 Task: Find connections with filter location Pupri with filter topic #Humanresourcewith filter profile language Potuguese with filter current company Firstsource with filter school Thakur College of Science & Commerce with filter industry Sheet Music Publishing with filter service category Leadership Development with filter keywords title Content Creator
Action: Mouse moved to (701, 78)
Screenshot: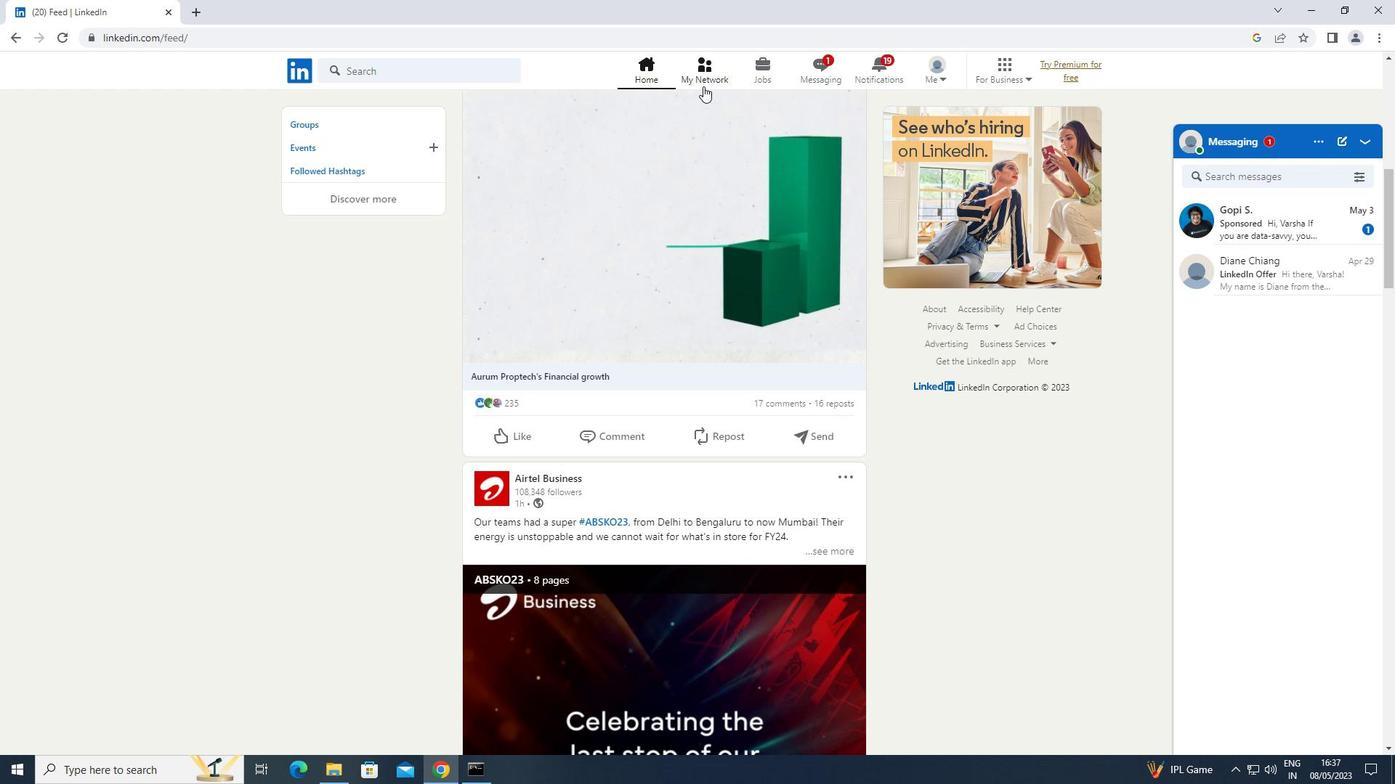 
Action: Mouse pressed left at (701, 78)
Screenshot: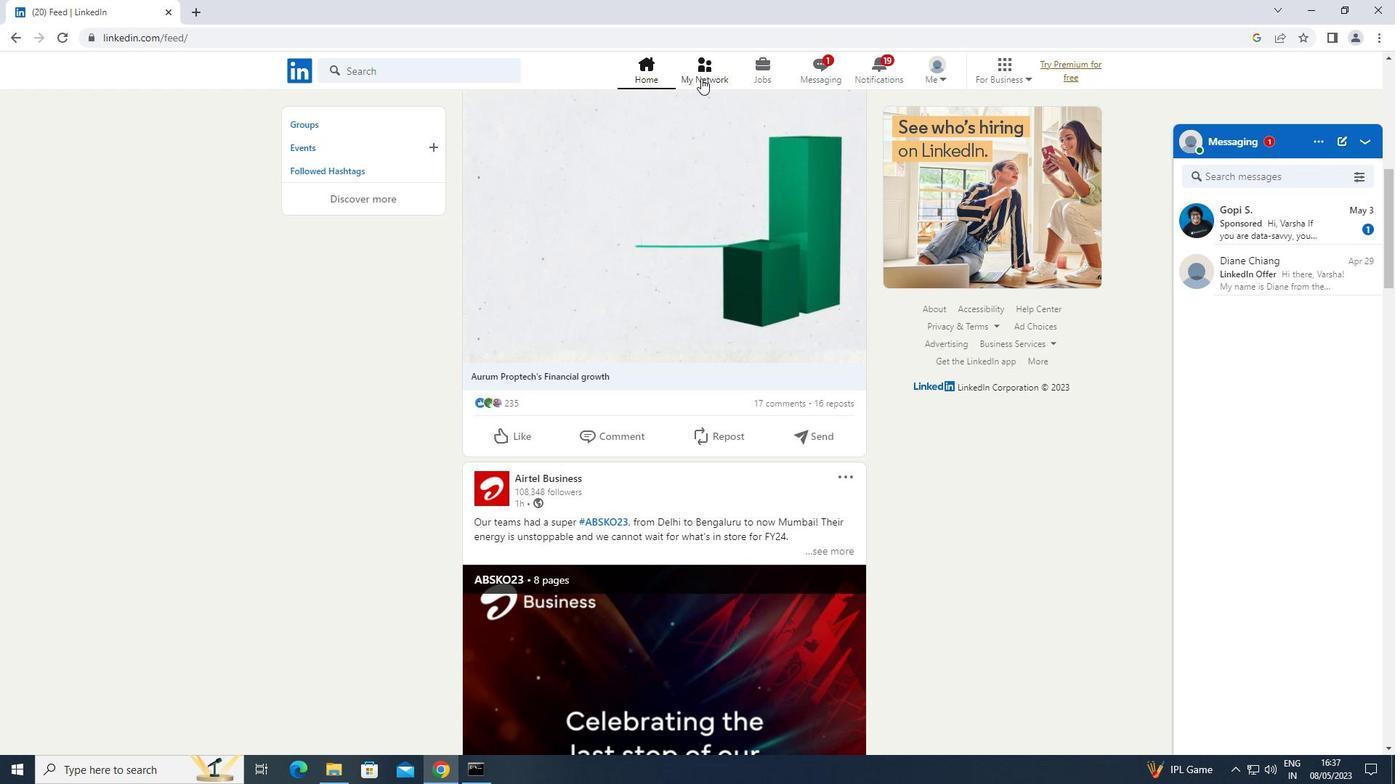 
Action: Mouse moved to (416, 153)
Screenshot: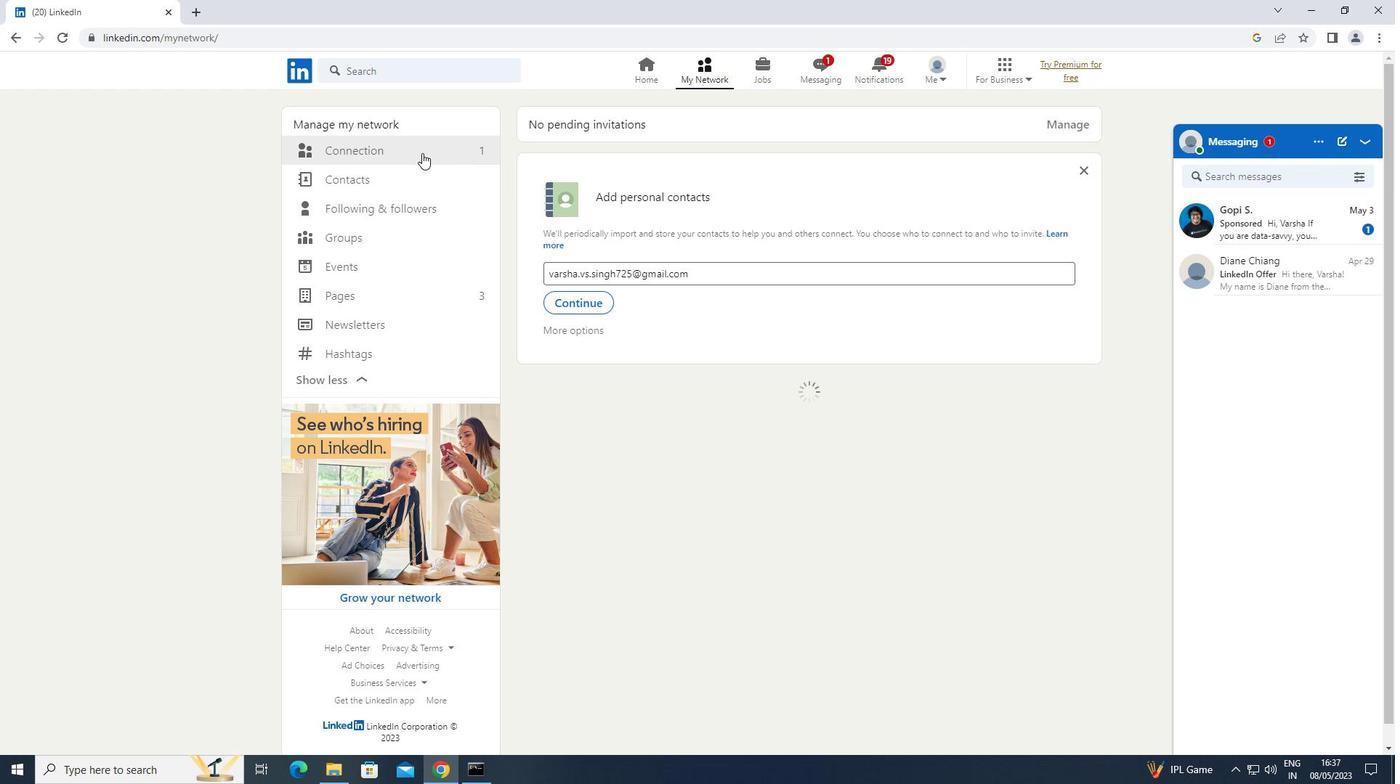 
Action: Mouse pressed left at (416, 153)
Screenshot: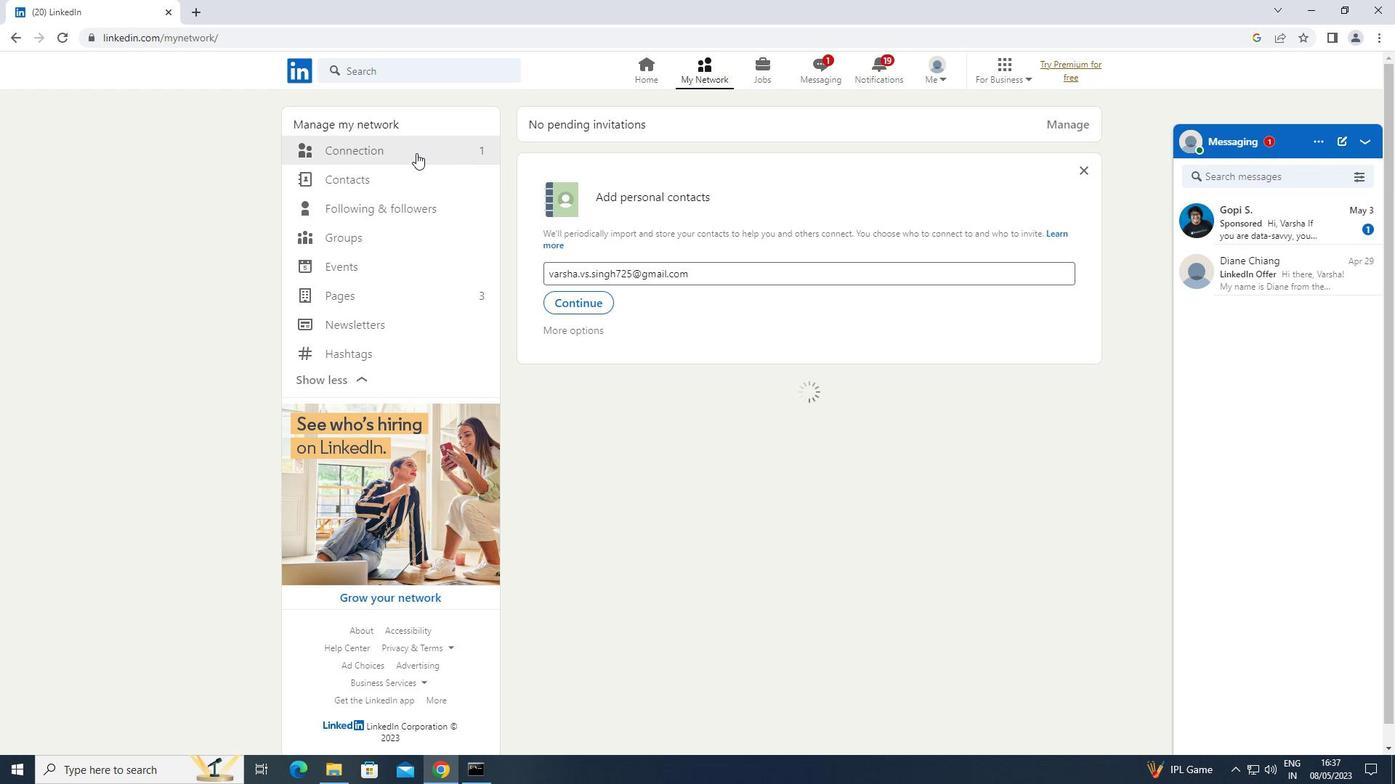 
Action: Mouse moved to (838, 145)
Screenshot: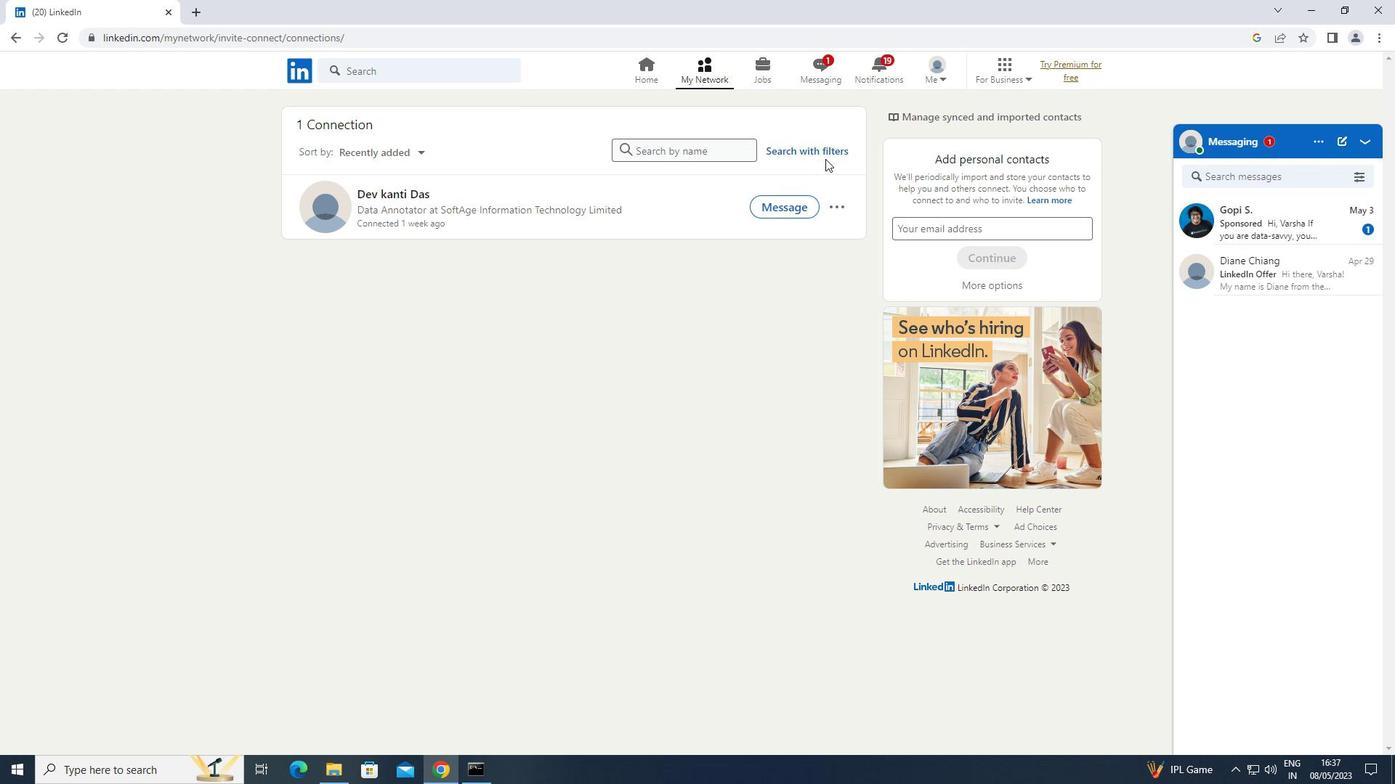 
Action: Mouse pressed left at (838, 145)
Screenshot: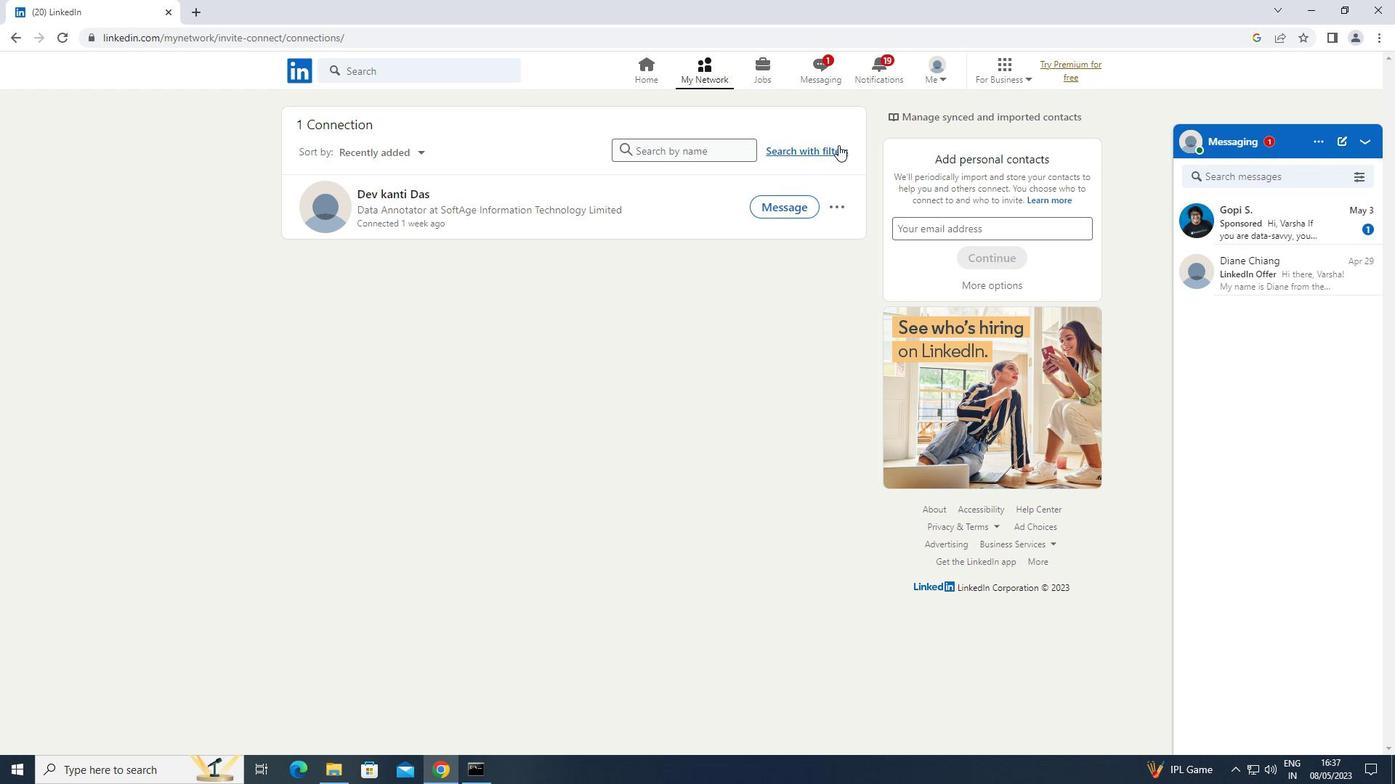 
Action: Mouse moved to (753, 104)
Screenshot: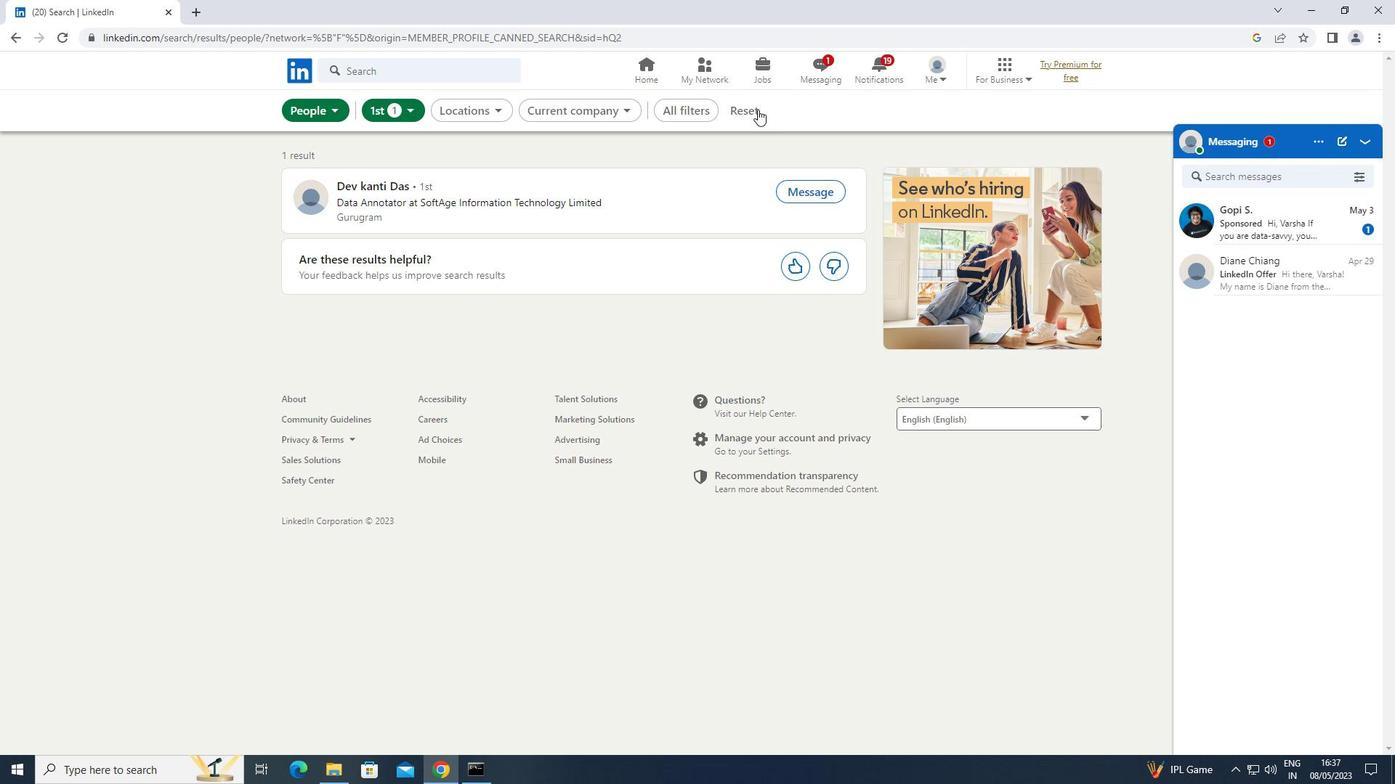 
Action: Mouse pressed left at (753, 104)
Screenshot: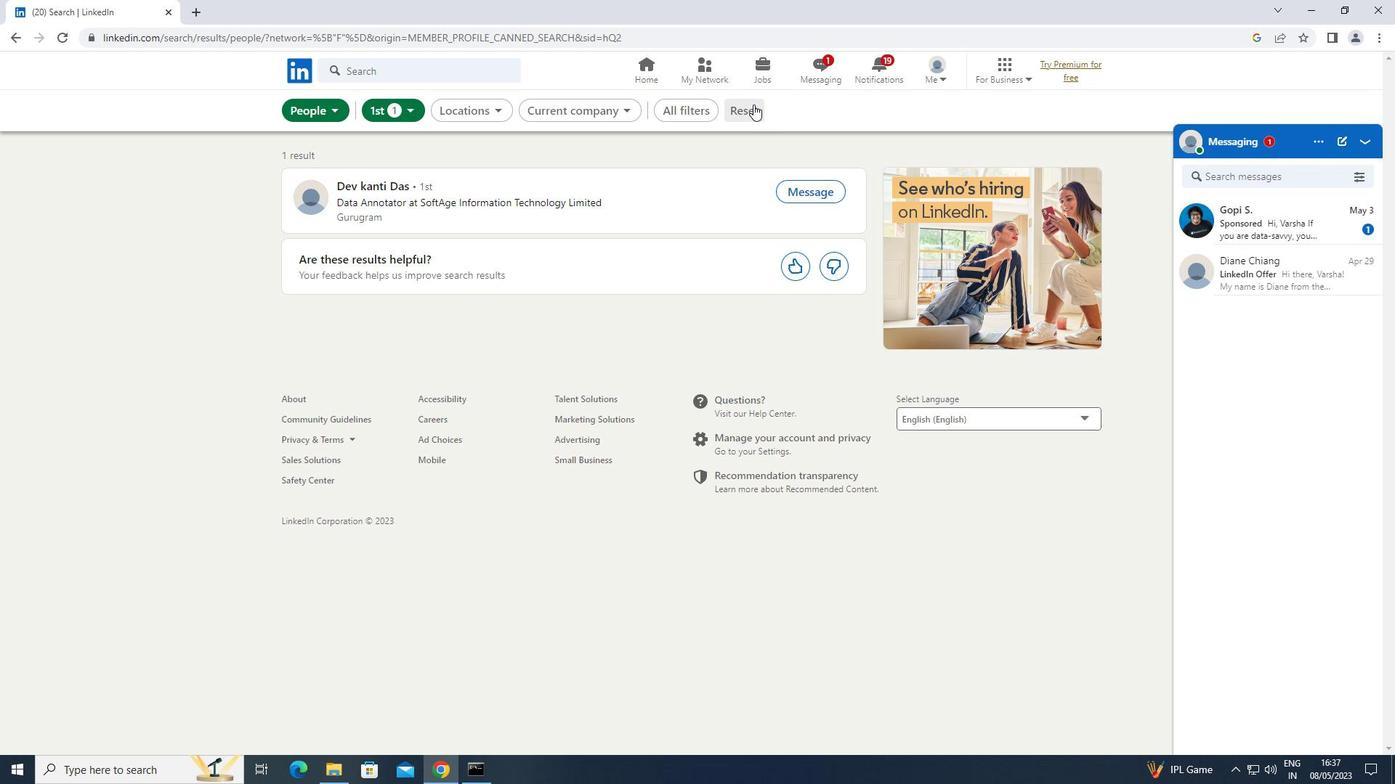 
Action: Mouse moved to (731, 116)
Screenshot: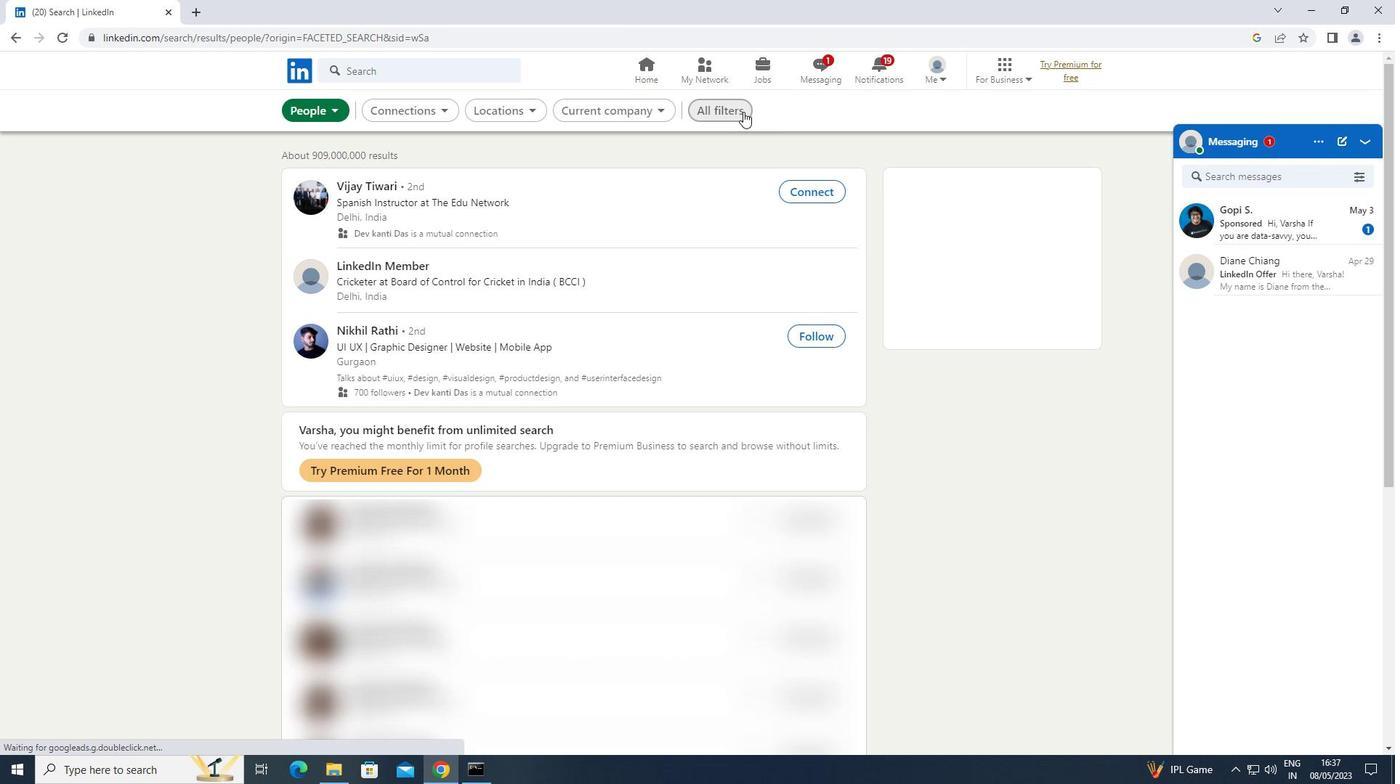 
Action: Mouse pressed left at (731, 116)
Screenshot: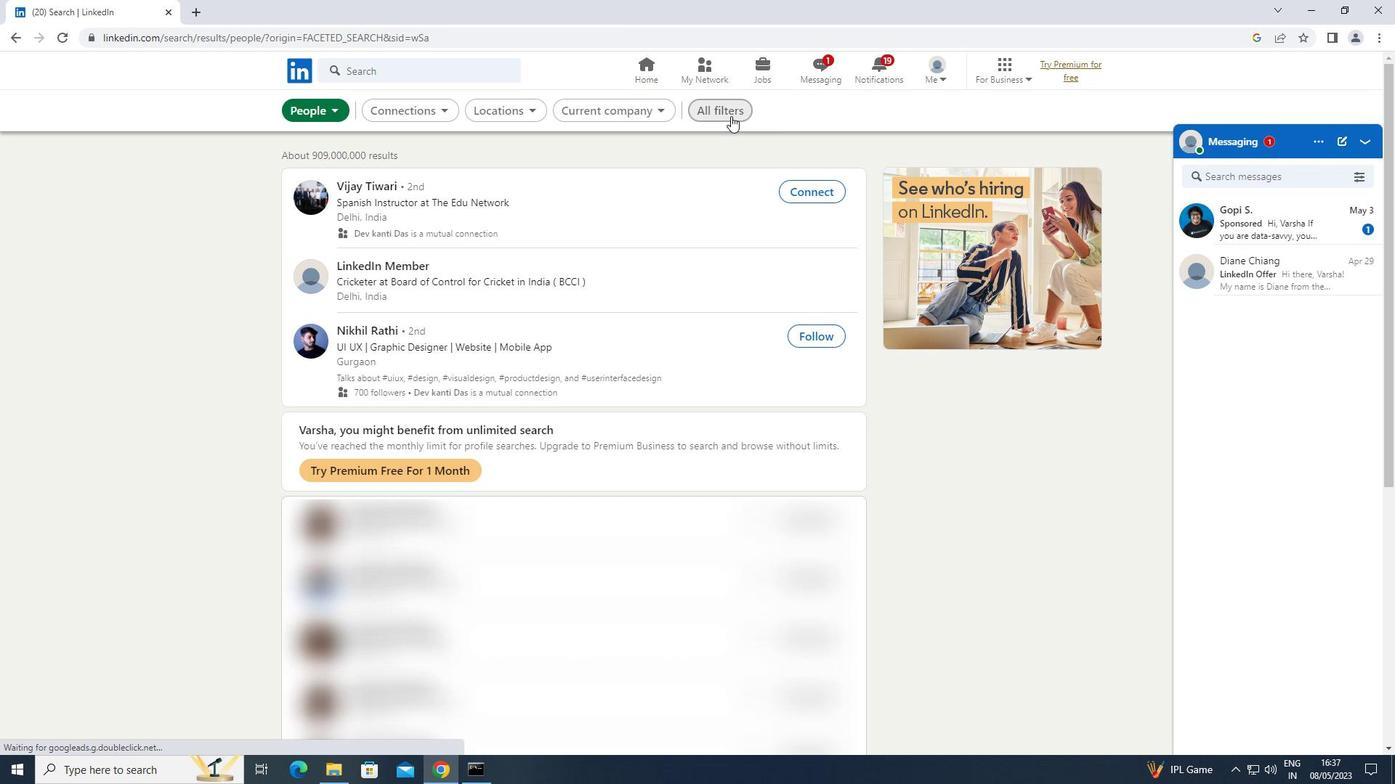 
Action: Mouse moved to (1050, 313)
Screenshot: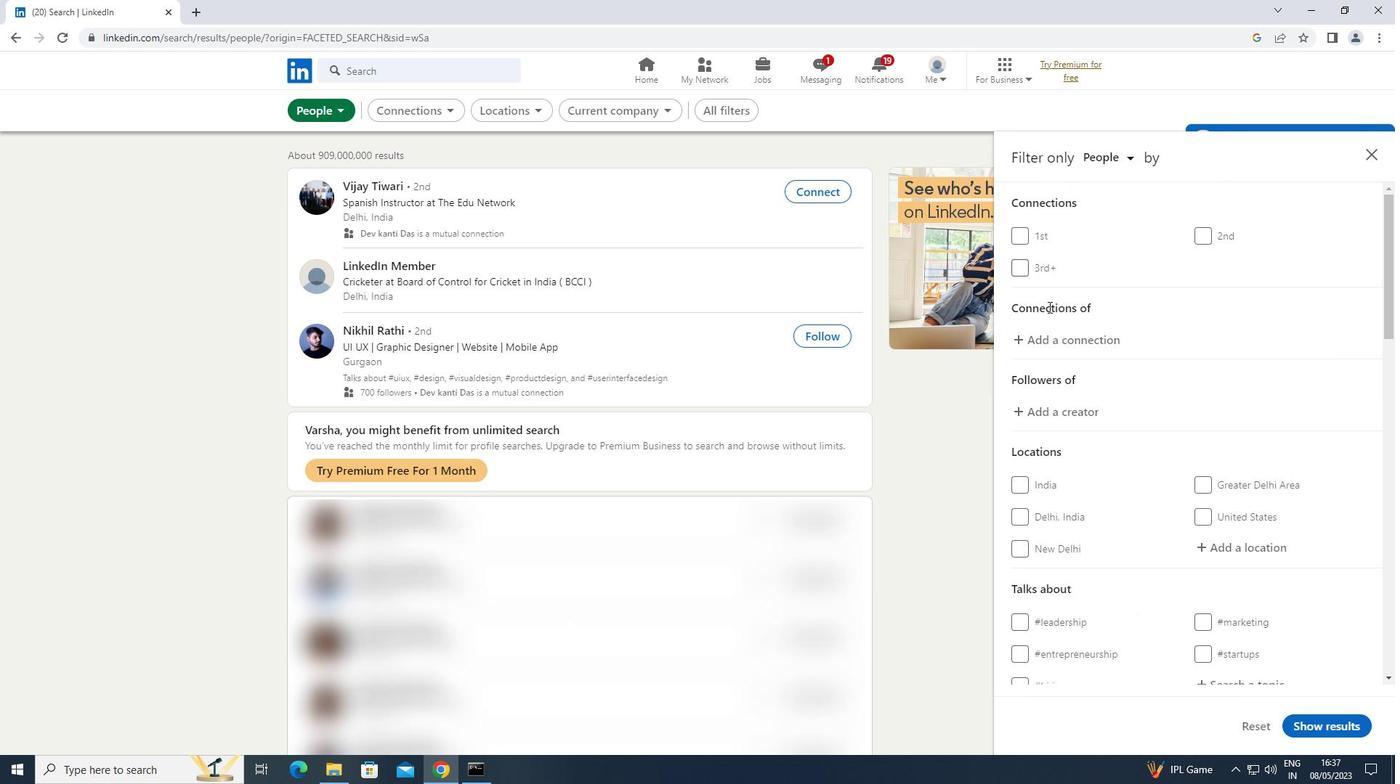 
Action: Mouse scrolled (1050, 312) with delta (0, 0)
Screenshot: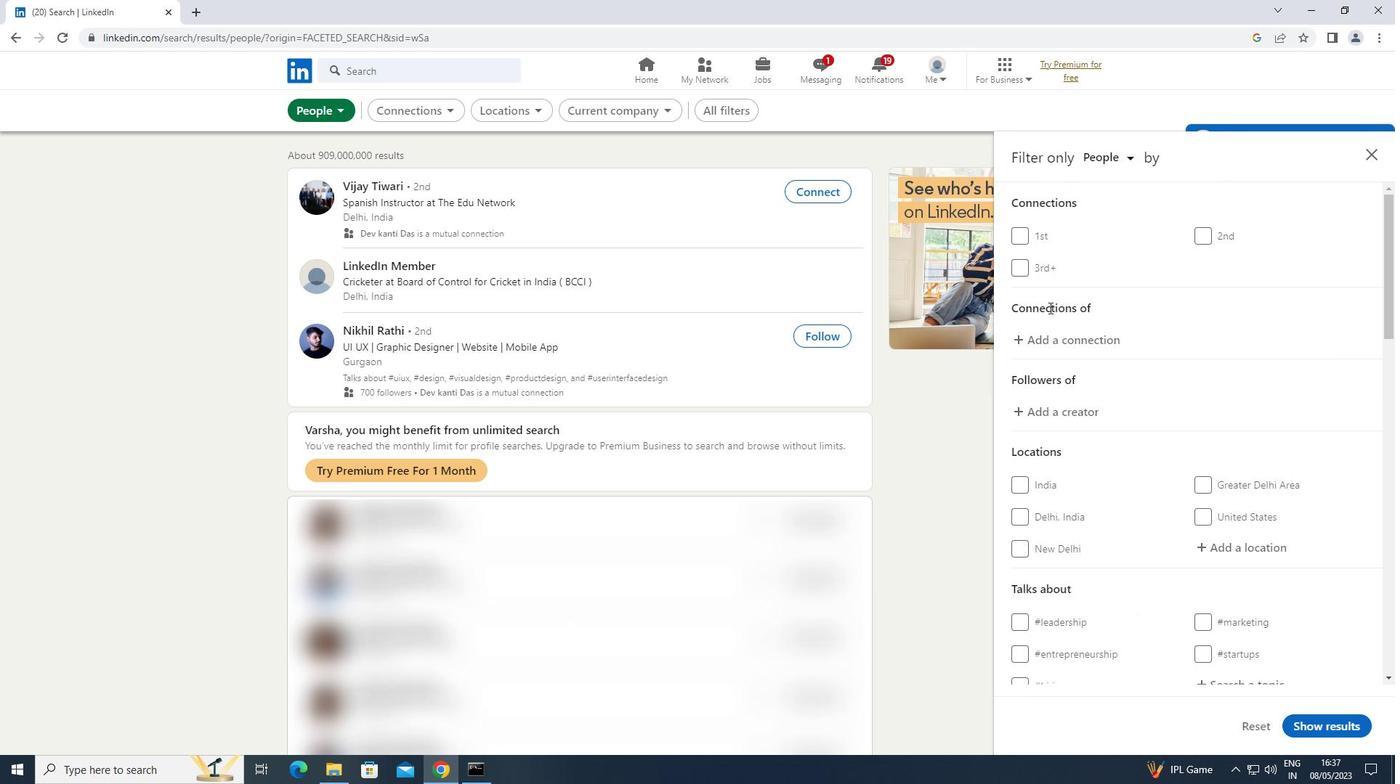 
Action: Mouse moved to (1050, 315)
Screenshot: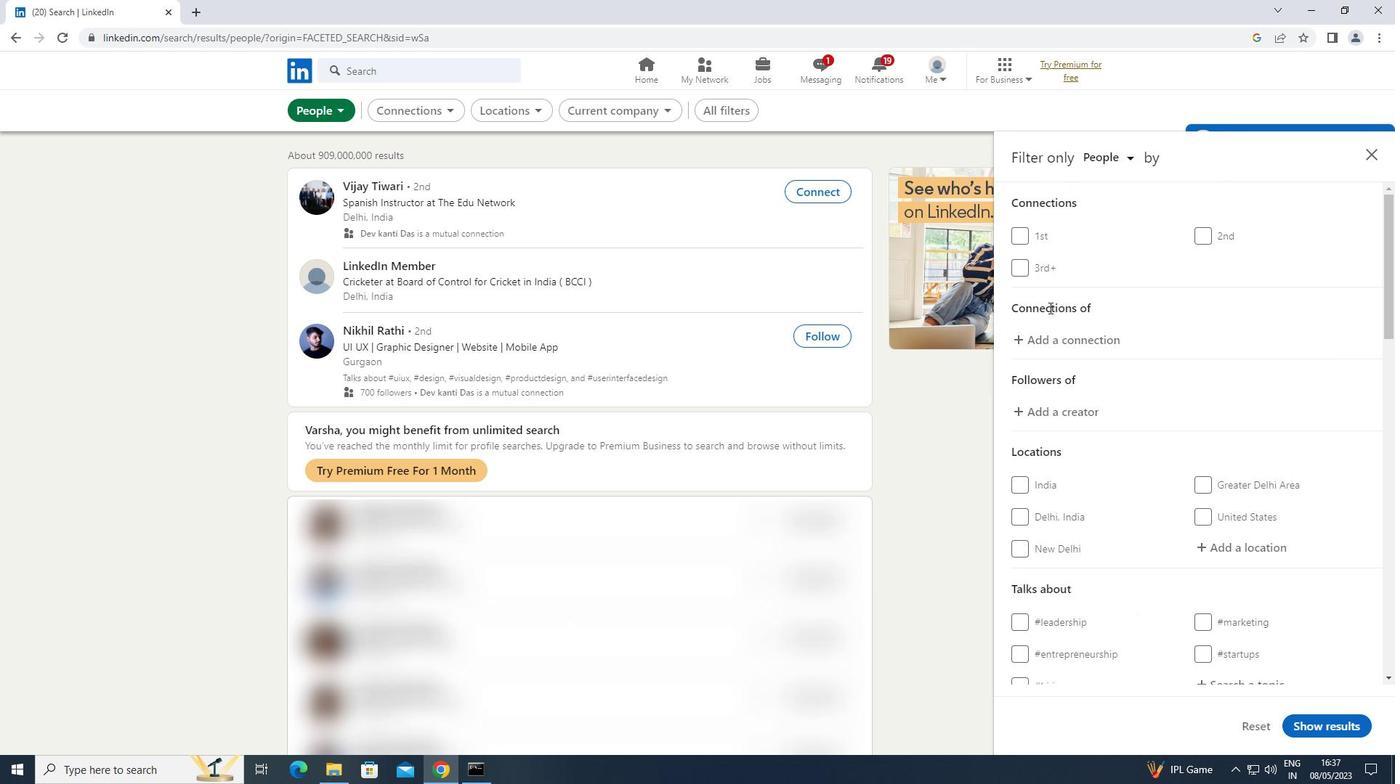 
Action: Mouse scrolled (1050, 314) with delta (0, 0)
Screenshot: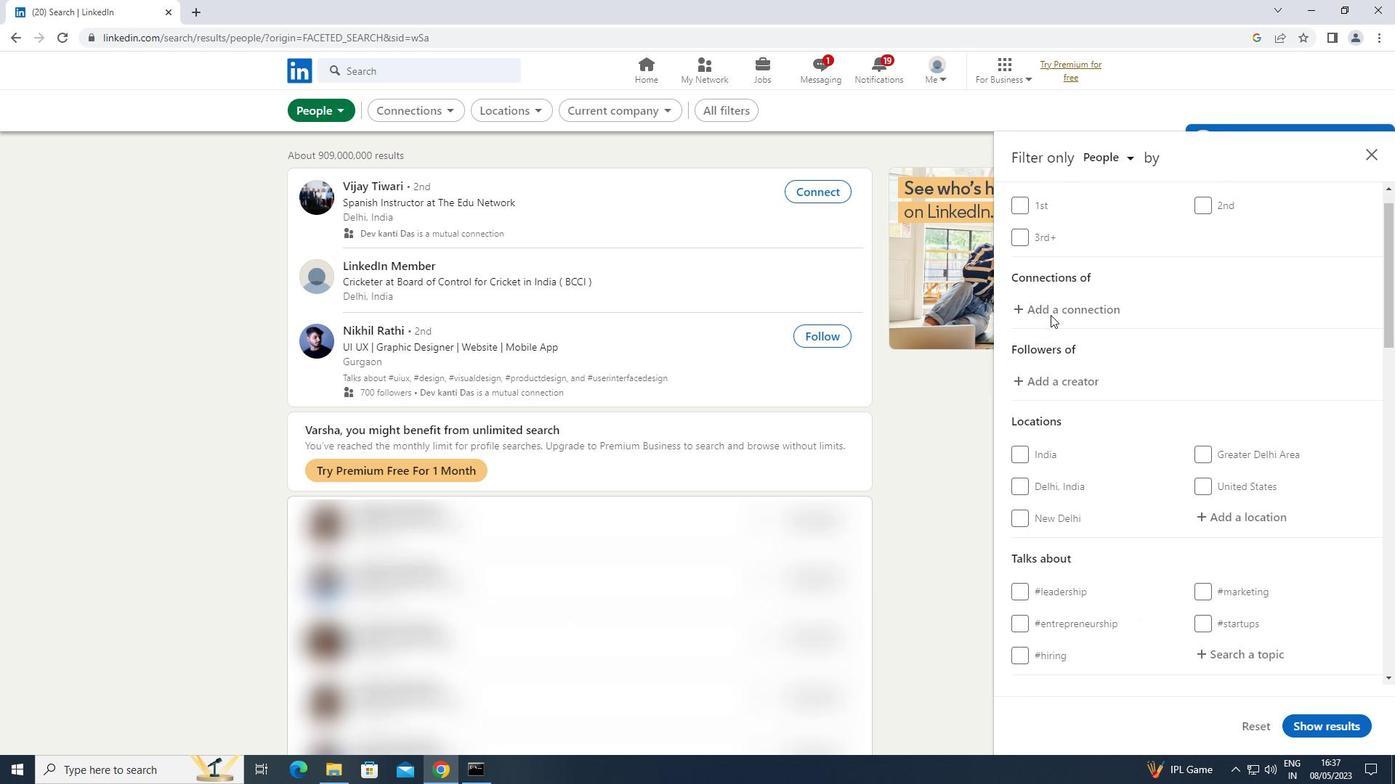 
Action: Mouse moved to (1208, 401)
Screenshot: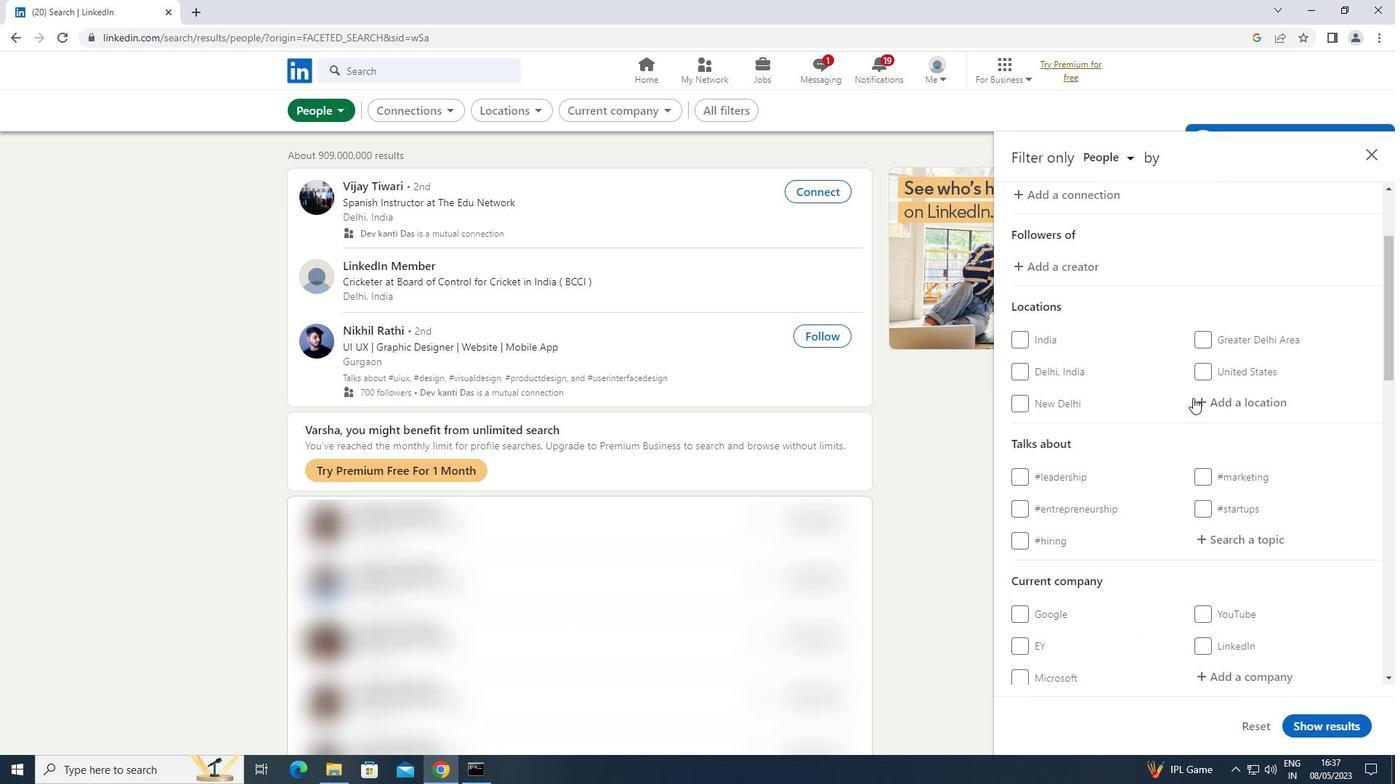 
Action: Mouse pressed left at (1208, 401)
Screenshot: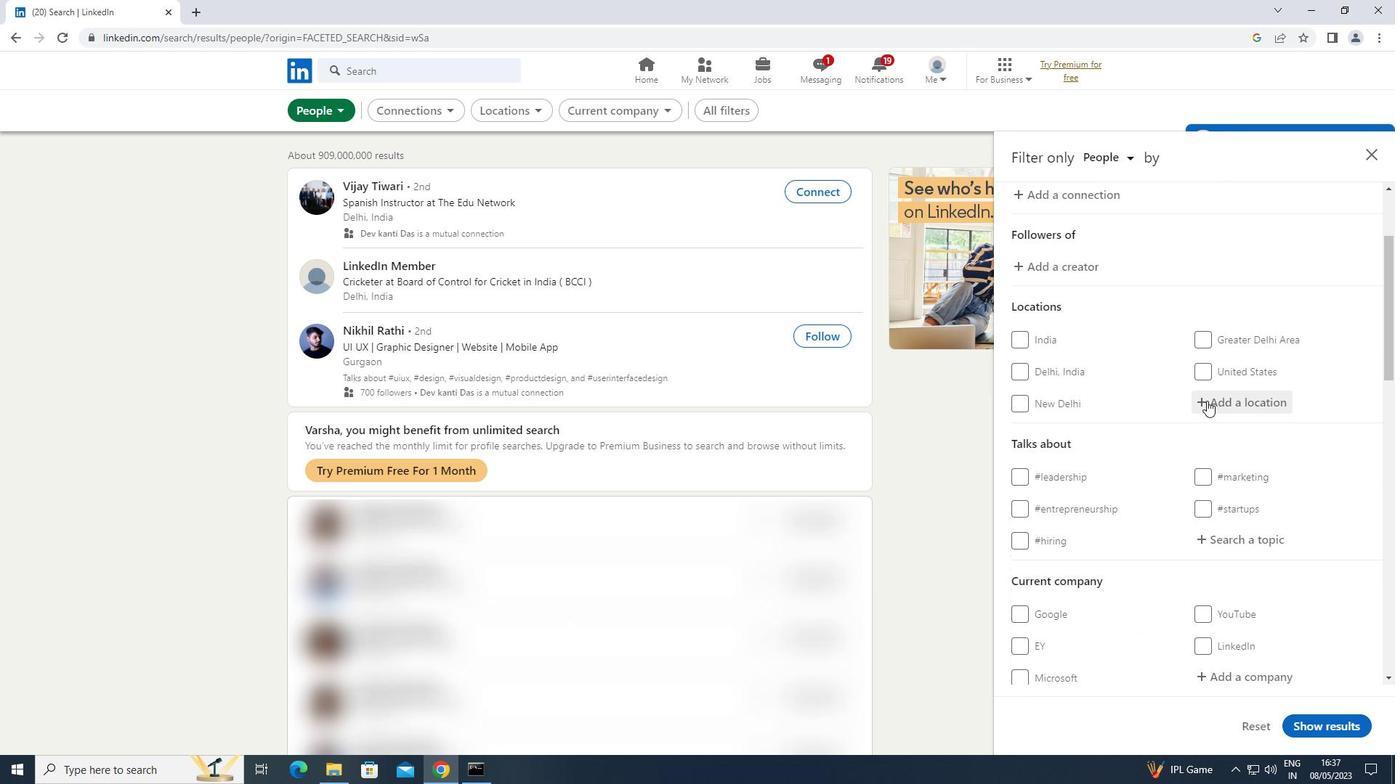 
Action: Key pressed <Key.shift>PUPRI
Screenshot: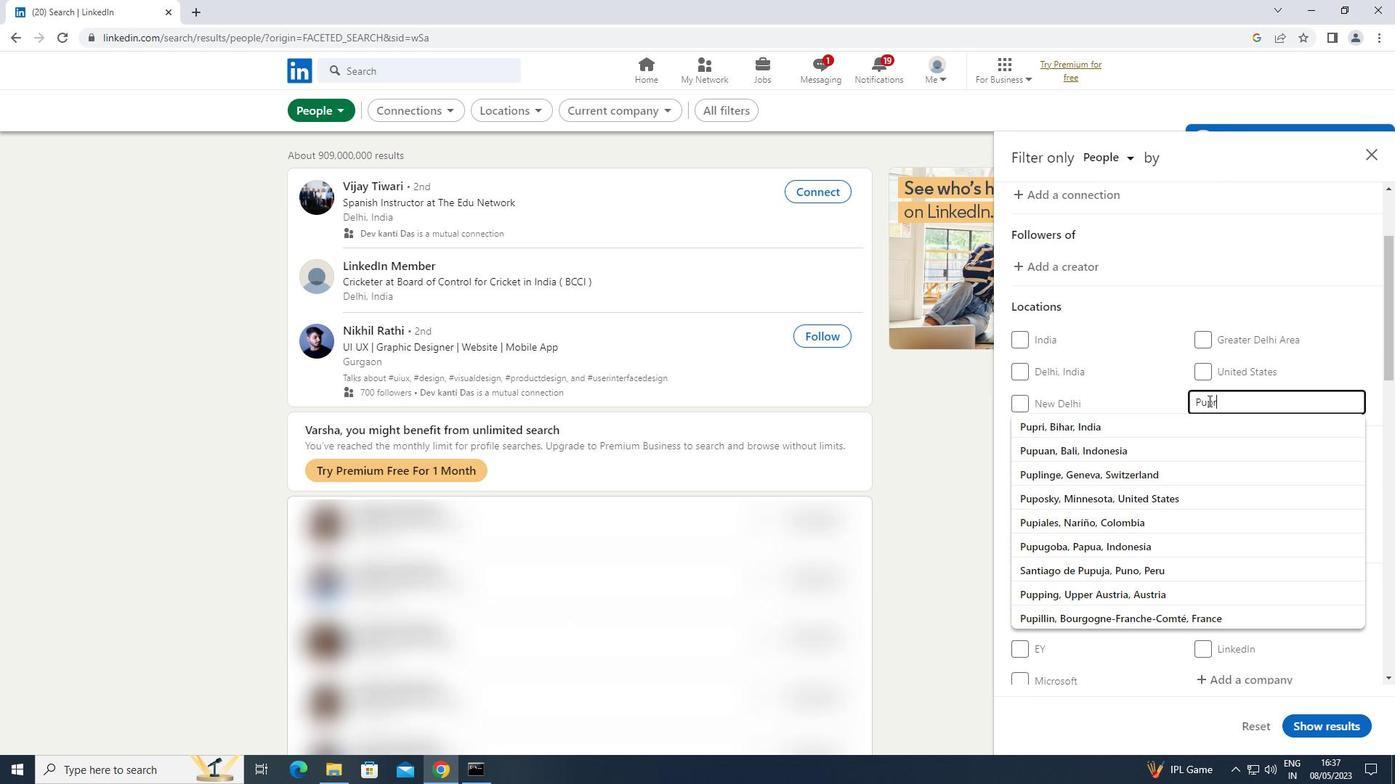 
Action: Mouse moved to (1208, 401)
Screenshot: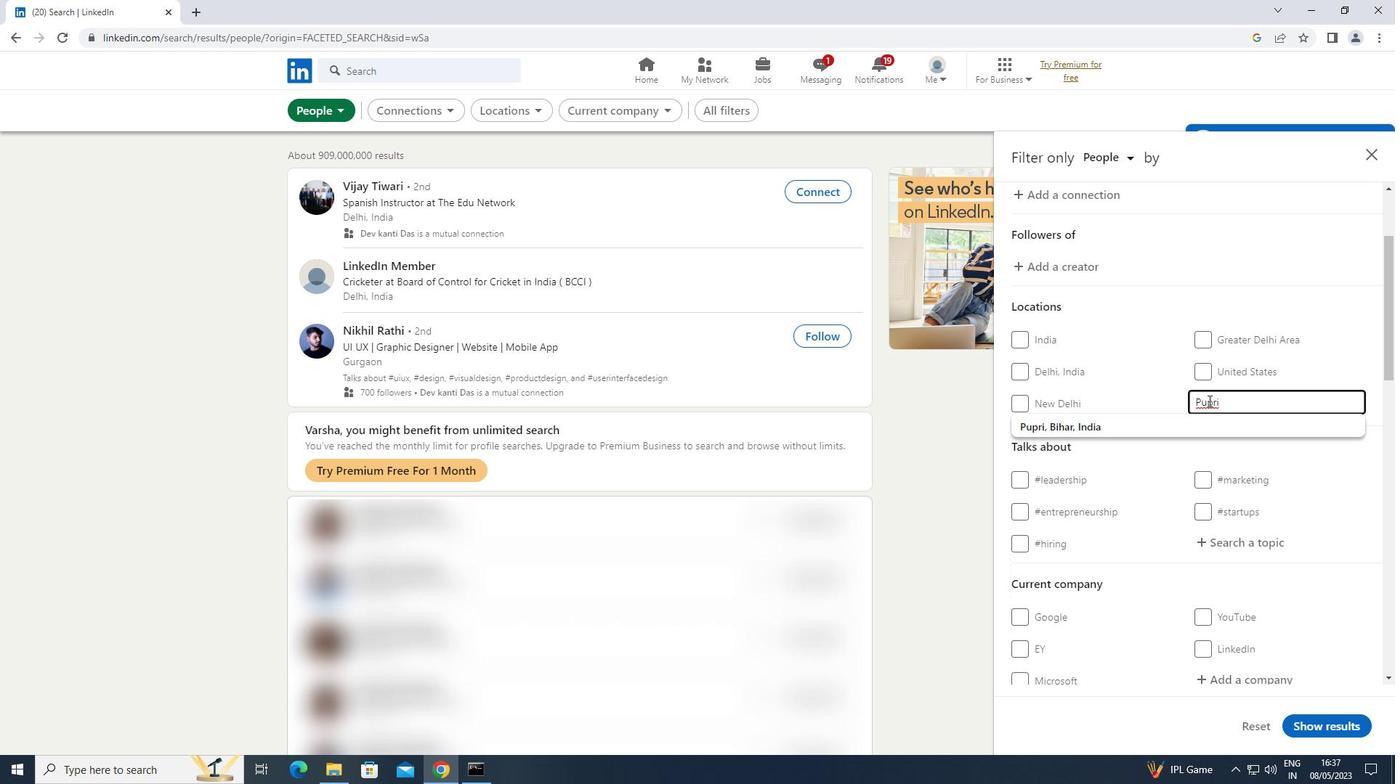 
Action: Mouse scrolled (1208, 400) with delta (0, 0)
Screenshot: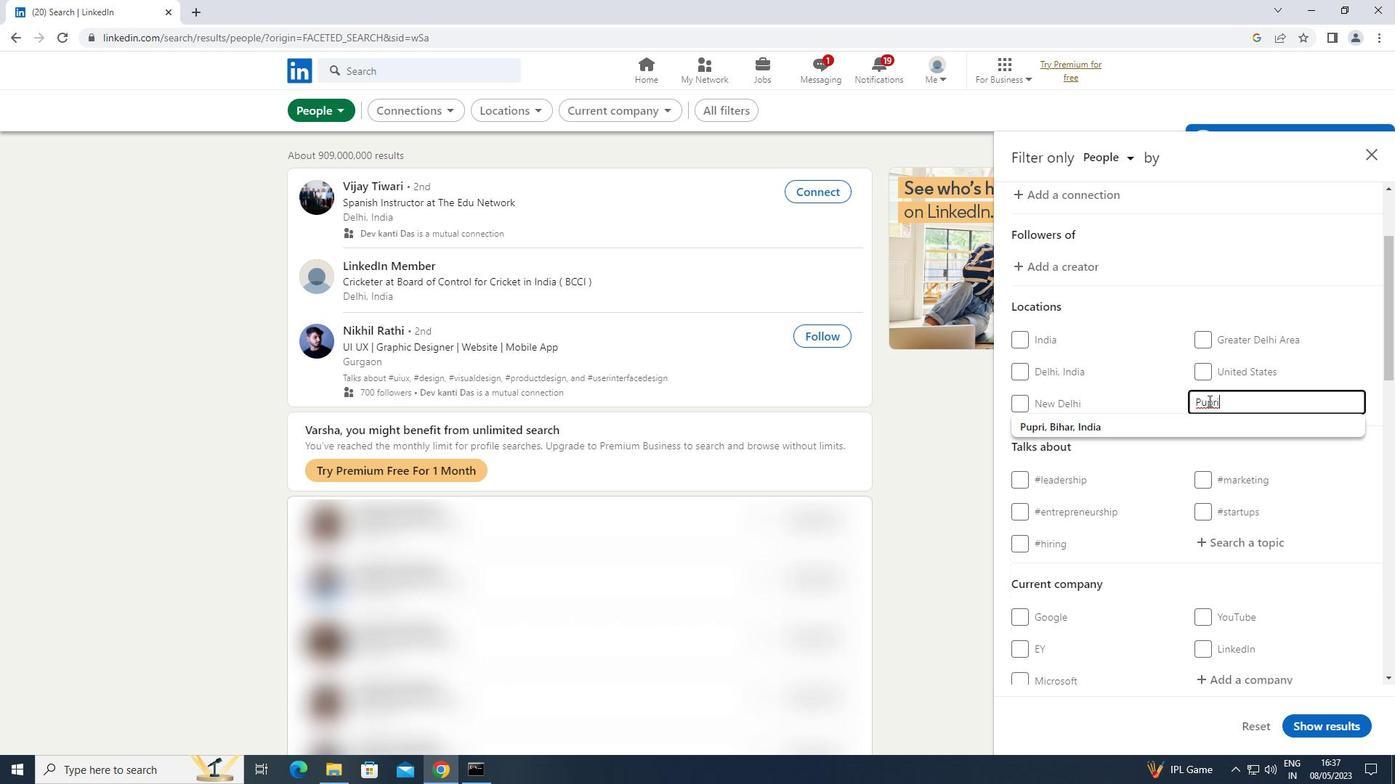 
Action: Mouse moved to (1236, 468)
Screenshot: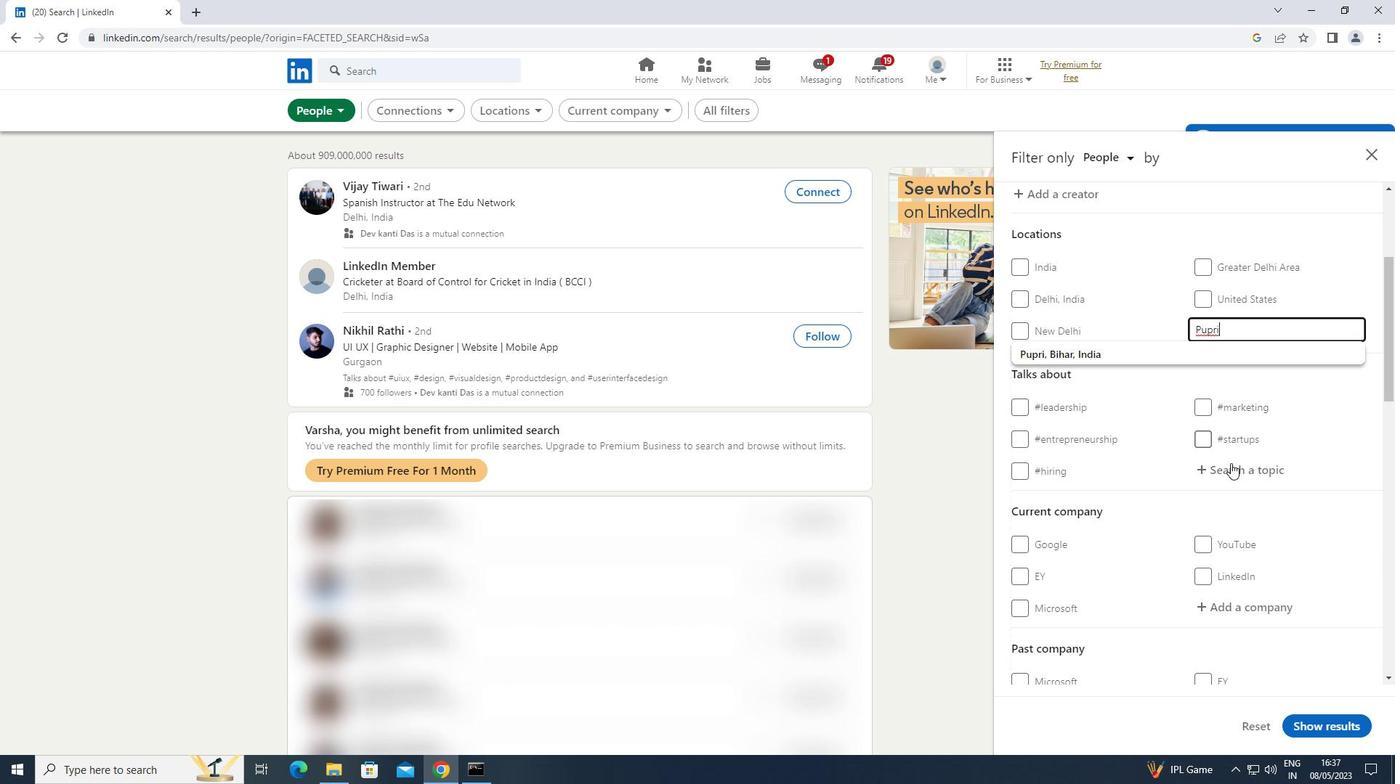 
Action: Mouse pressed left at (1236, 468)
Screenshot: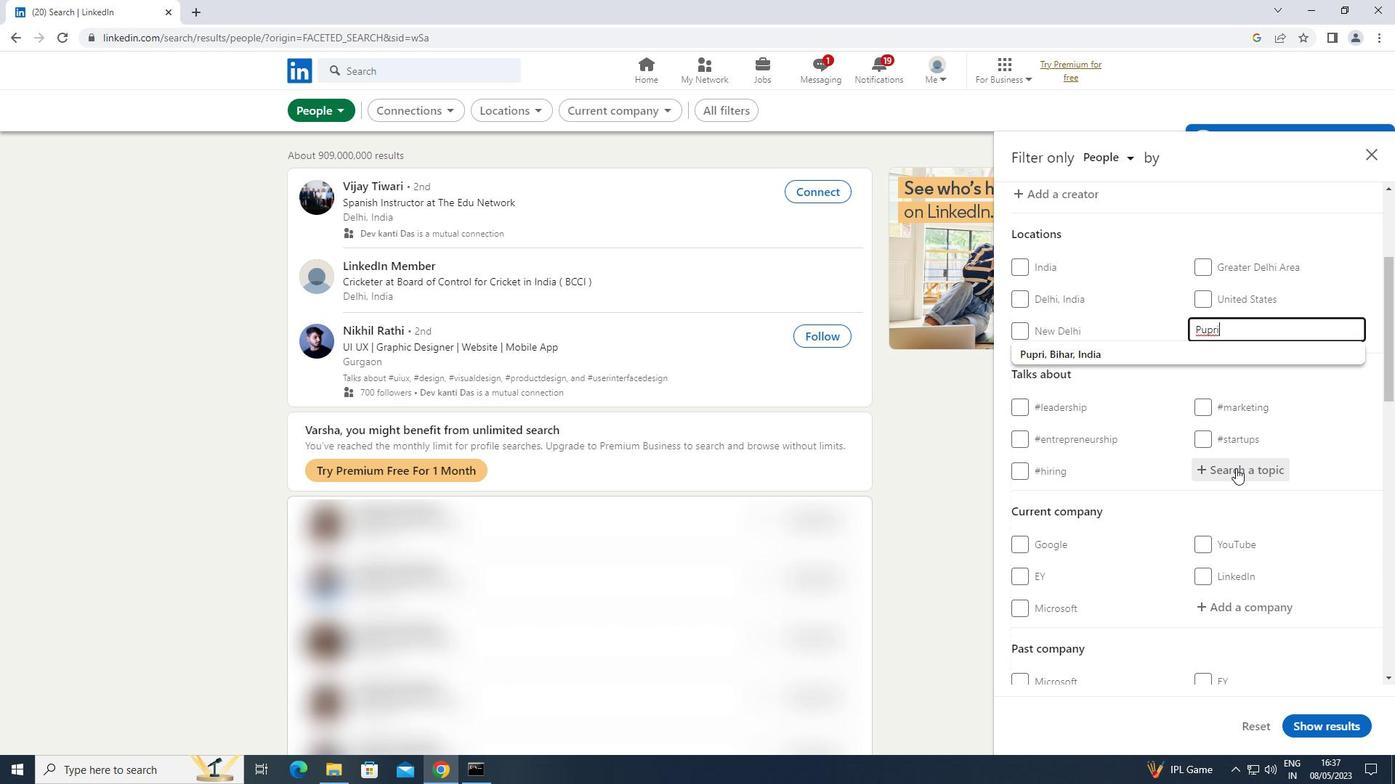 
Action: Key pressed <Key.shift>#<Key.shift>HUMANRESOURCE
Screenshot: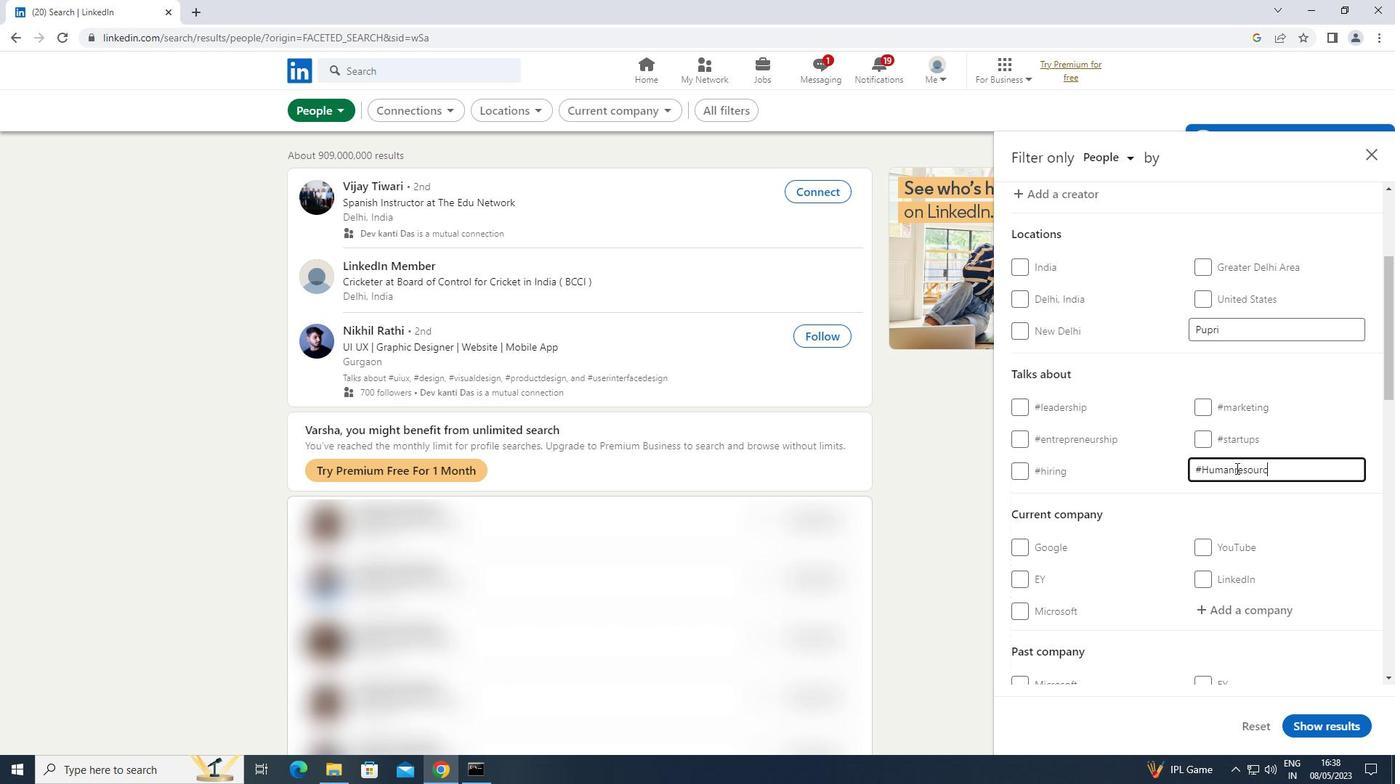 
Action: Mouse moved to (1236, 454)
Screenshot: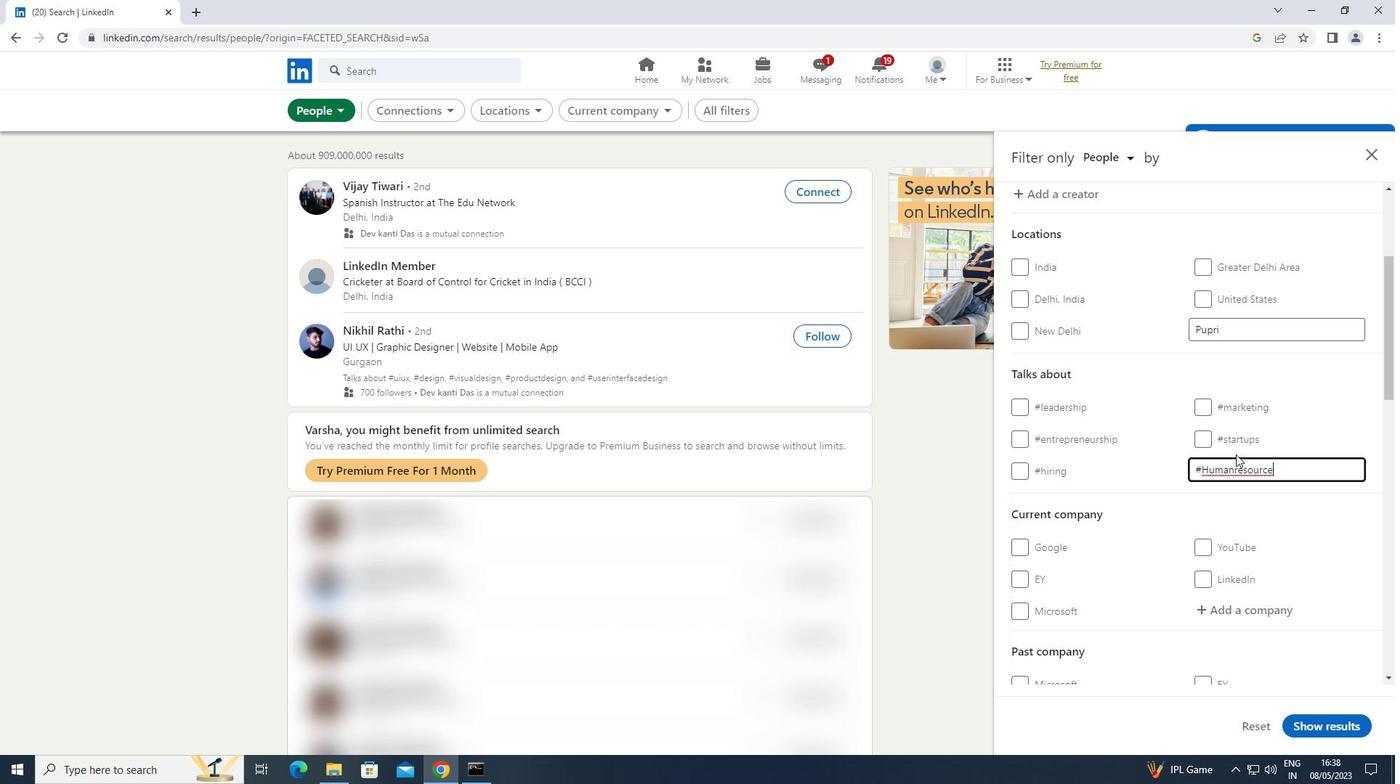 
Action: Mouse scrolled (1236, 453) with delta (0, 0)
Screenshot: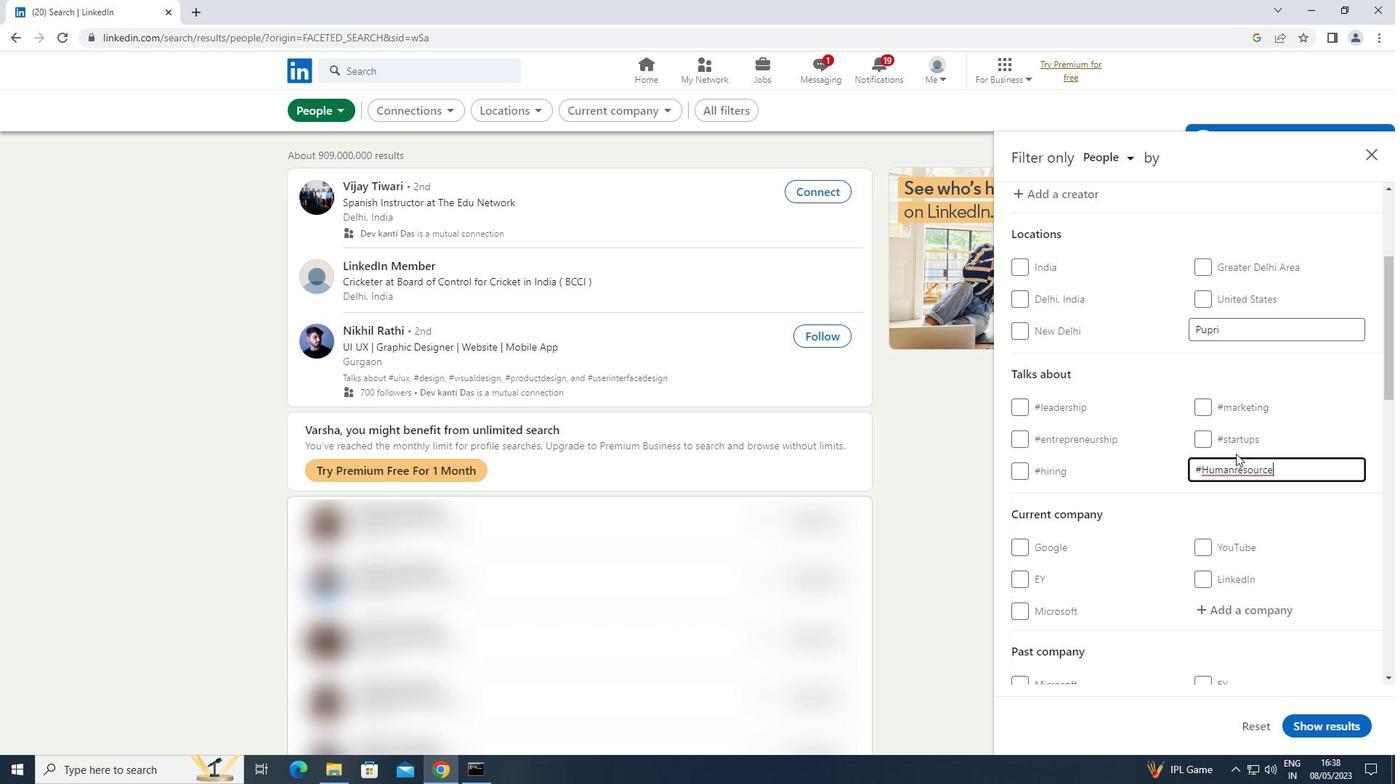
Action: Mouse scrolled (1236, 453) with delta (0, 0)
Screenshot: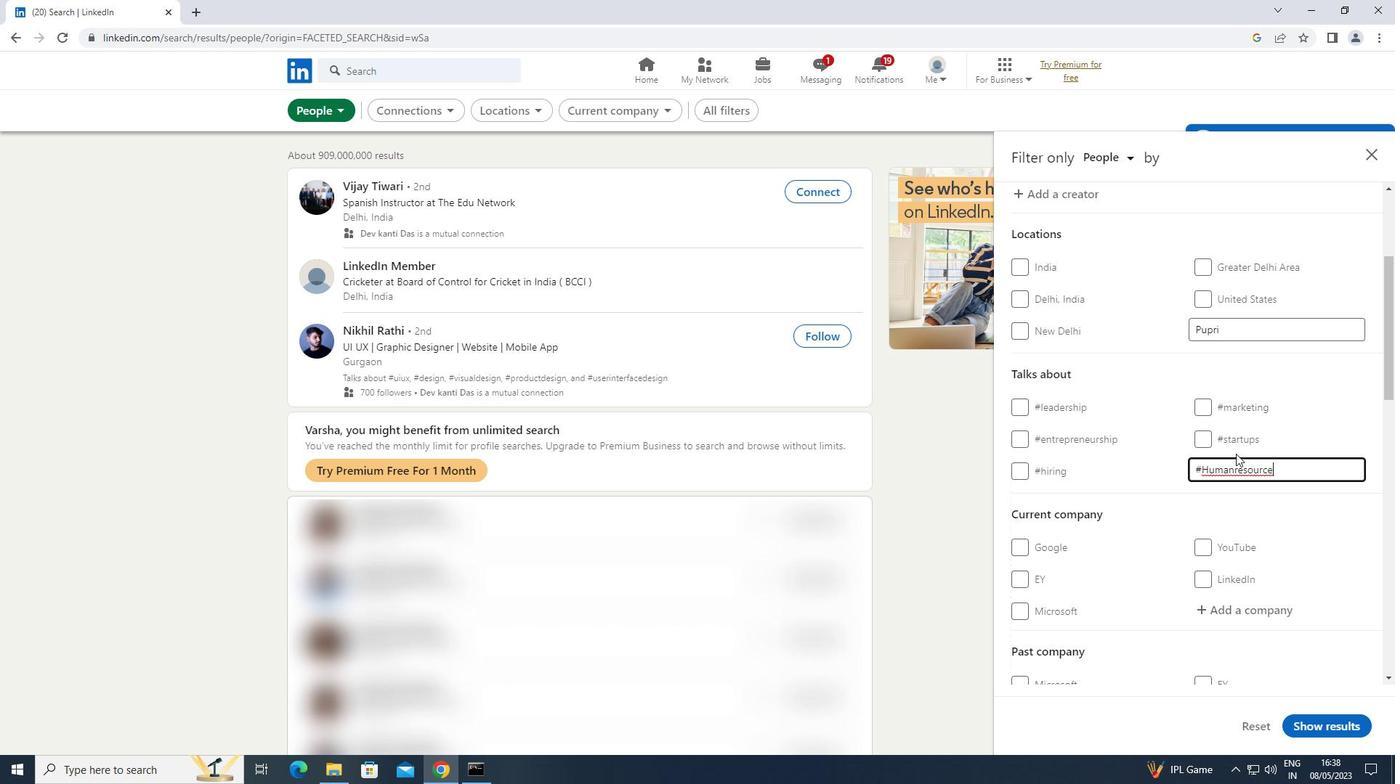 
Action: Mouse scrolled (1236, 453) with delta (0, 0)
Screenshot: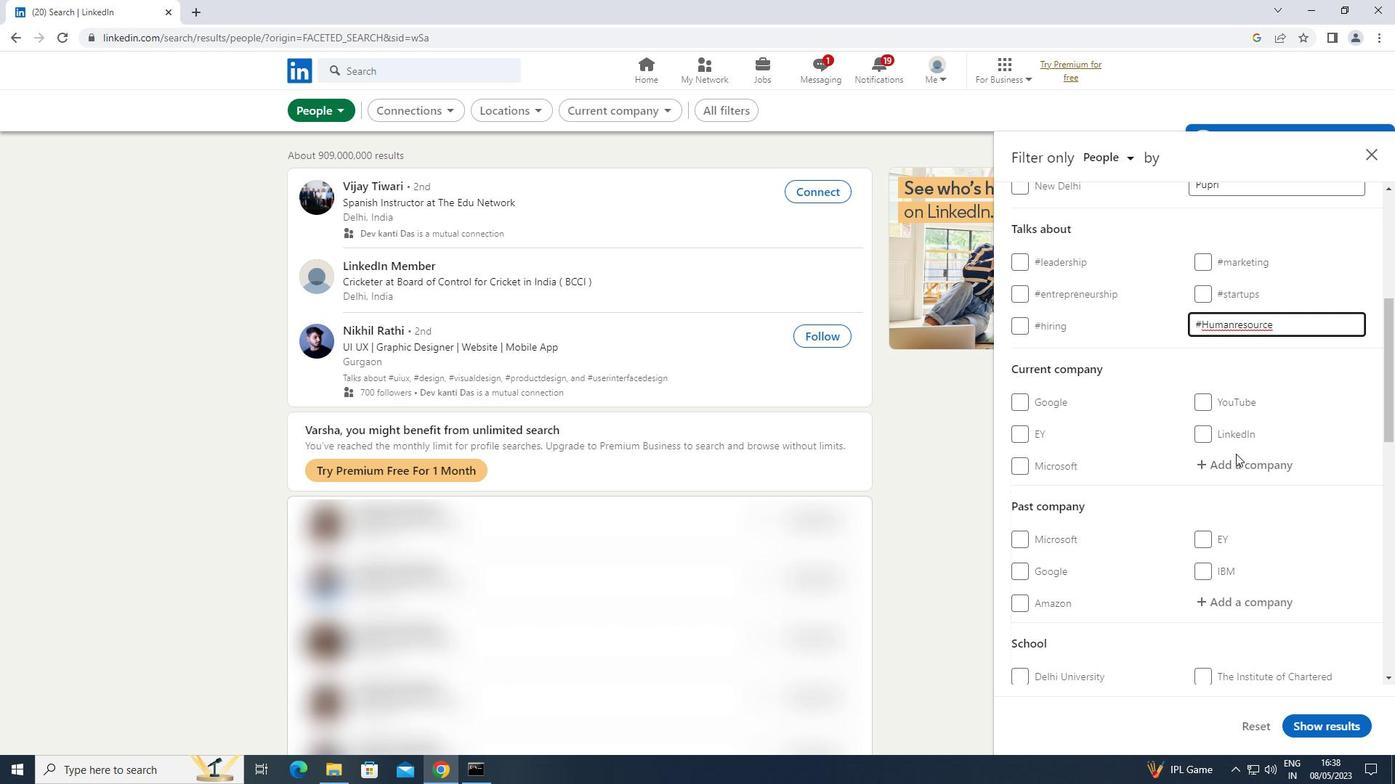 
Action: Mouse scrolled (1236, 453) with delta (0, 0)
Screenshot: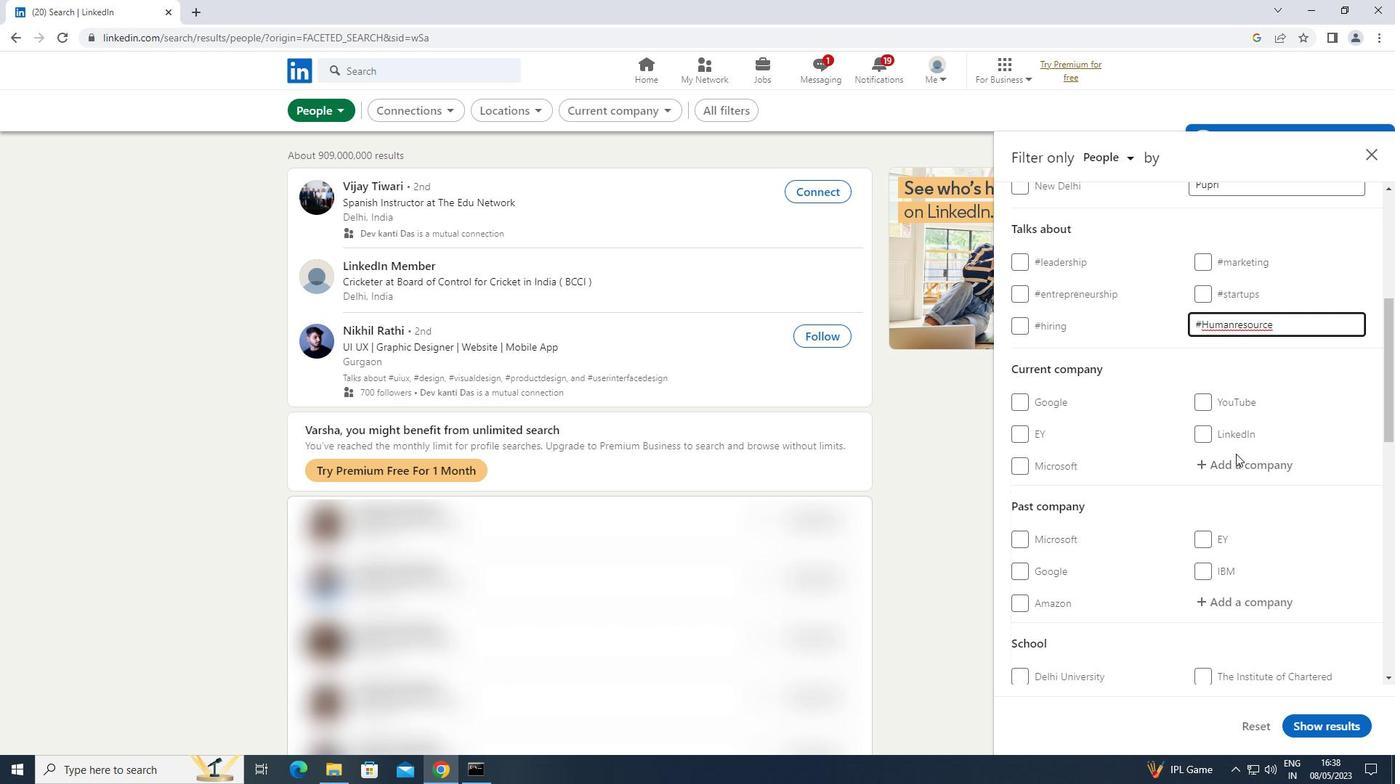 
Action: Mouse scrolled (1236, 453) with delta (0, 0)
Screenshot: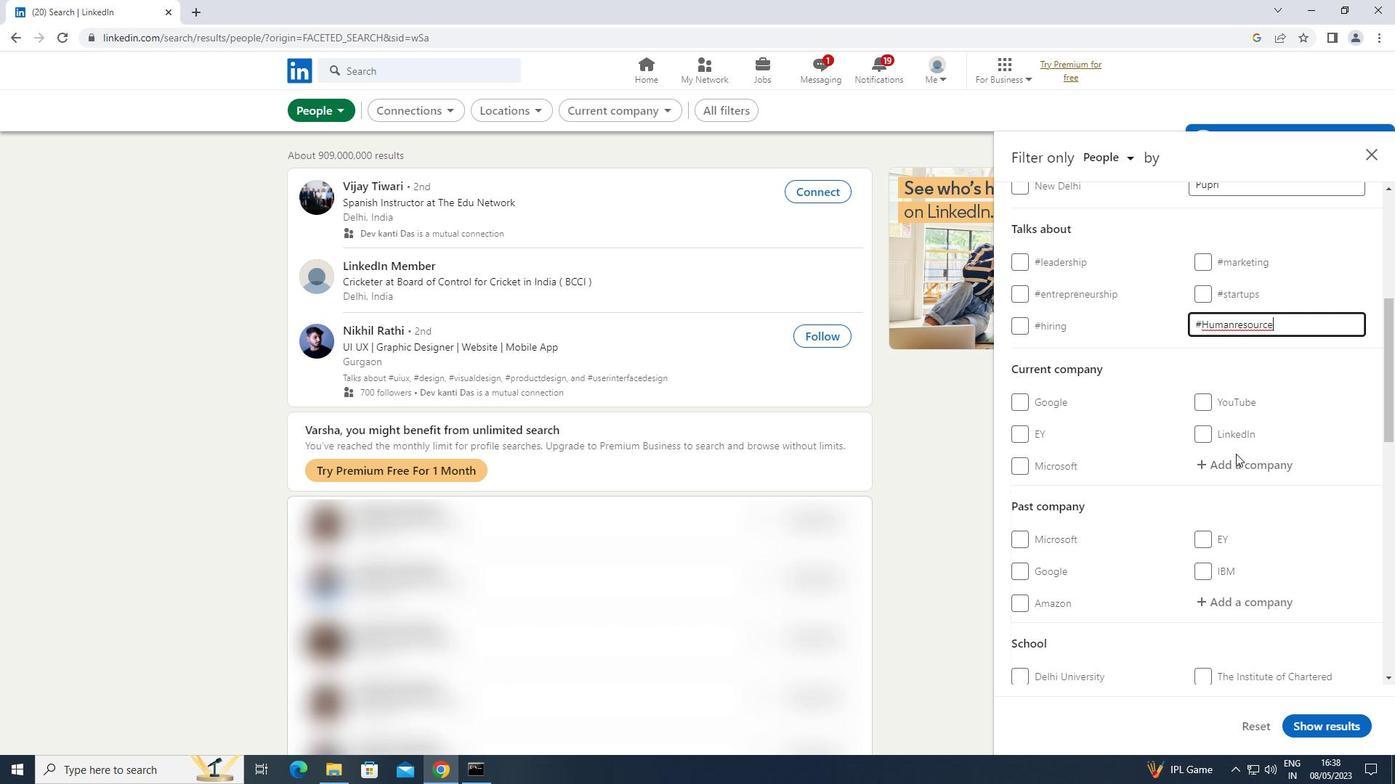 
Action: Mouse scrolled (1236, 453) with delta (0, 0)
Screenshot: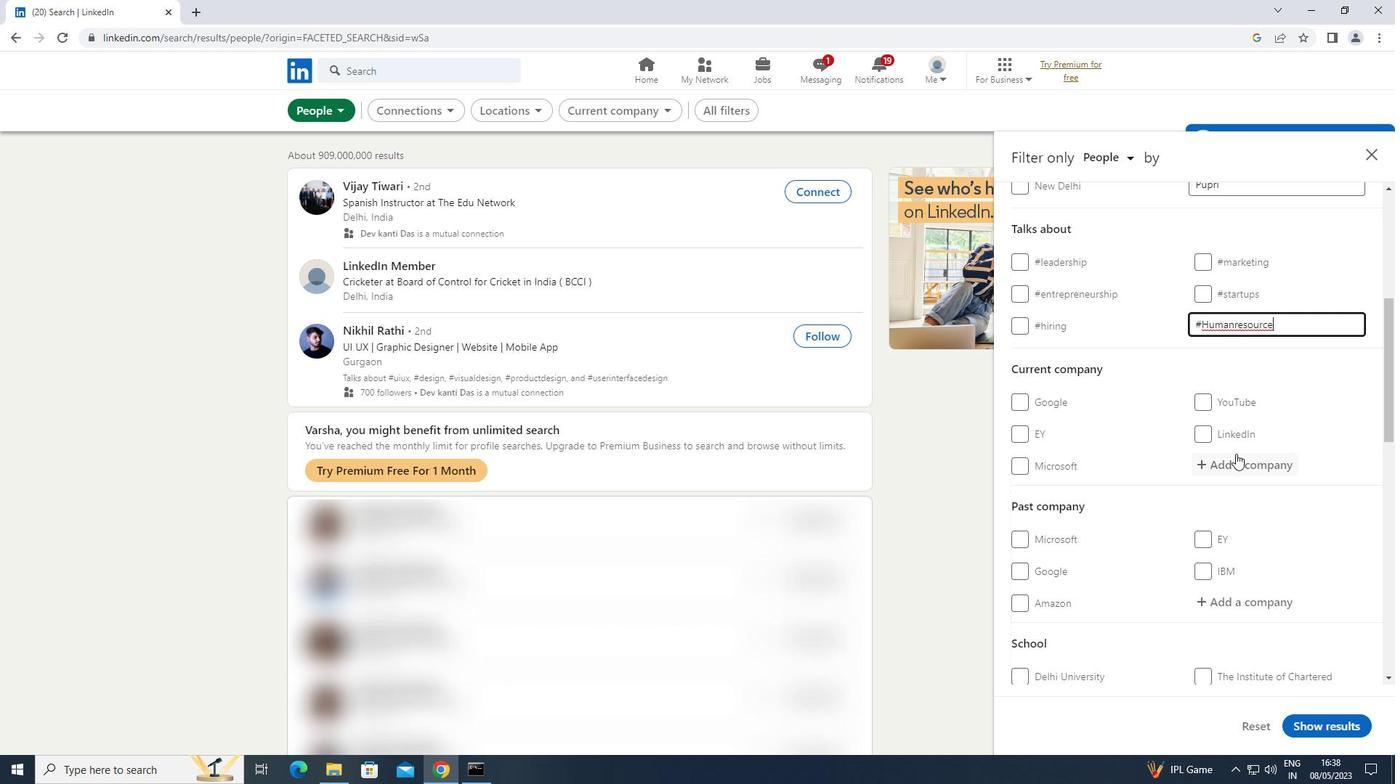 
Action: Mouse scrolled (1236, 453) with delta (0, 0)
Screenshot: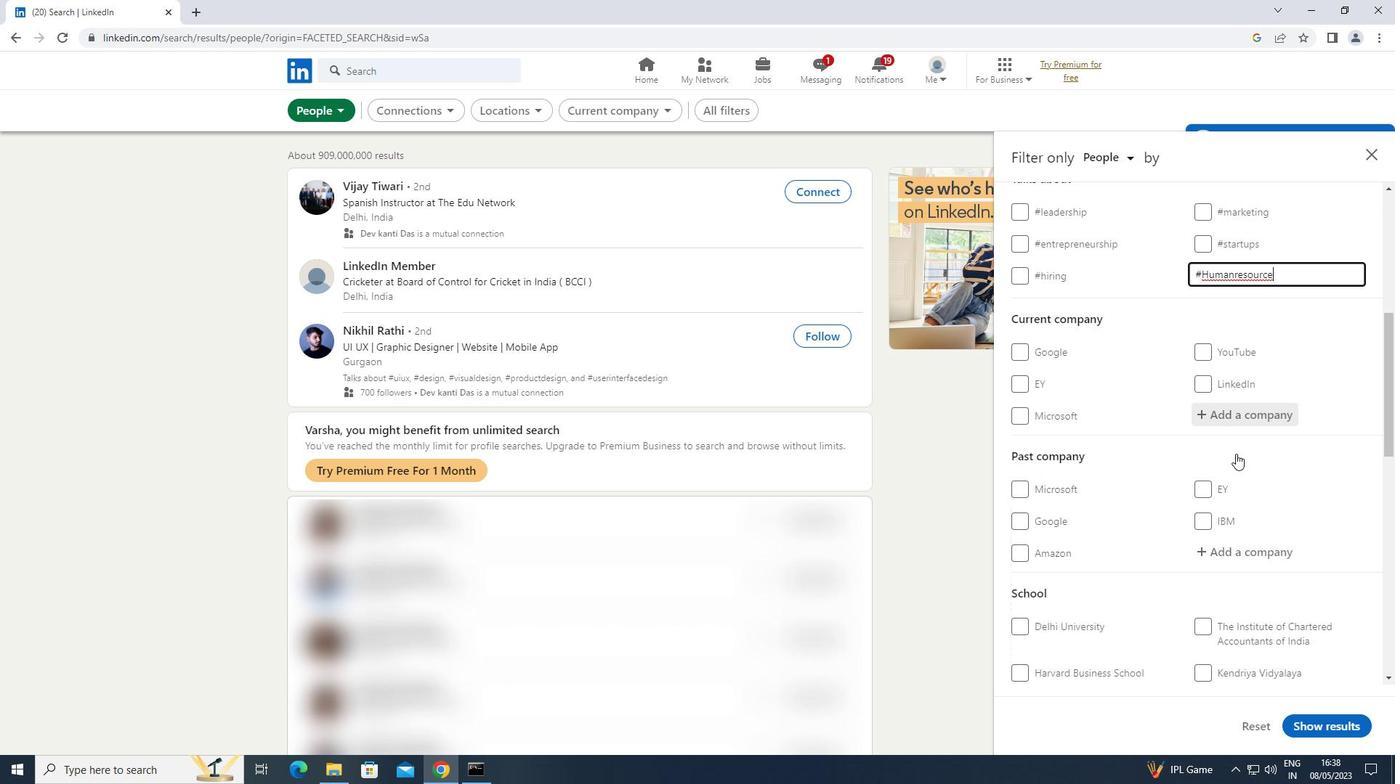 
Action: Mouse moved to (1204, 662)
Screenshot: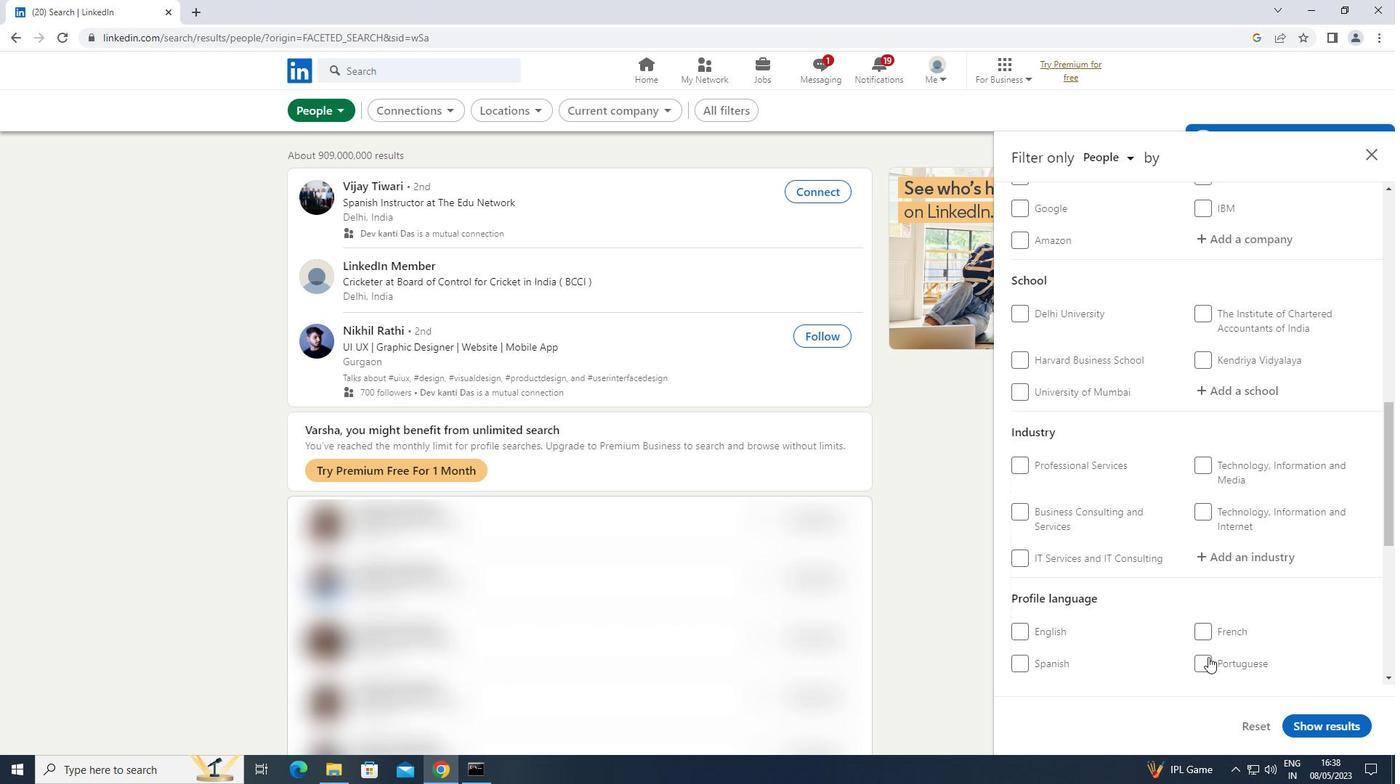 
Action: Mouse pressed left at (1204, 662)
Screenshot: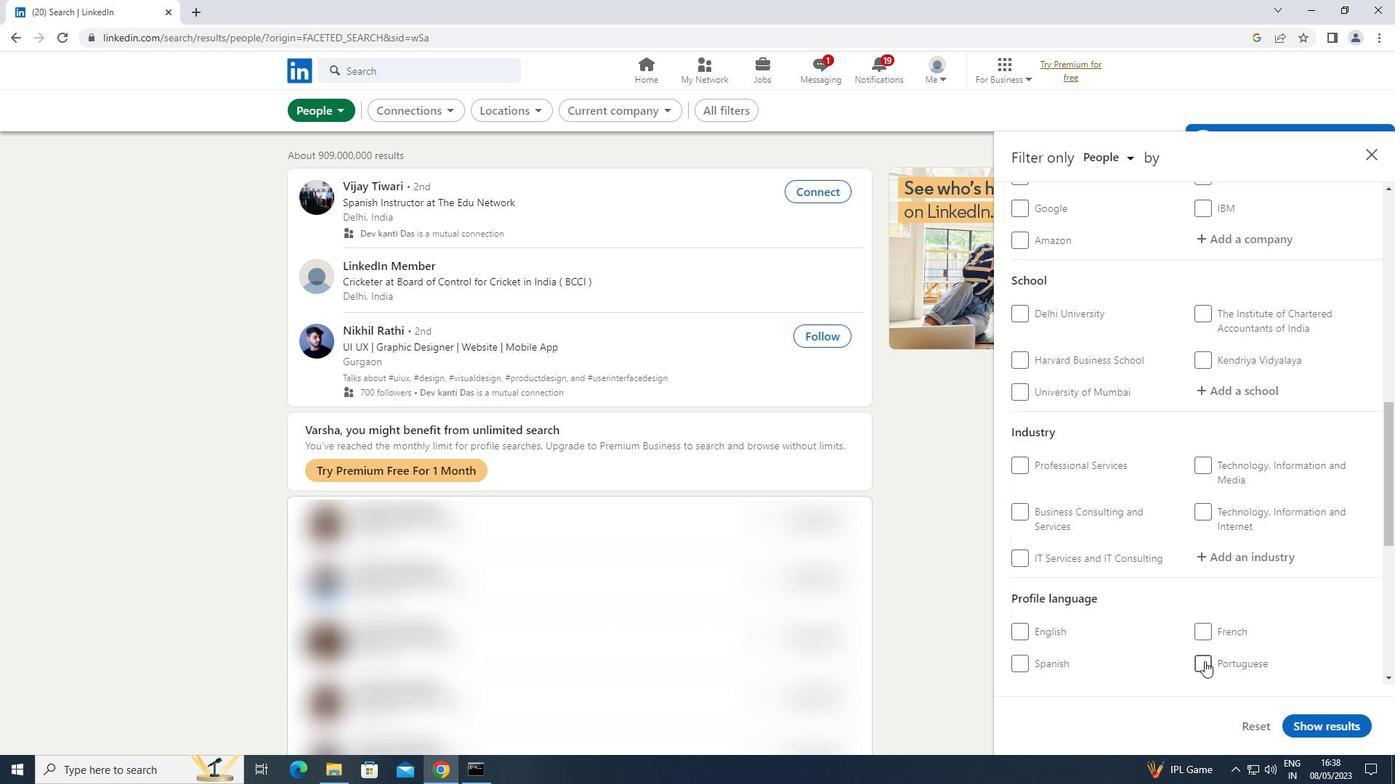 
Action: Mouse moved to (1208, 643)
Screenshot: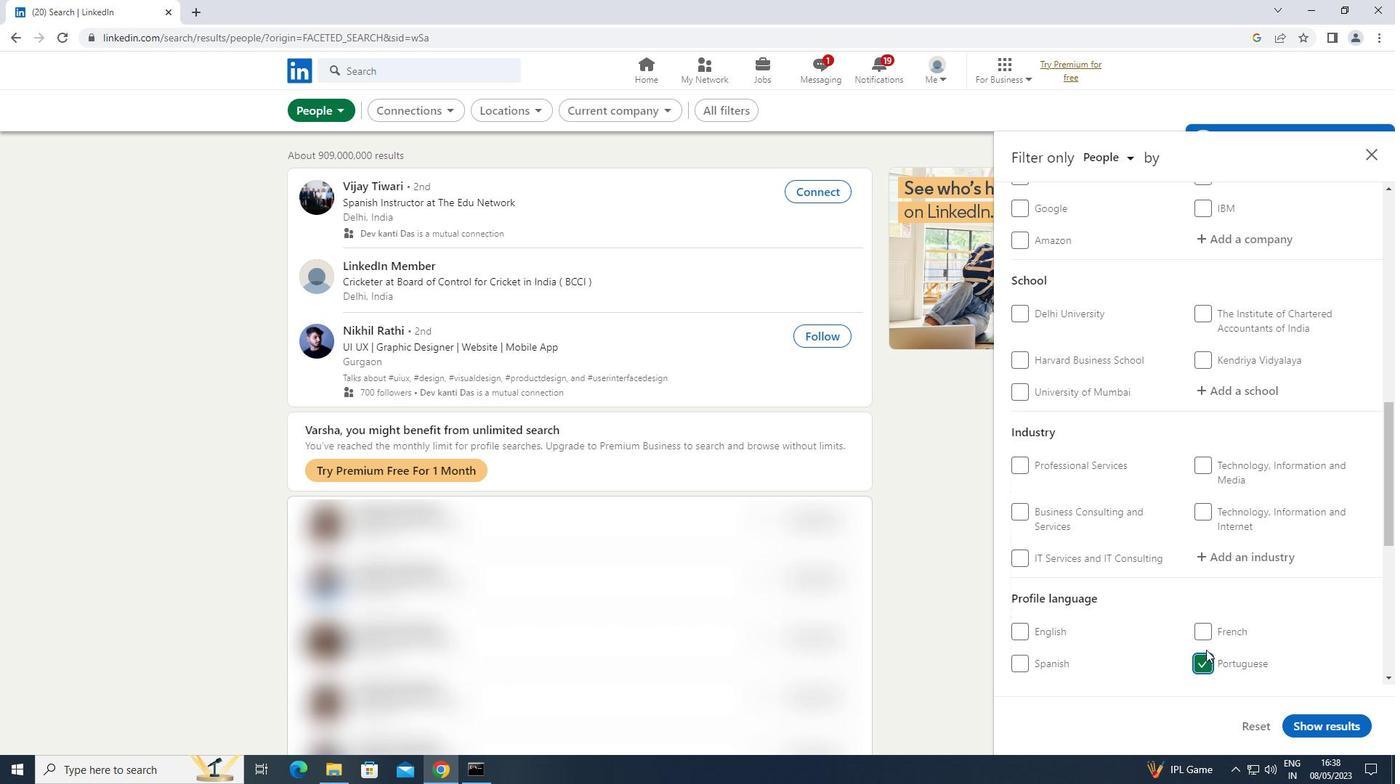 
Action: Mouse scrolled (1208, 644) with delta (0, 0)
Screenshot: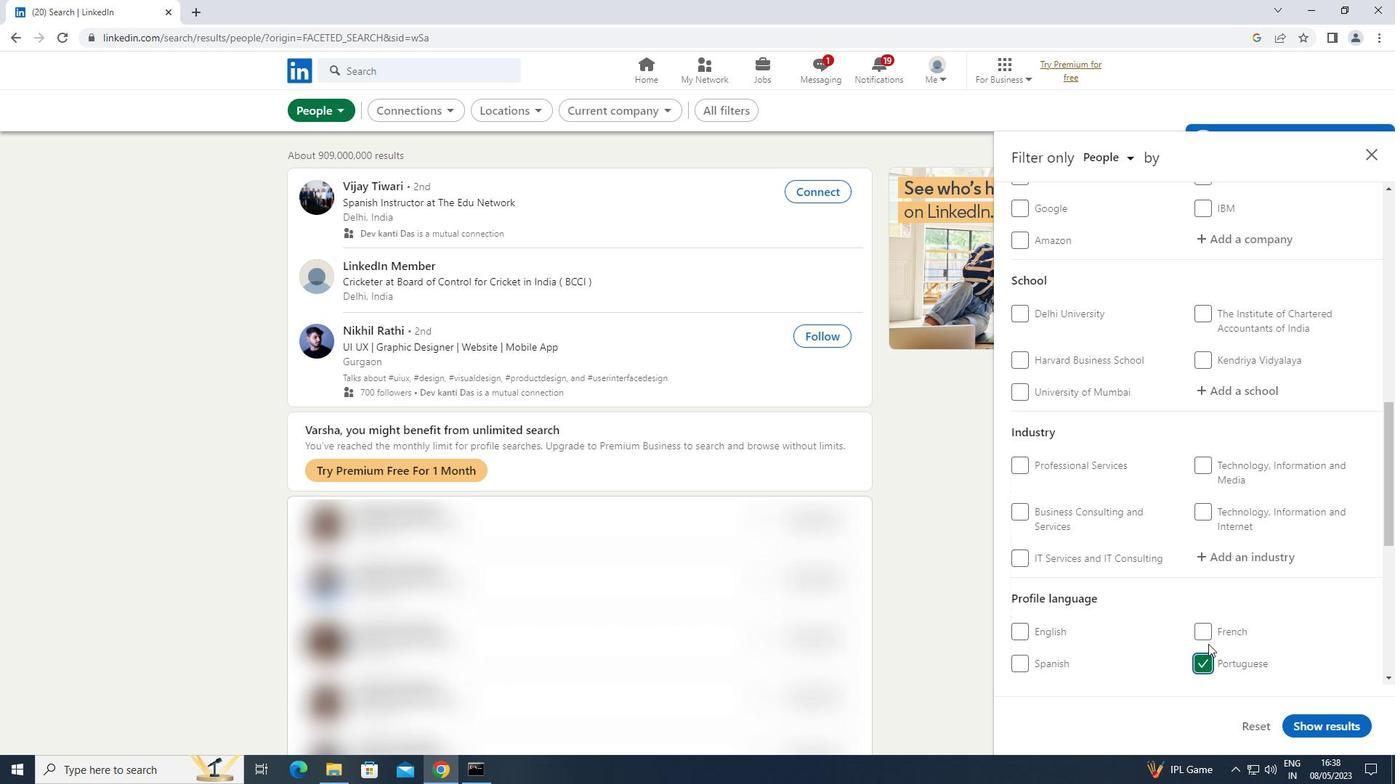 
Action: Mouse scrolled (1208, 644) with delta (0, 0)
Screenshot: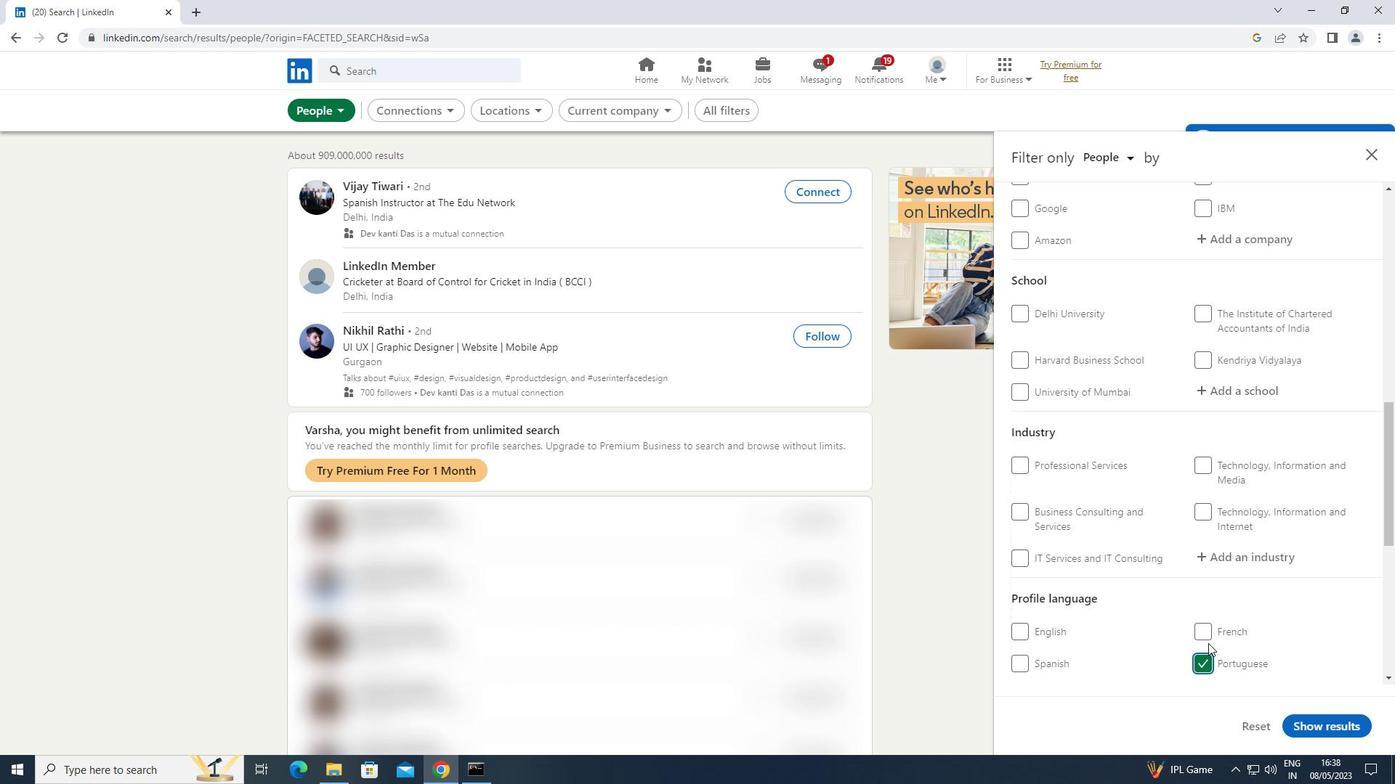 
Action: Mouse scrolled (1208, 644) with delta (0, 0)
Screenshot: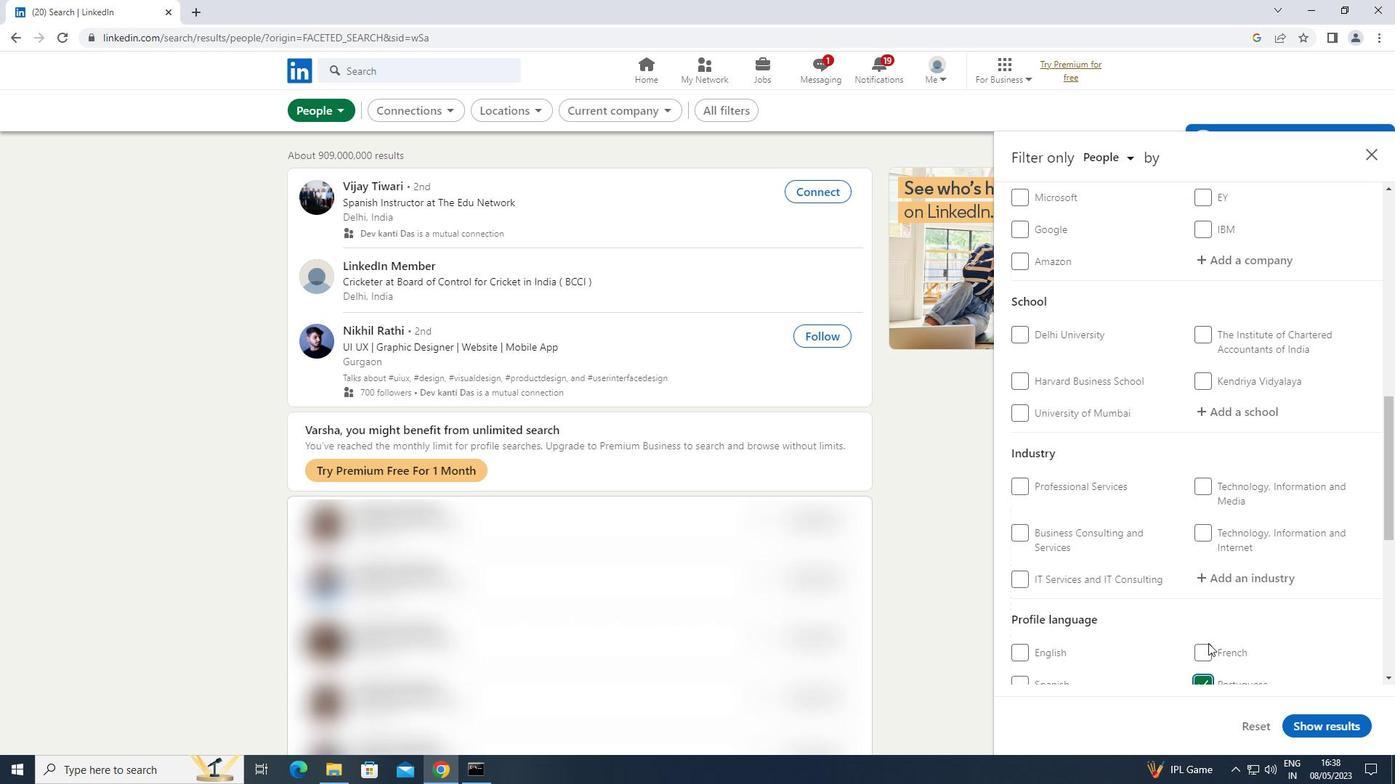 
Action: Mouse moved to (1209, 642)
Screenshot: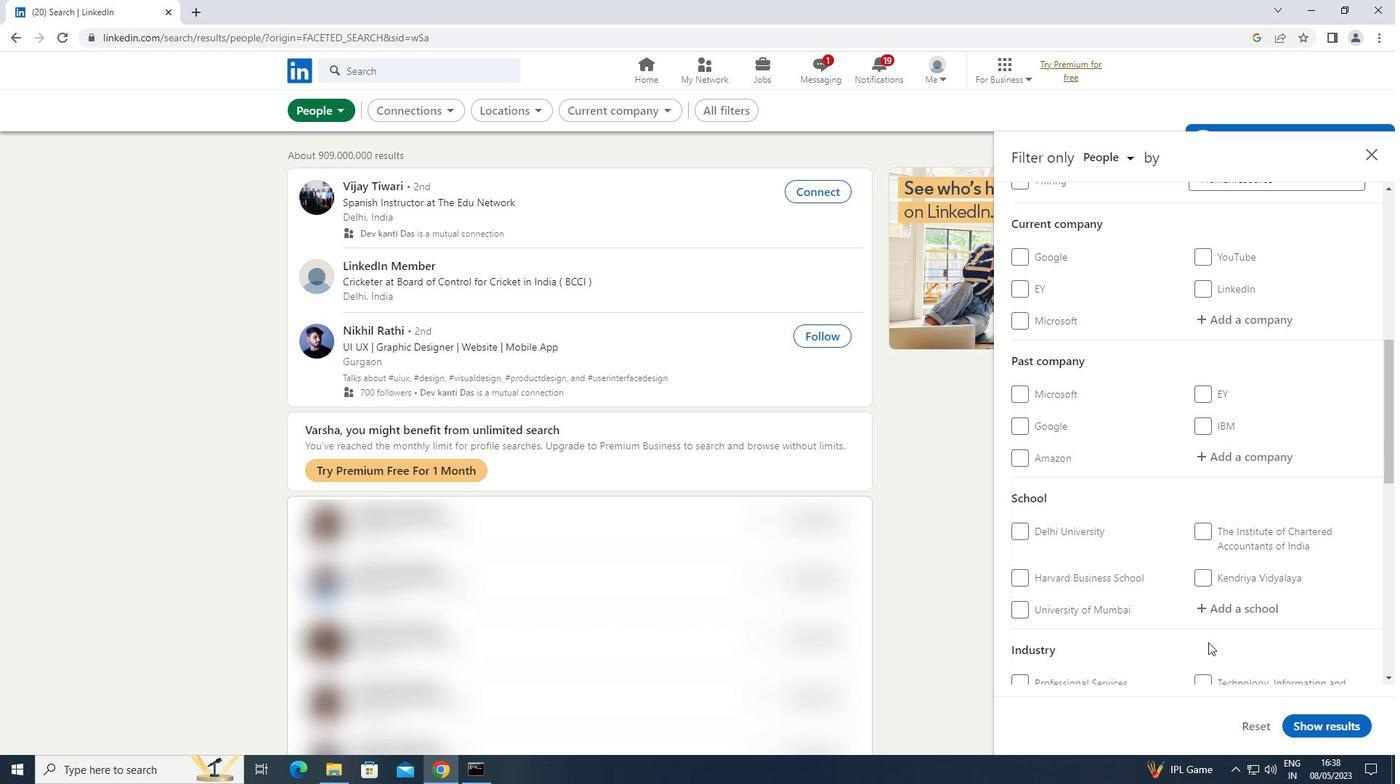 
Action: Mouse scrolled (1209, 643) with delta (0, 0)
Screenshot: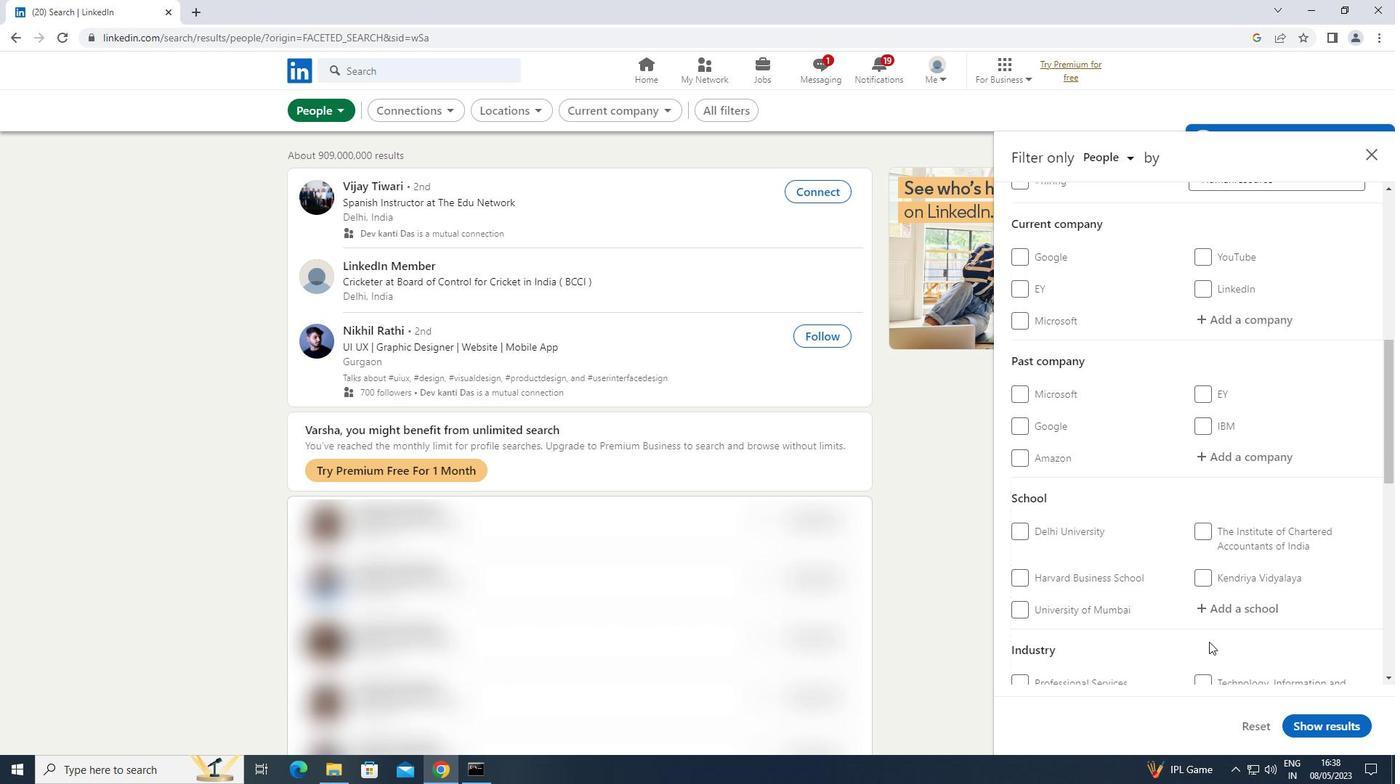 
Action: Mouse moved to (1209, 641)
Screenshot: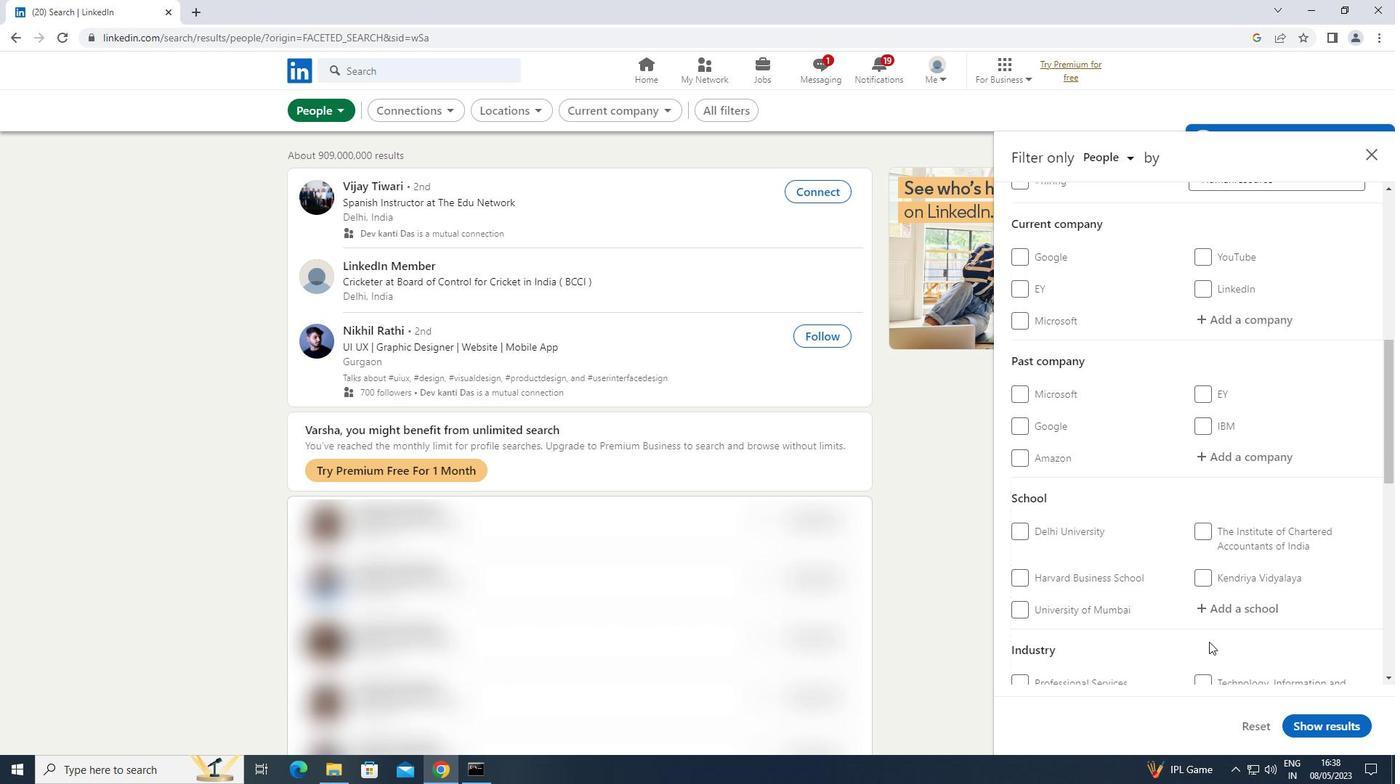 
Action: Mouse scrolled (1209, 642) with delta (0, 0)
Screenshot: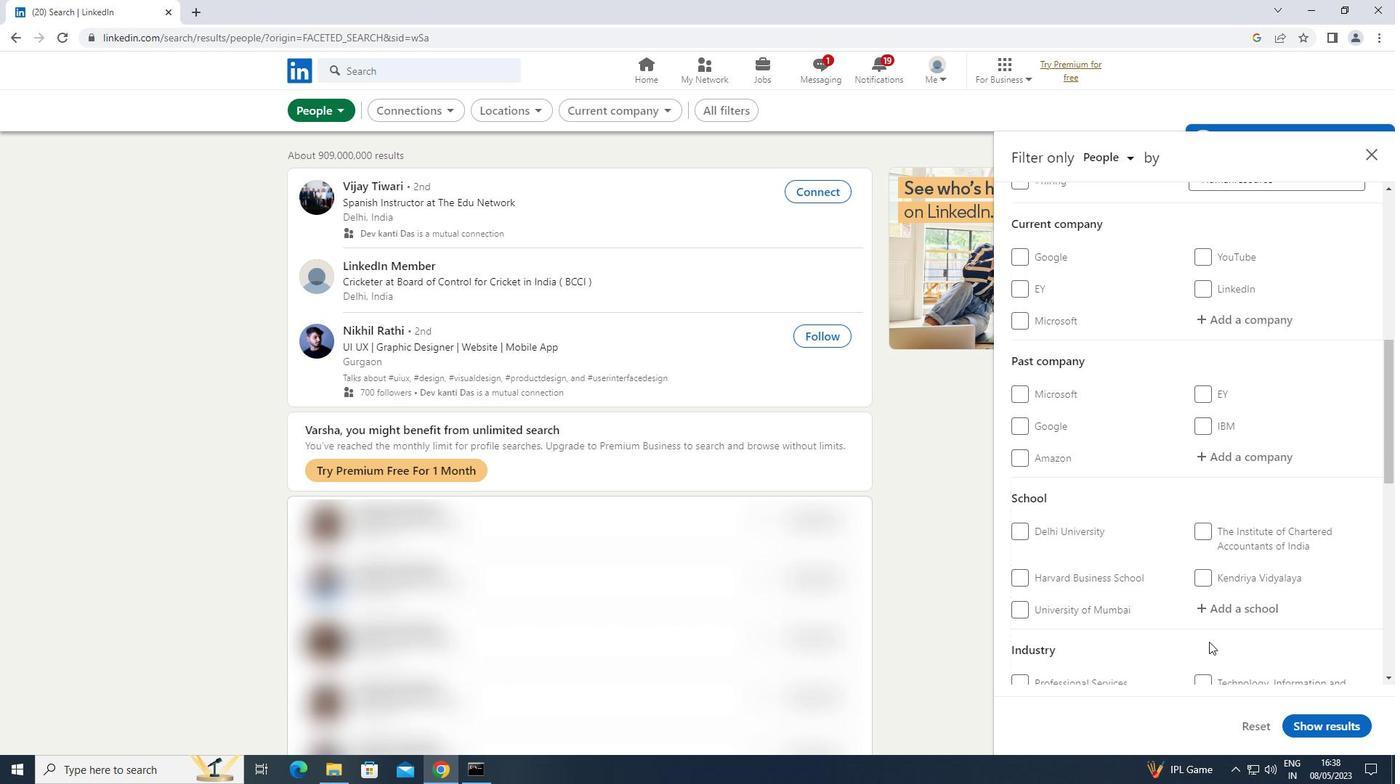 
Action: Mouse moved to (1256, 468)
Screenshot: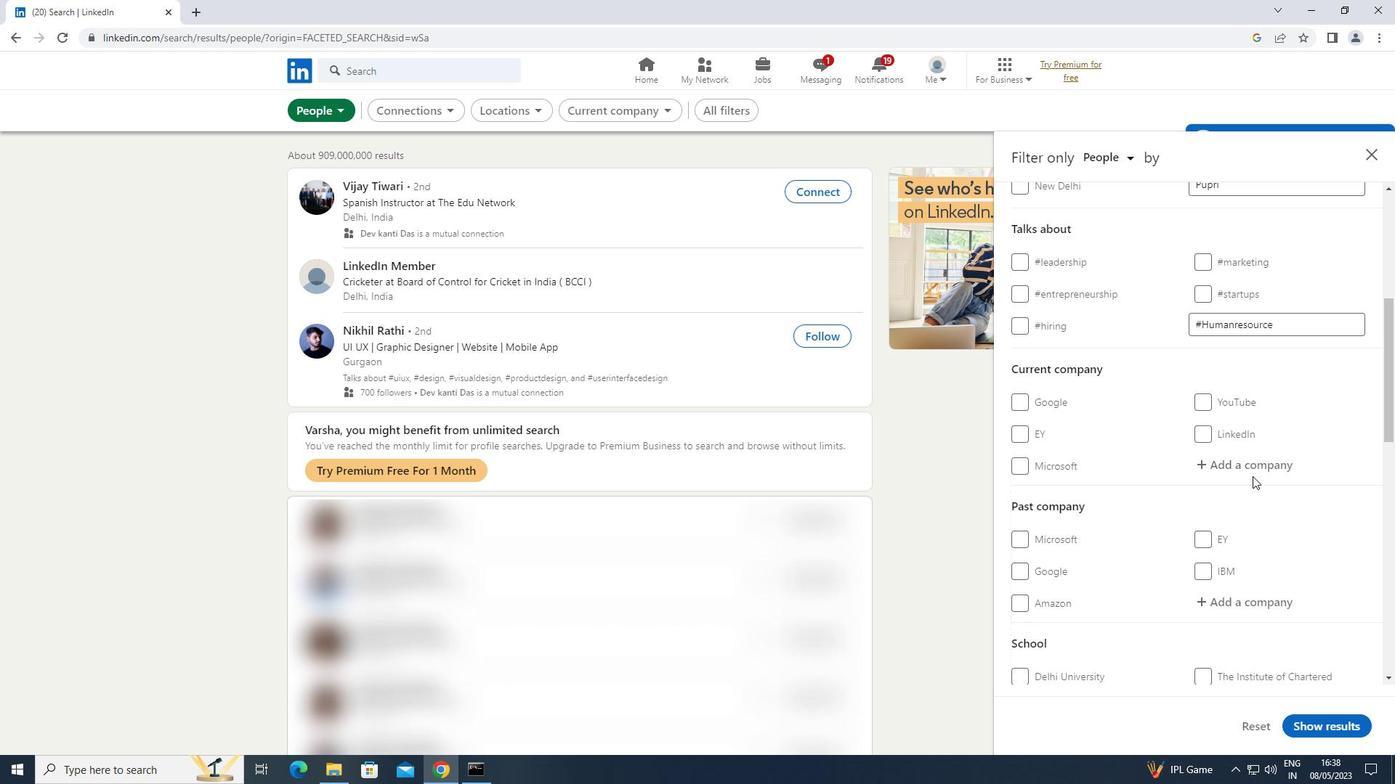 
Action: Mouse pressed left at (1256, 468)
Screenshot: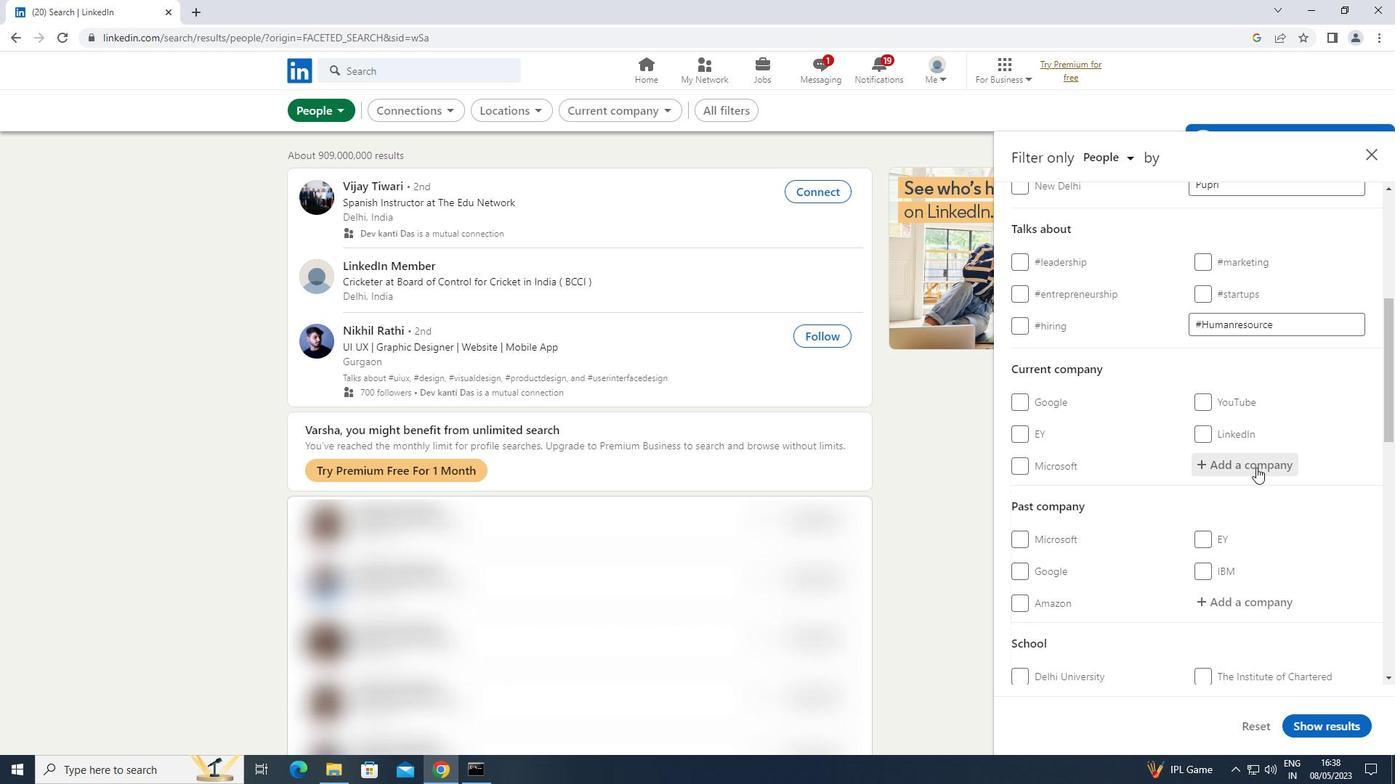 
Action: Mouse moved to (1256, 468)
Screenshot: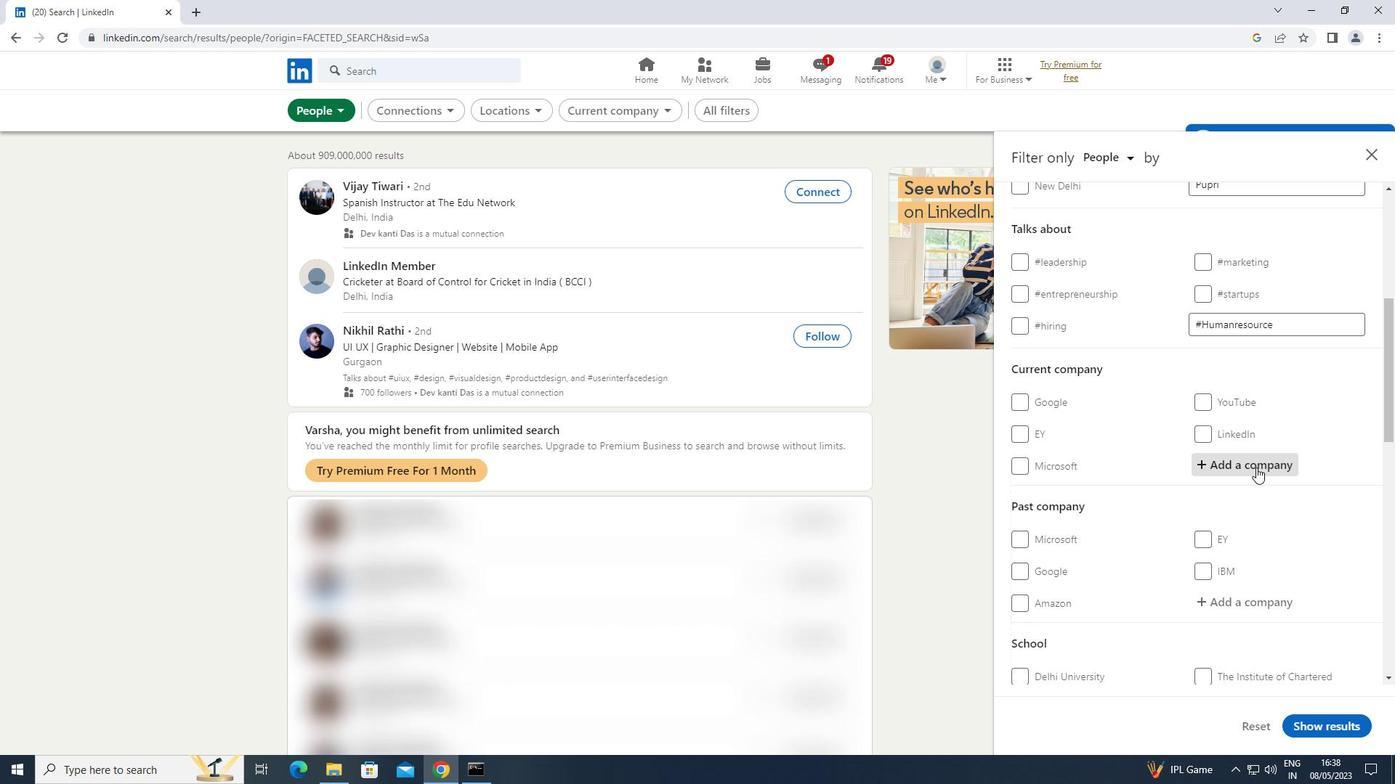 
Action: Key pressed <Key.shift>FIRSTSOURCE
Screenshot: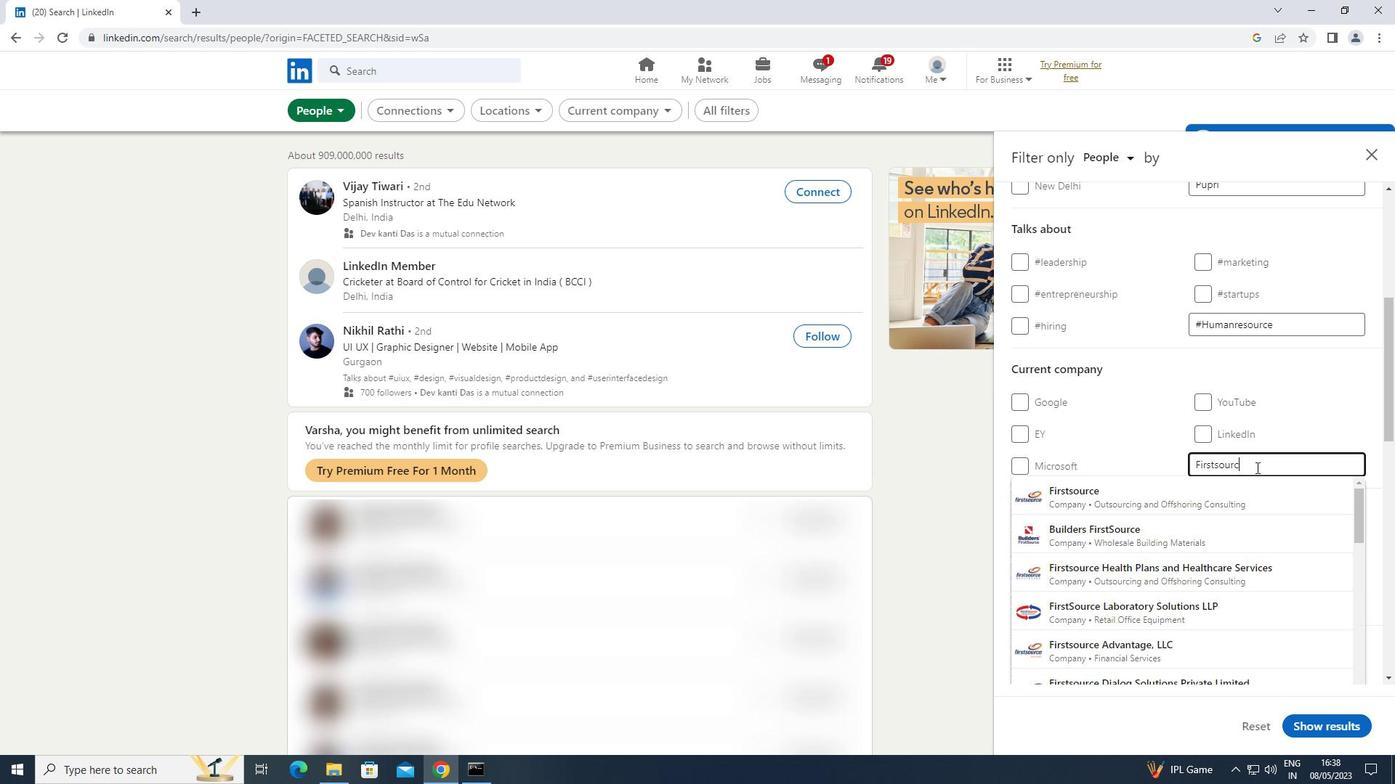 
Action: Mouse moved to (1157, 497)
Screenshot: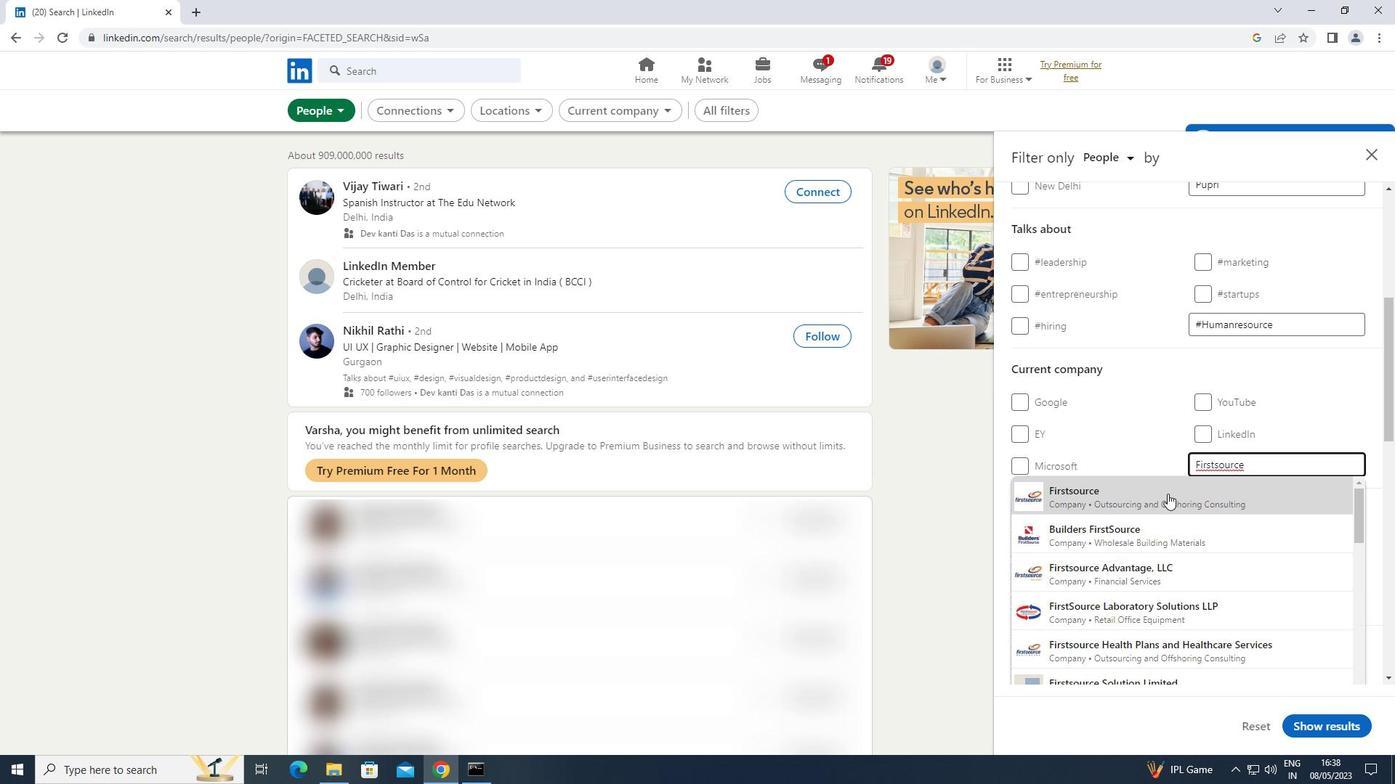 
Action: Mouse pressed left at (1157, 497)
Screenshot: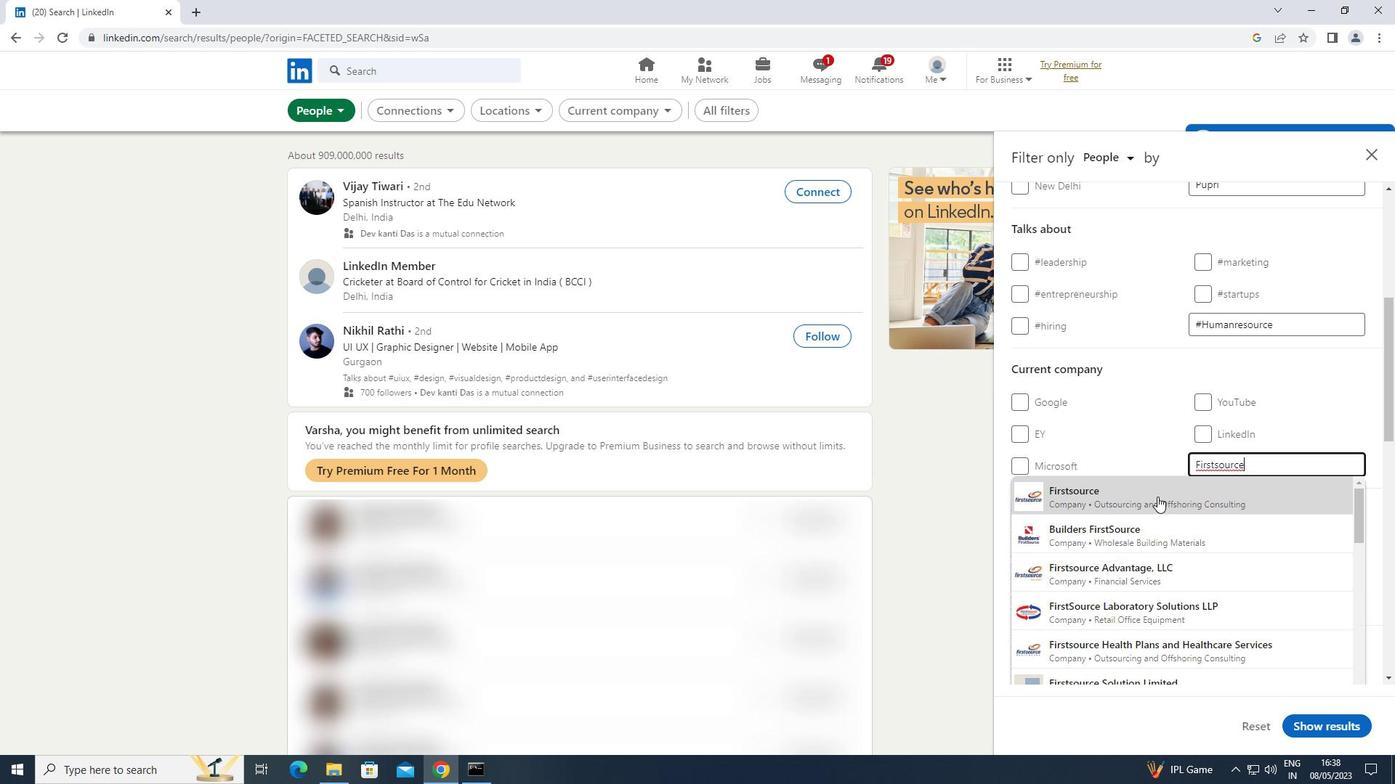
Action: Mouse scrolled (1157, 496) with delta (0, 0)
Screenshot: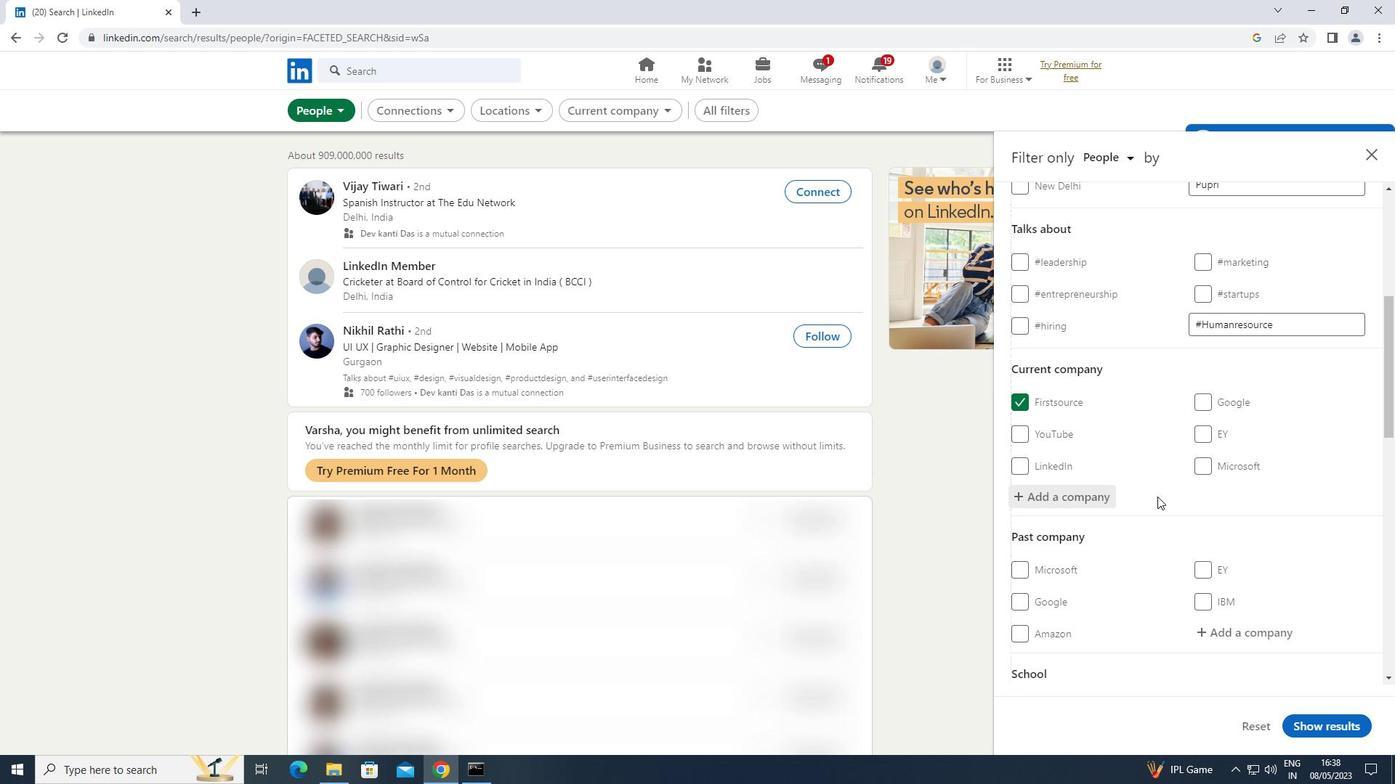 
Action: Mouse scrolled (1157, 496) with delta (0, 0)
Screenshot: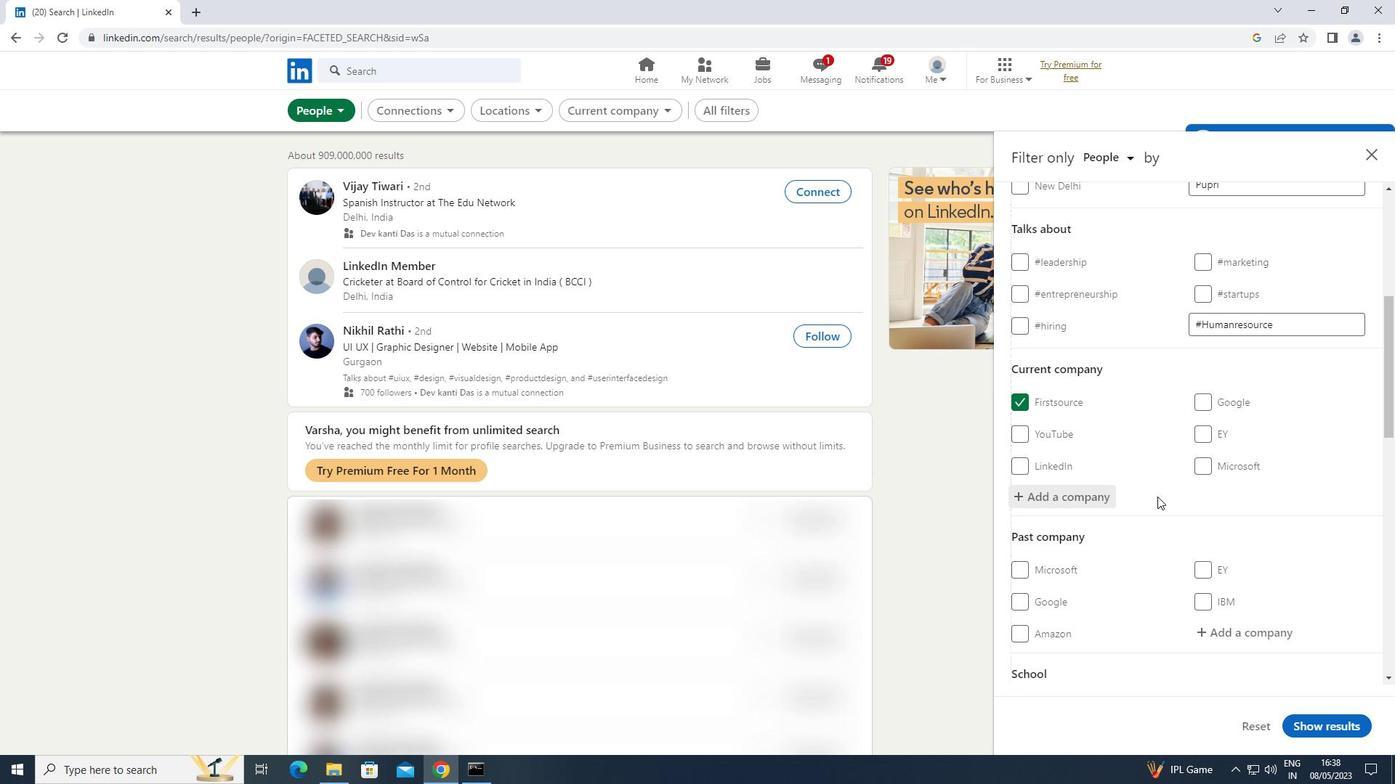 
Action: Mouse scrolled (1157, 496) with delta (0, 0)
Screenshot: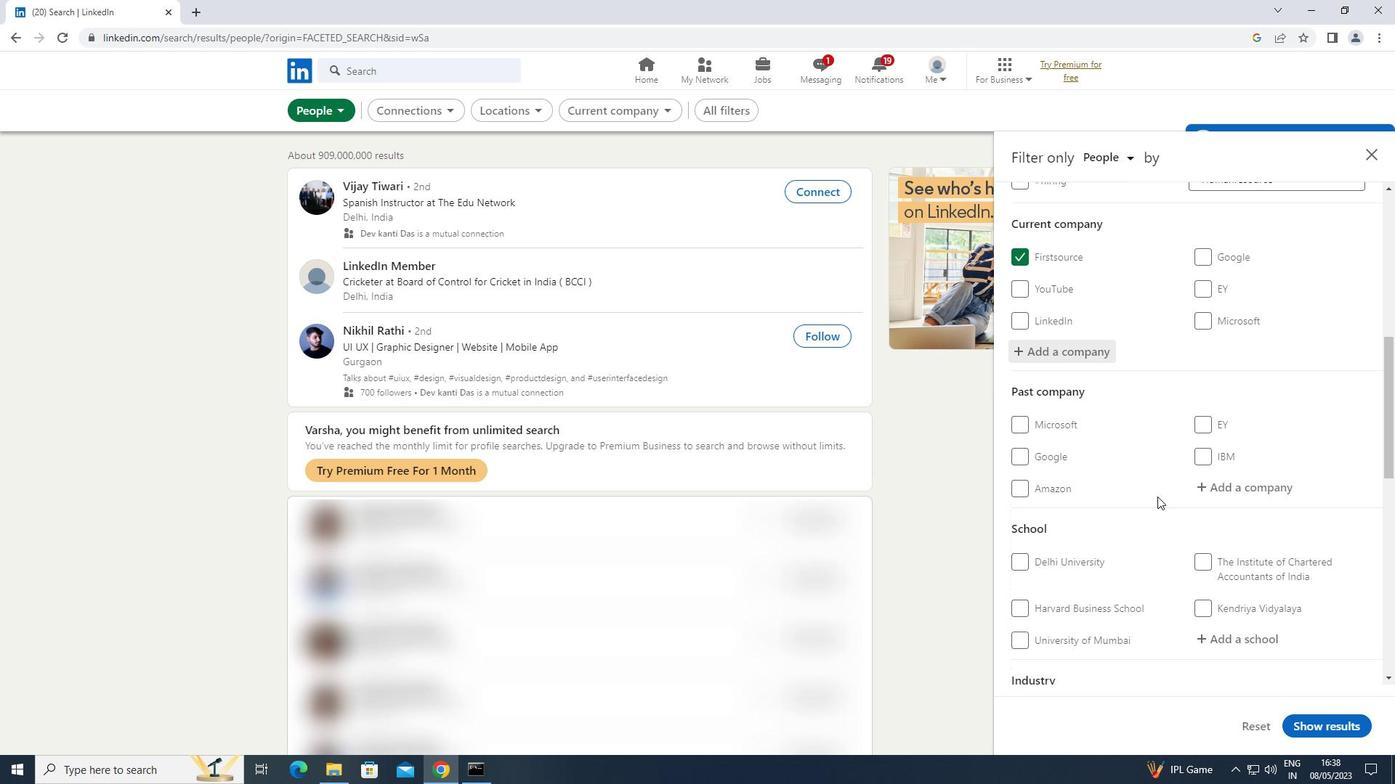 
Action: Mouse scrolled (1157, 496) with delta (0, 0)
Screenshot: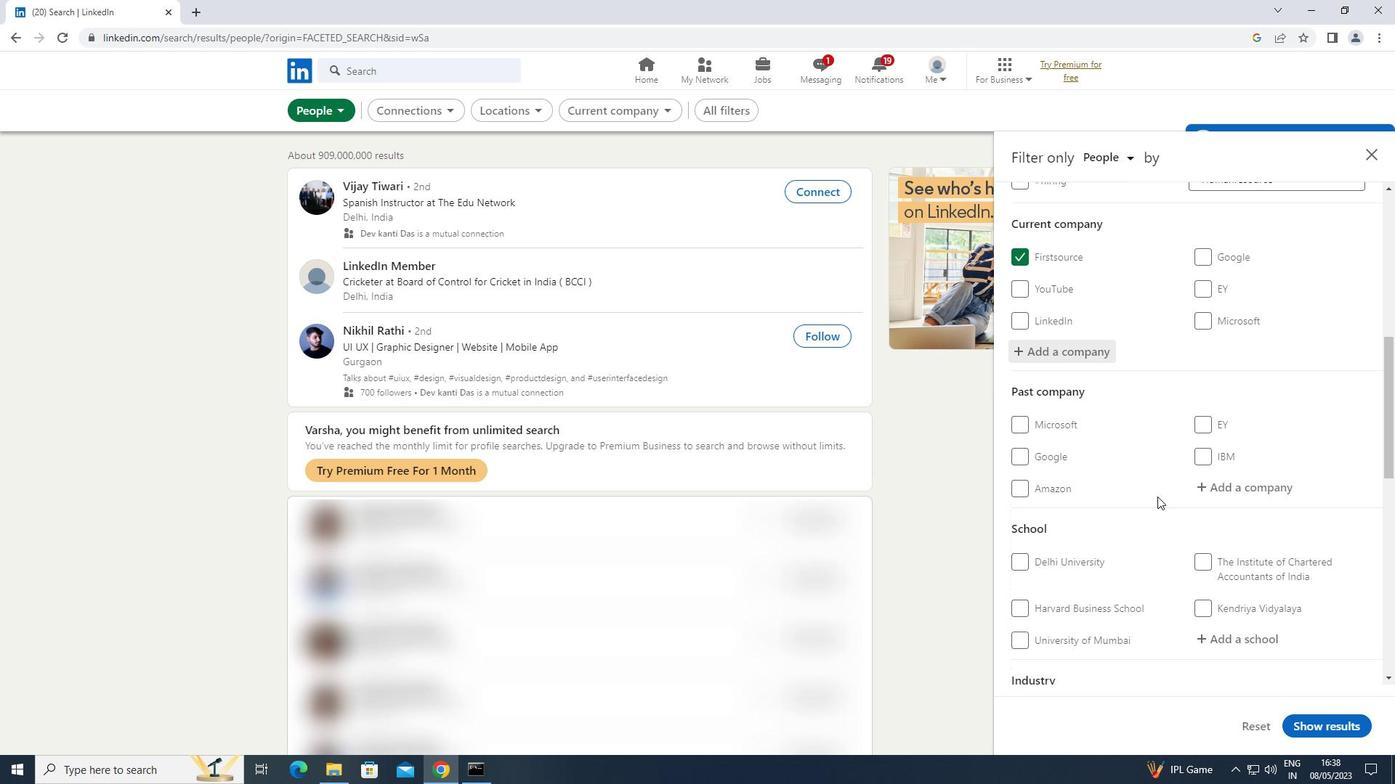 
Action: Mouse moved to (1204, 493)
Screenshot: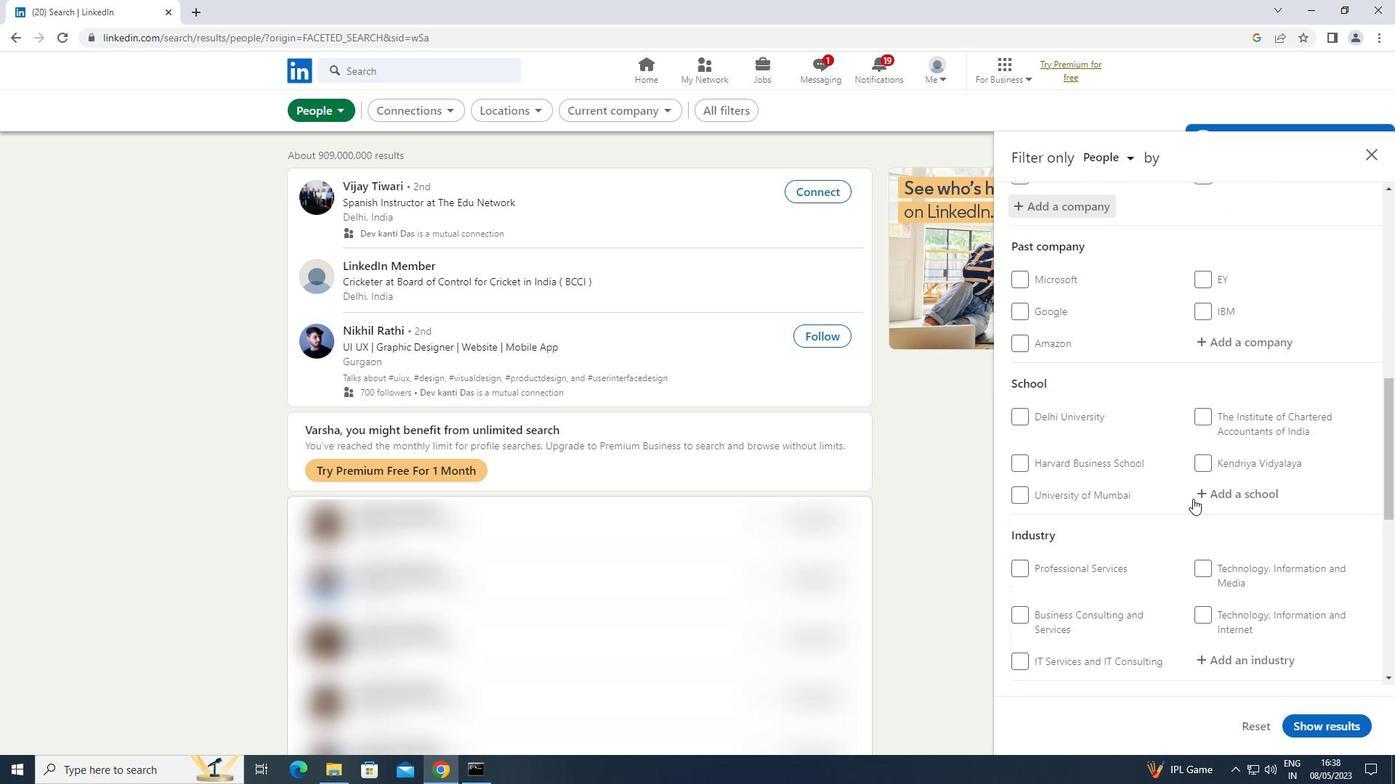 
Action: Mouse pressed left at (1204, 493)
Screenshot: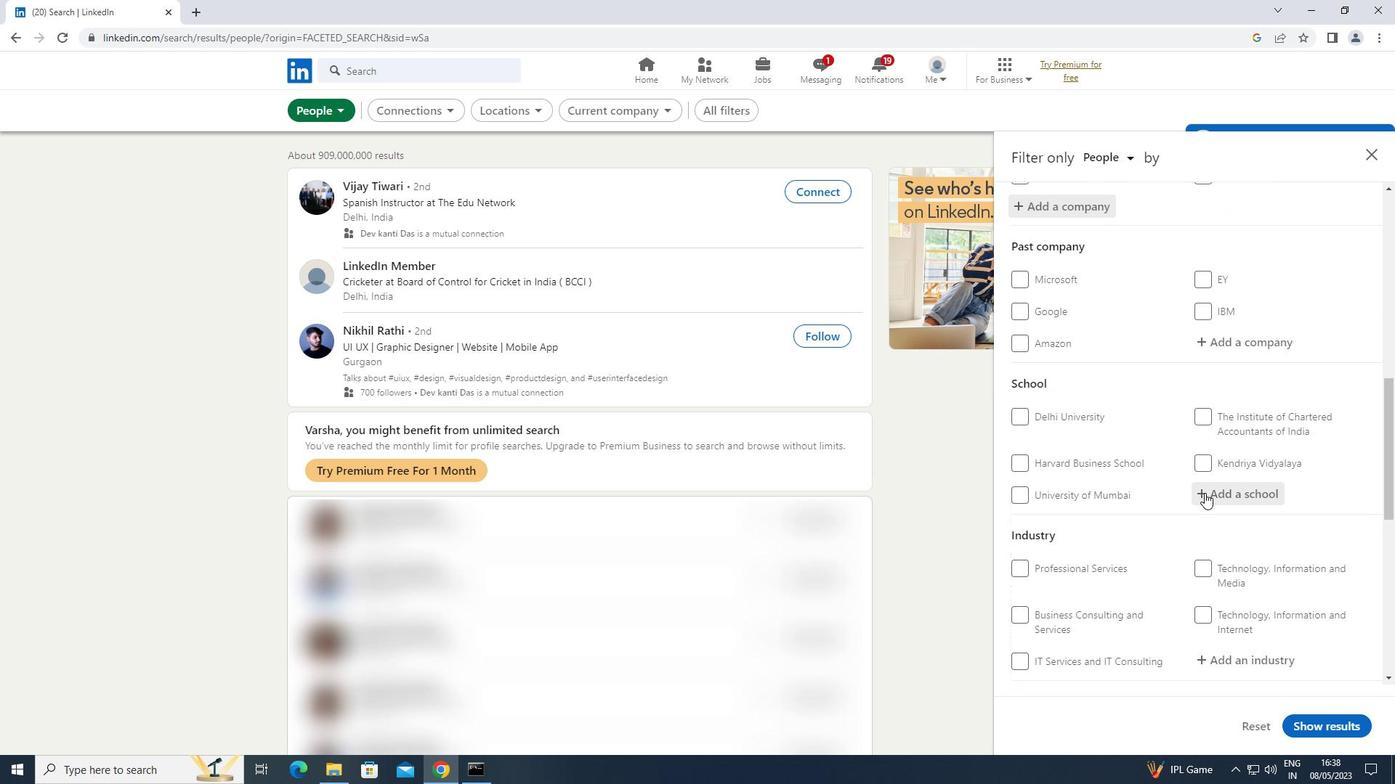 
Action: Key pressed <Key.shift>THAKUR<Key.space>
Screenshot: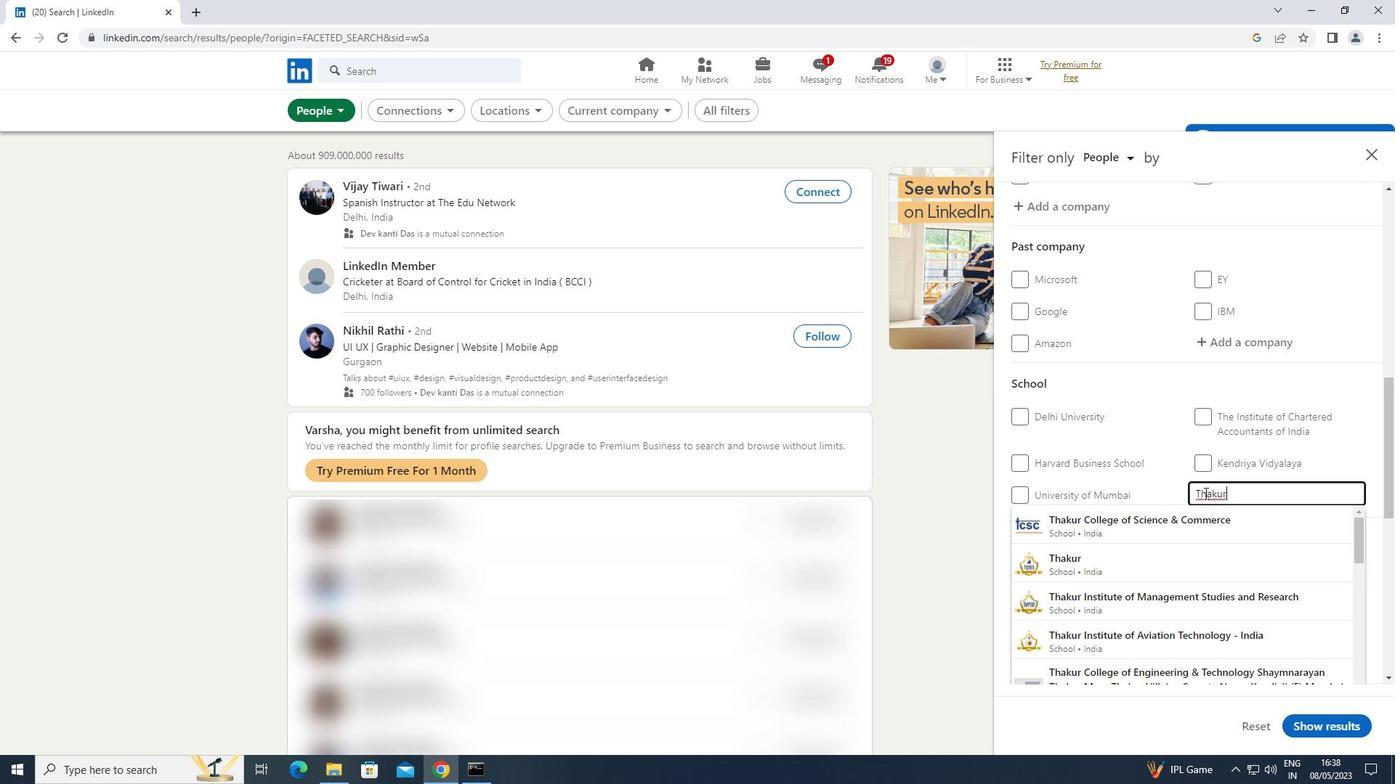 
Action: Mouse moved to (1181, 510)
Screenshot: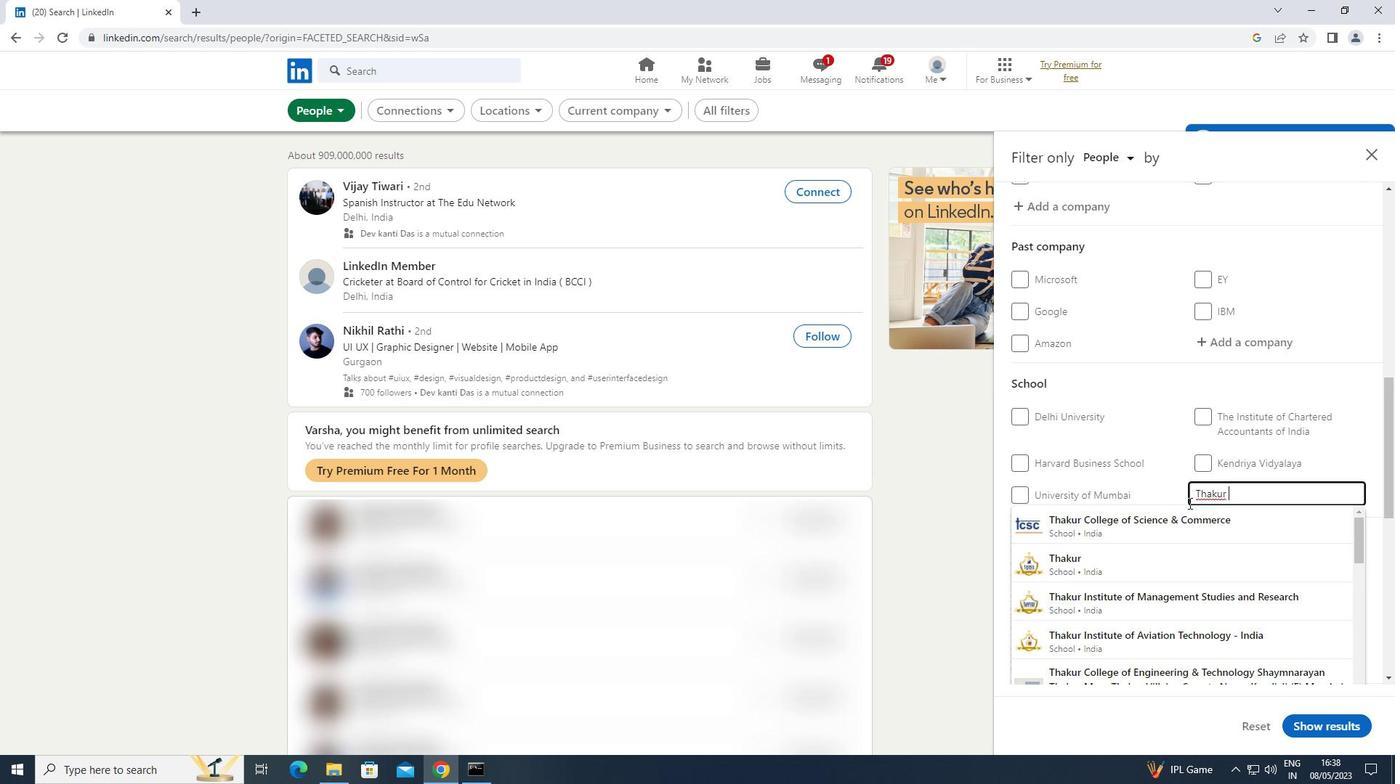
Action: Mouse pressed left at (1181, 510)
Screenshot: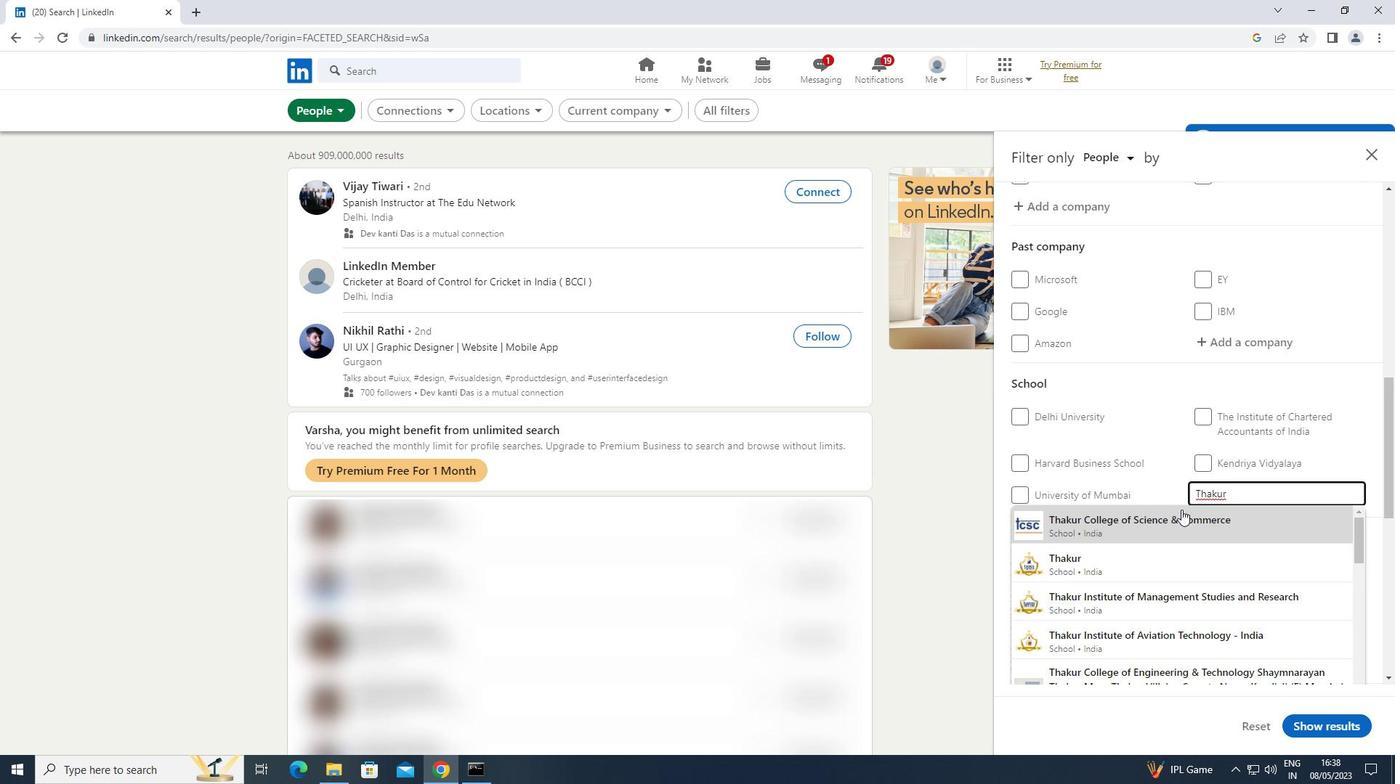
Action: Mouse scrolled (1181, 509) with delta (0, 0)
Screenshot: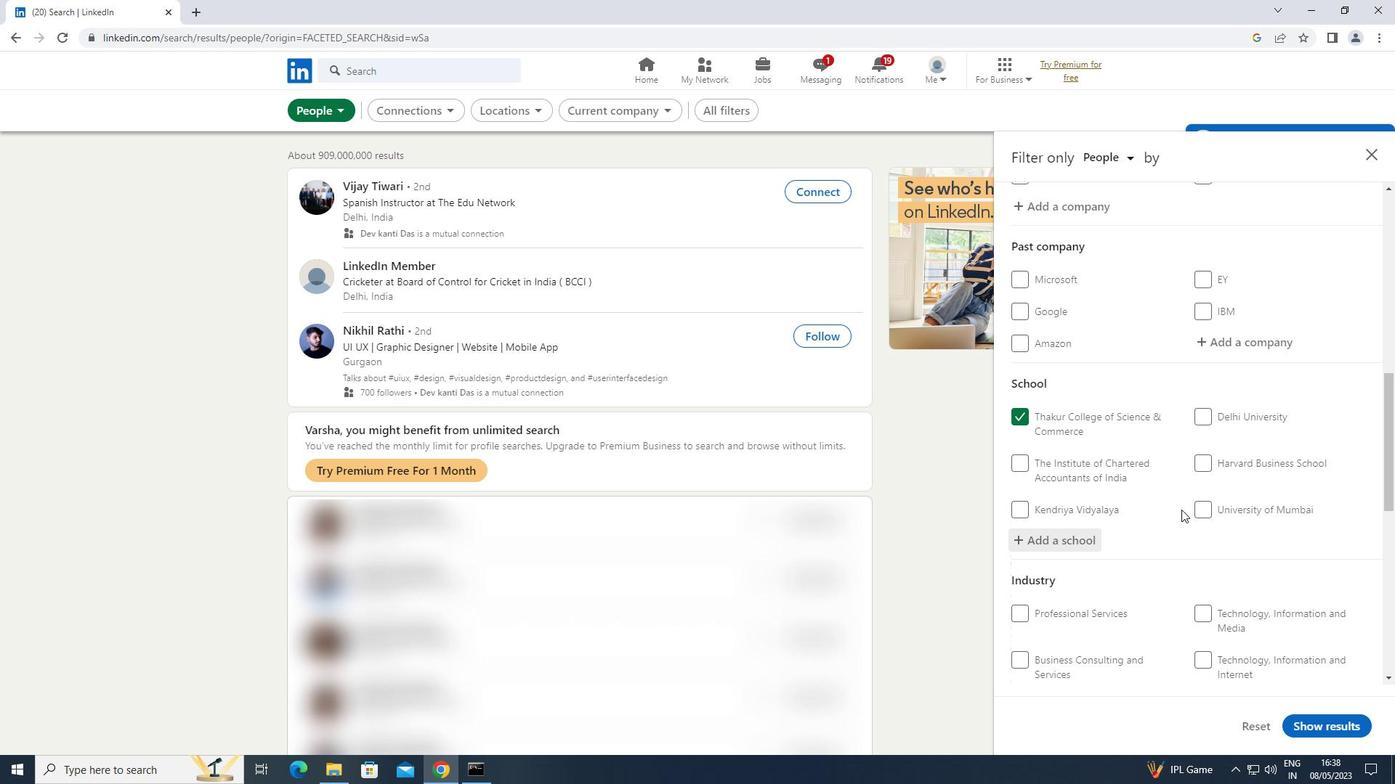 
Action: Mouse scrolled (1181, 509) with delta (0, 0)
Screenshot: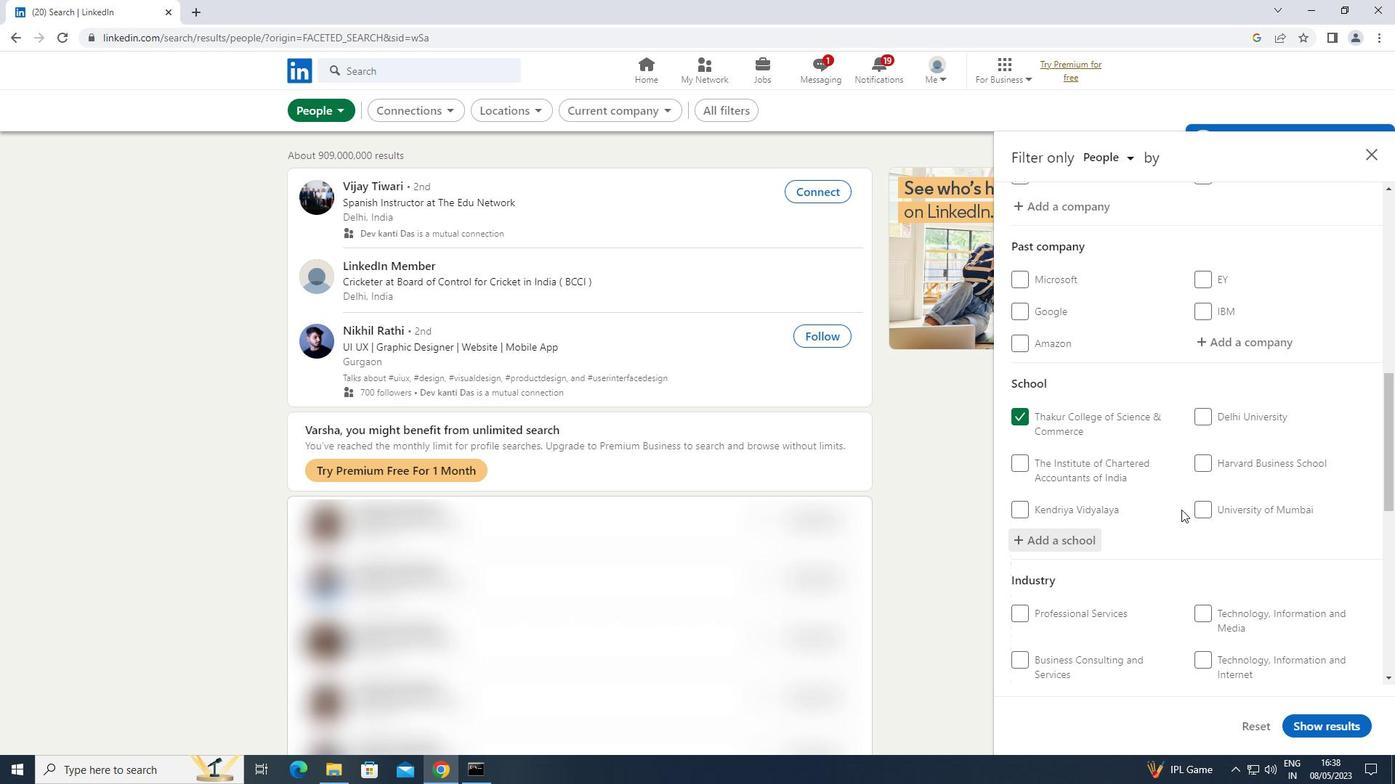 
Action: Mouse moved to (1234, 550)
Screenshot: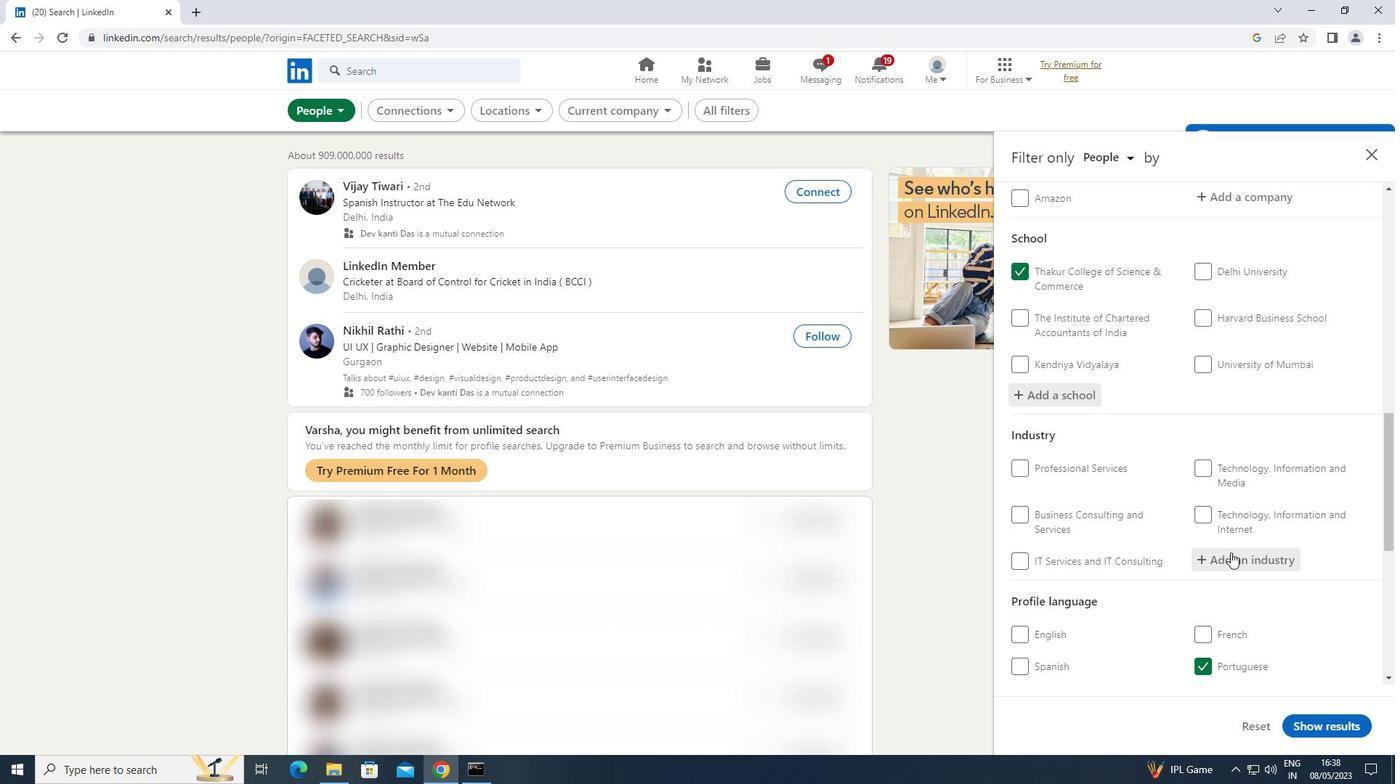
Action: Mouse pressed left at (1234, 550)
Screenshot: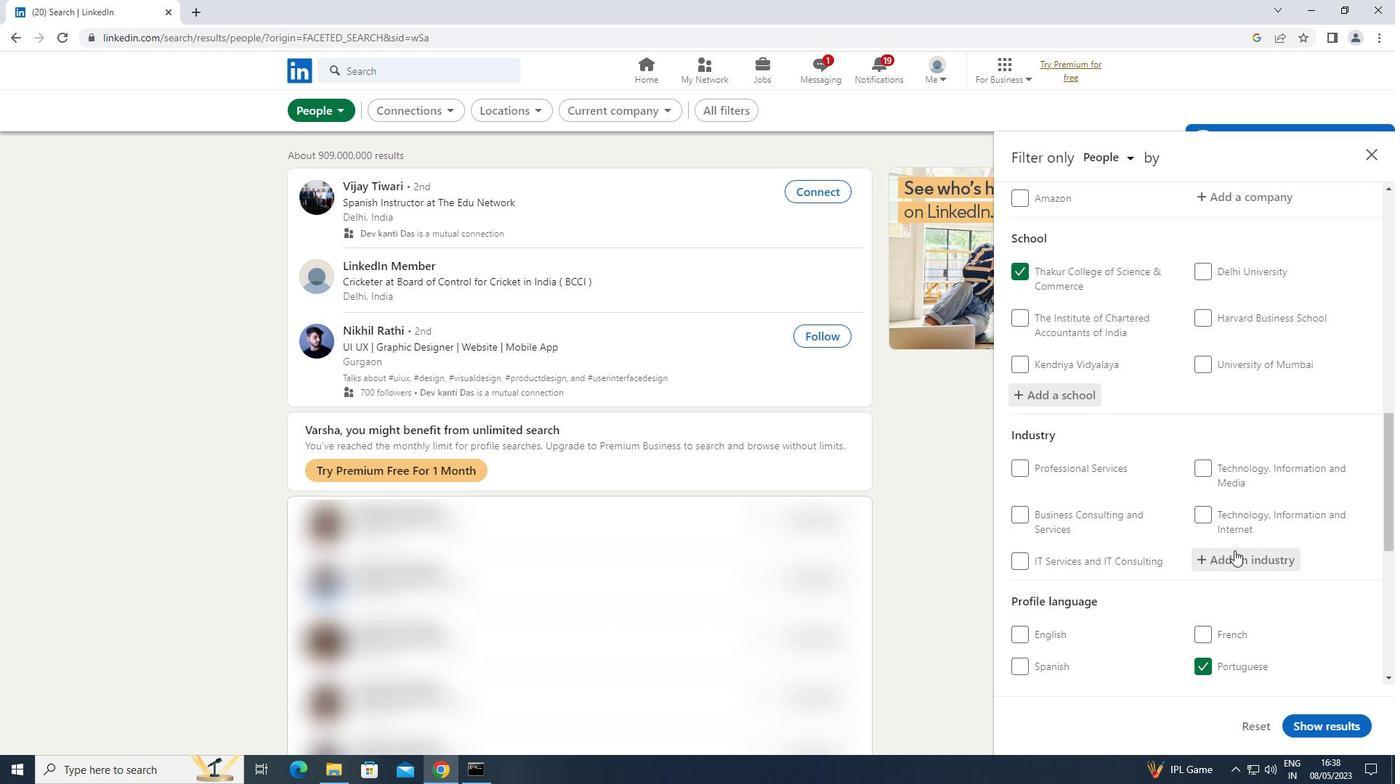 
Action: Key pressed <Key.shift><Key.shift><Key.shift><Key.shift><Key.shift><Key.shift><Key.shift>SHEET<Key.space>
Screenshot: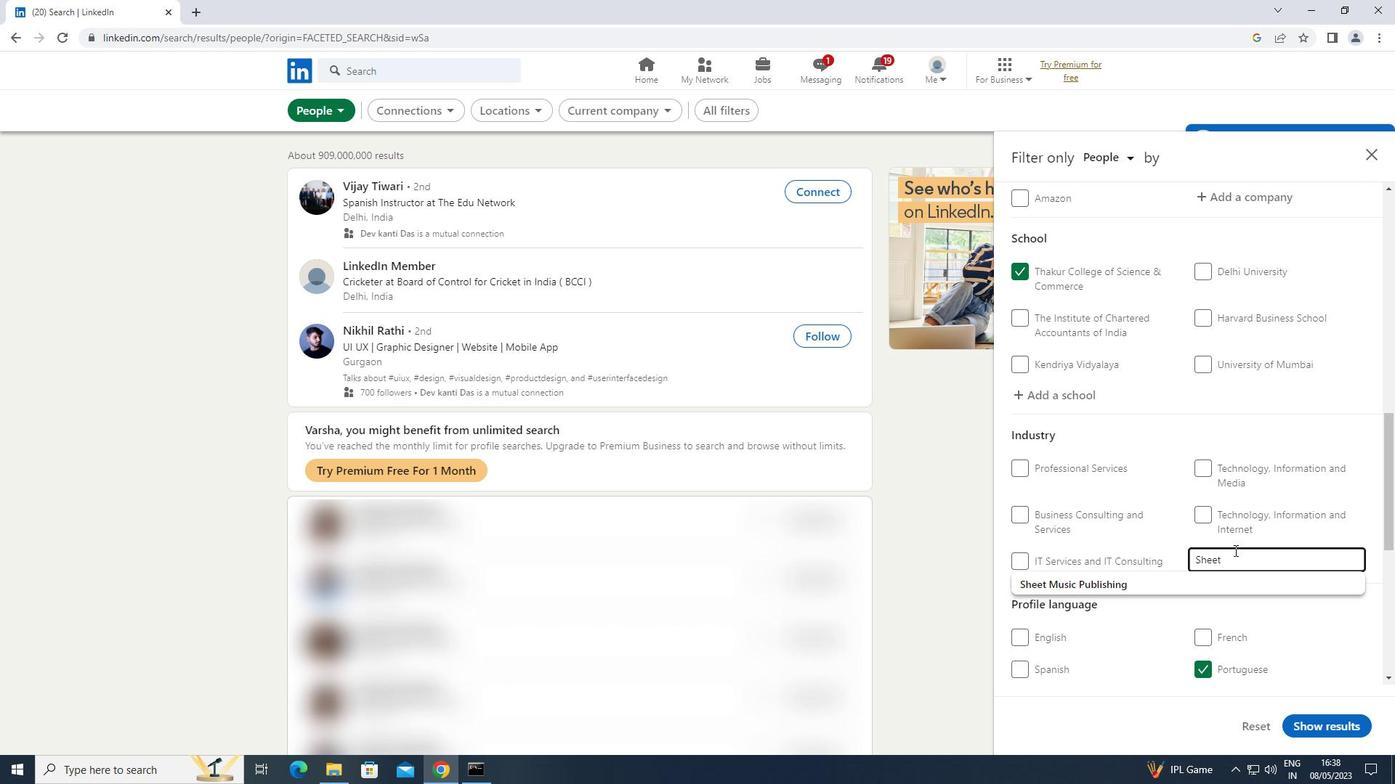 
Action: Mouse moved to (1110, 573)
Screenshot: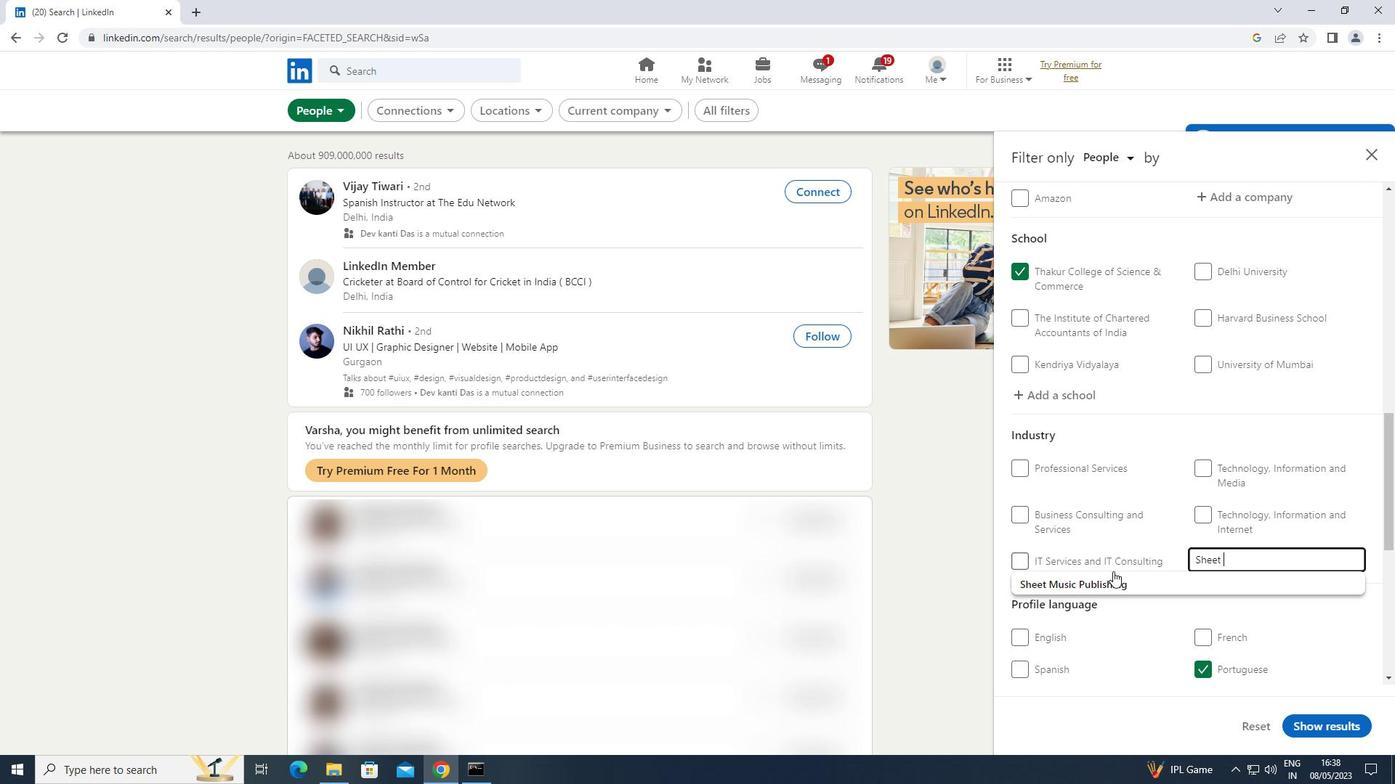 
Action: Mouse pressed left at (1110, 573)
Screenshot: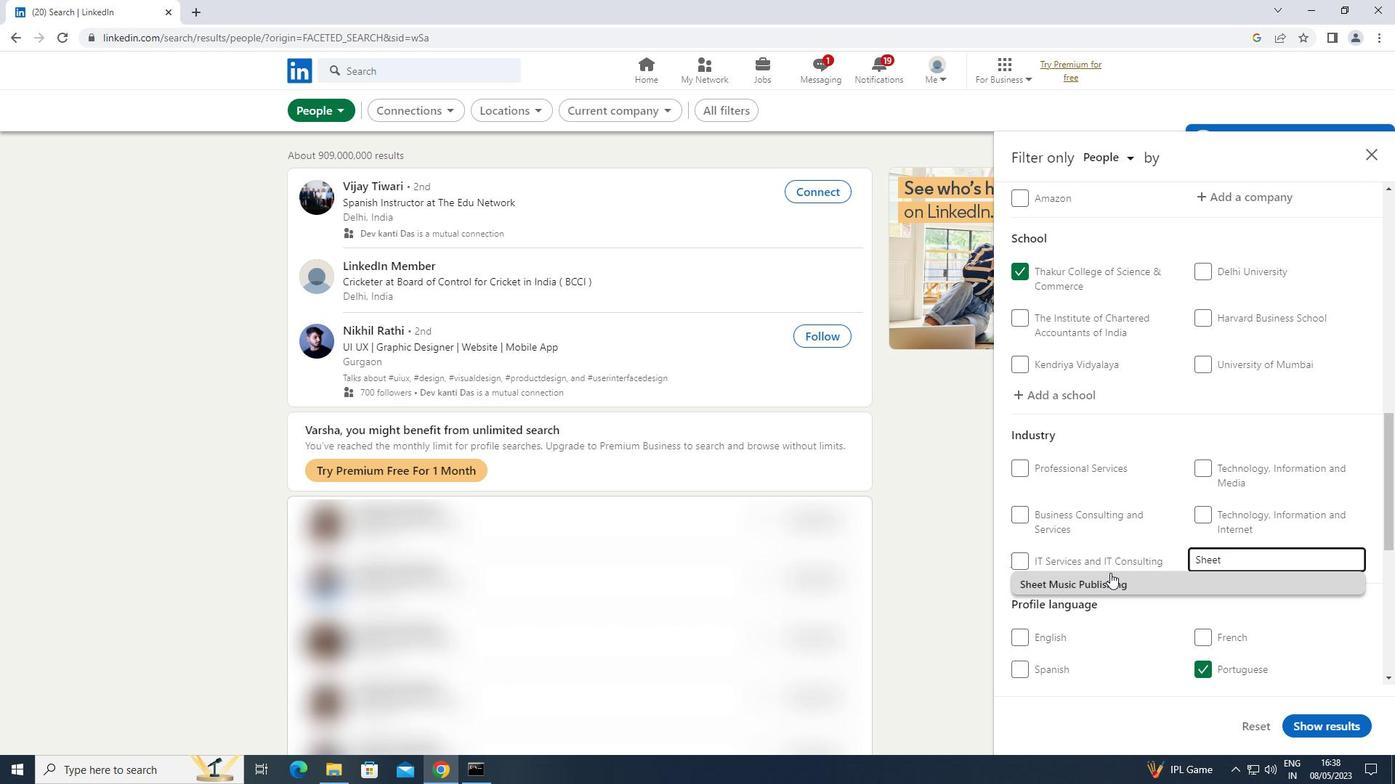 
Action: Mouse scrolled (1110, 572) with delta (0, 0)
Screenshot: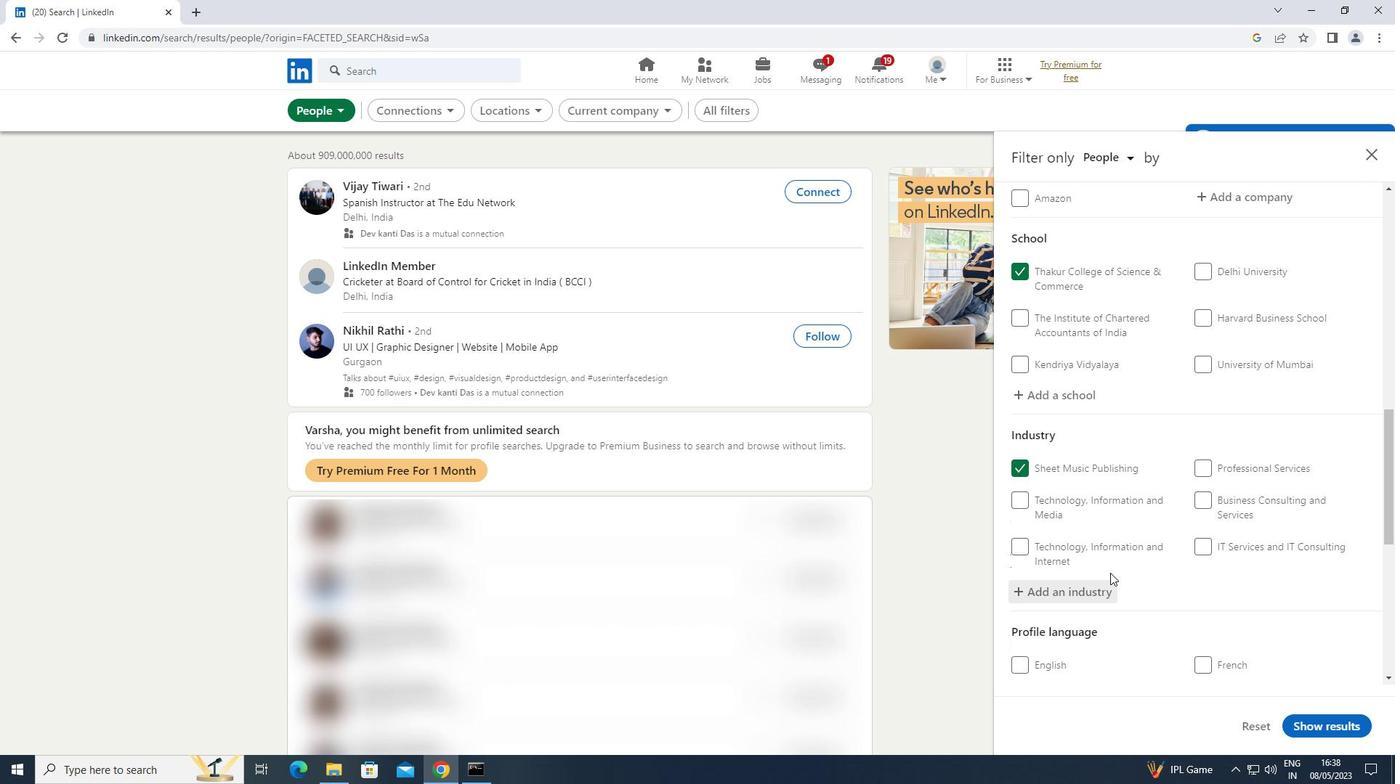 
Action: Mouse scrolled (1110, 572) with delta (0, 0)
Screenshot: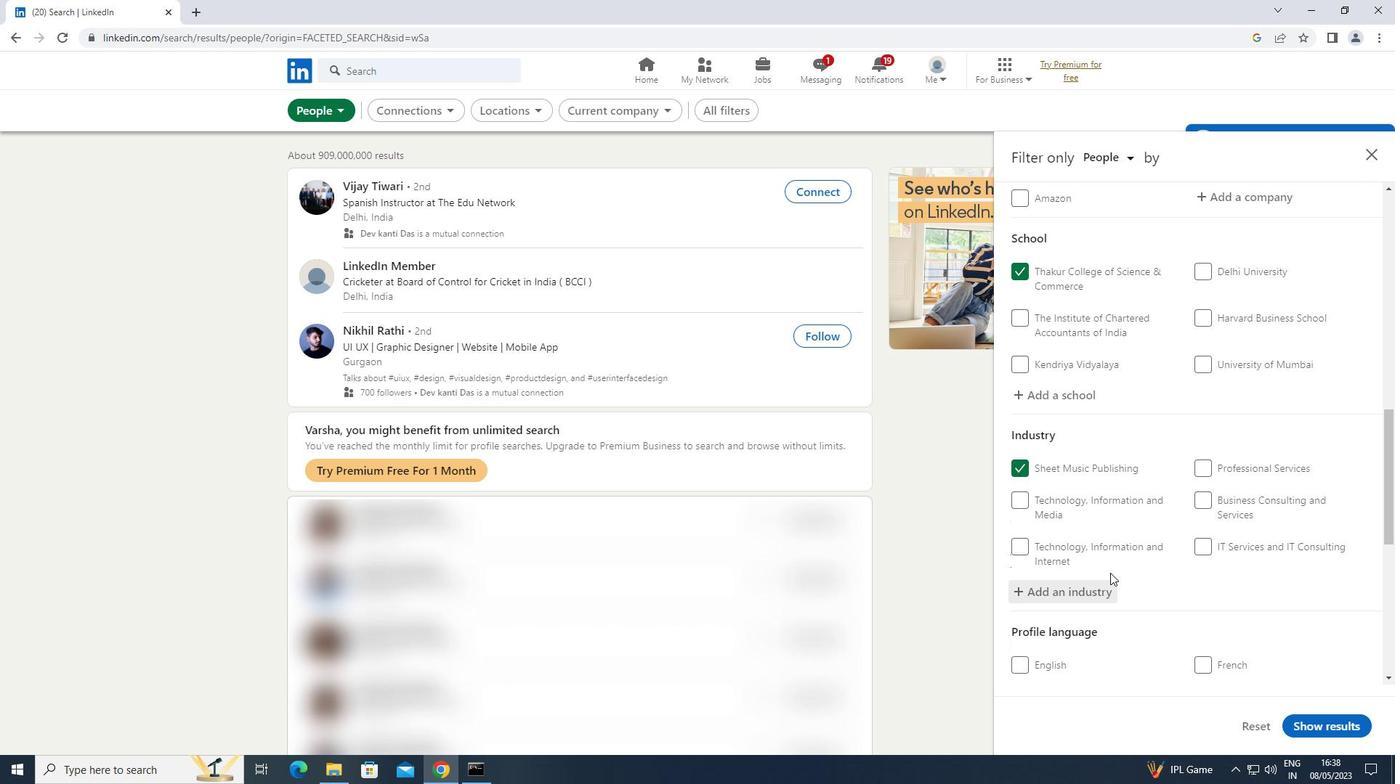
Action: Mouse scrolled (1110, 572) with delta (0, 0)
Screenshot: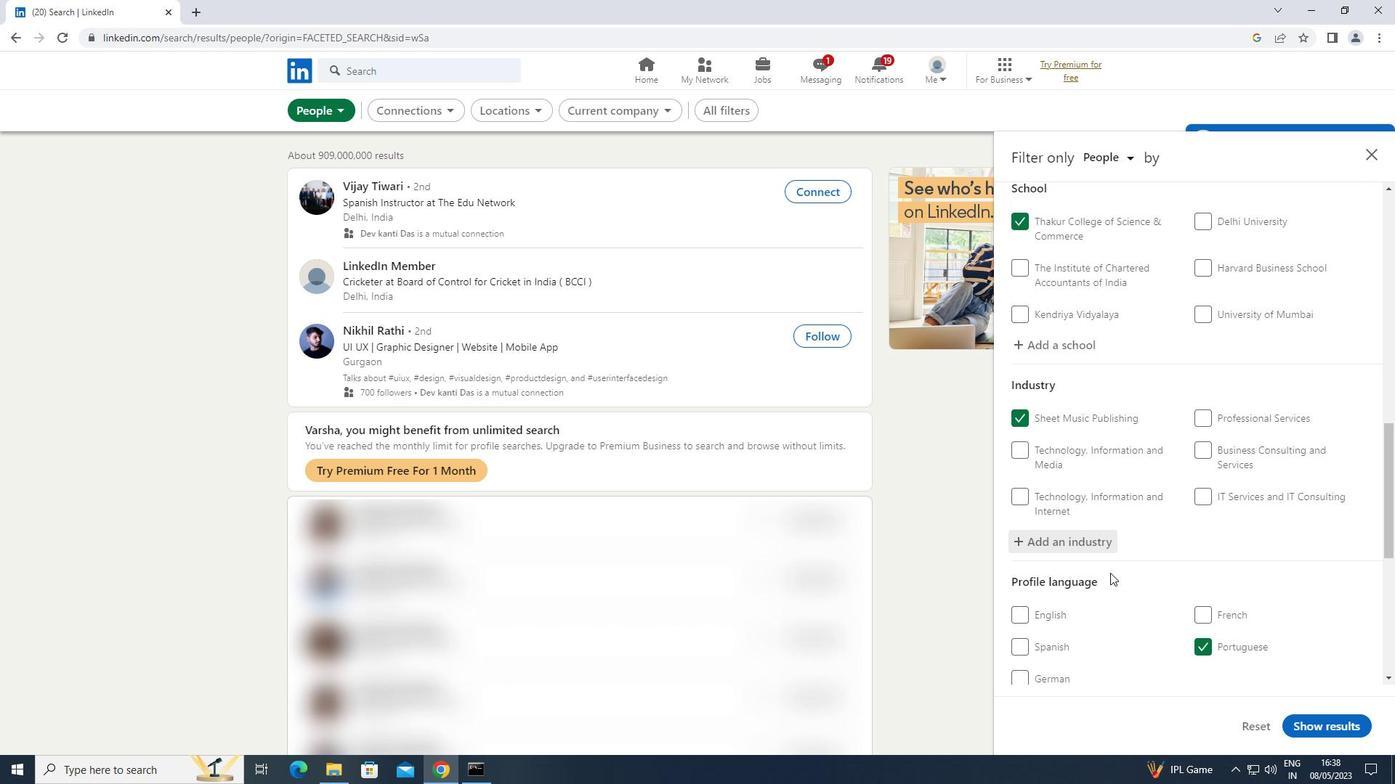 
Action: Mouse scrolled (1110, 572) with delta (0, 0)
Screenshot: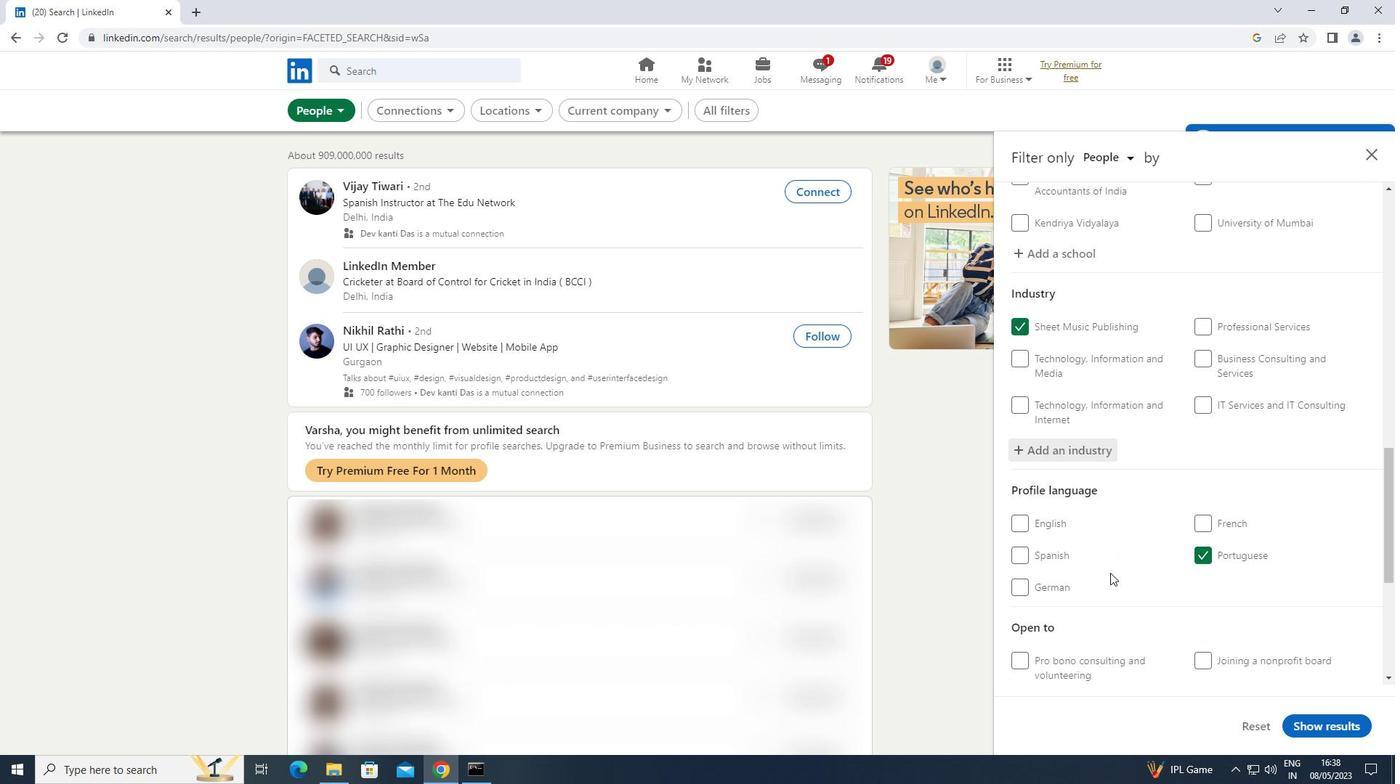 
Action: Mouse scrolled (1110, 572) with delta (0, 0)
Screenshot: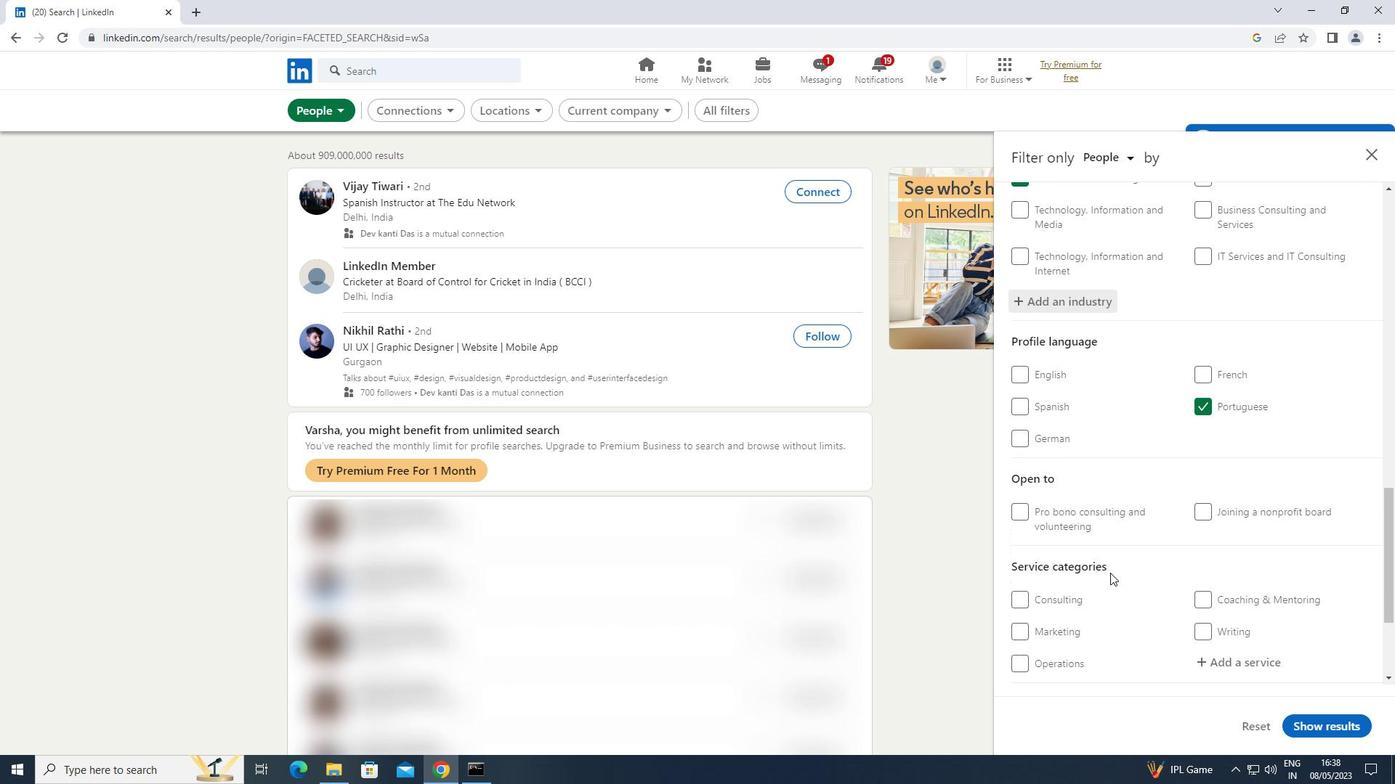 
Action: Mouse moved to (1239, 593)
Screenshot: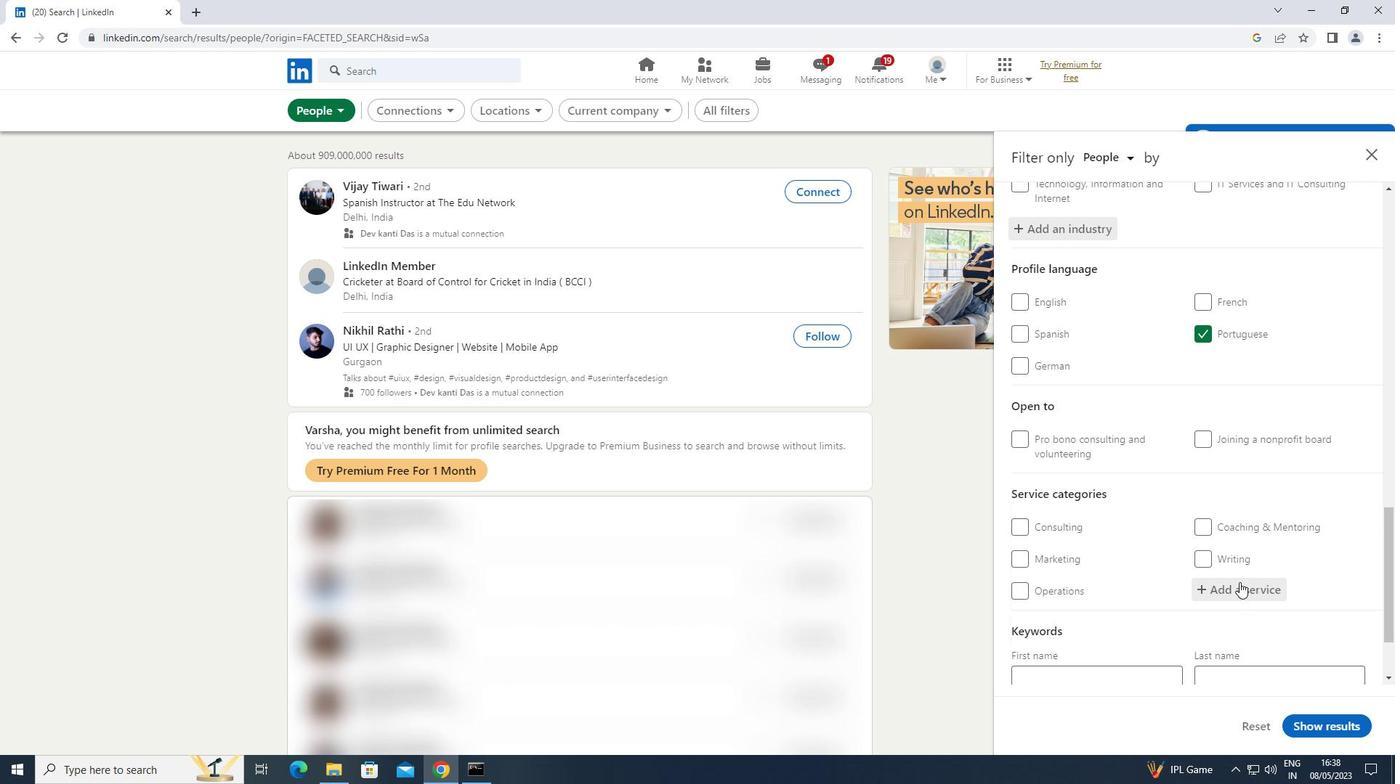 
Action: Mouse pressed left at (1239, 593)
Screenshot: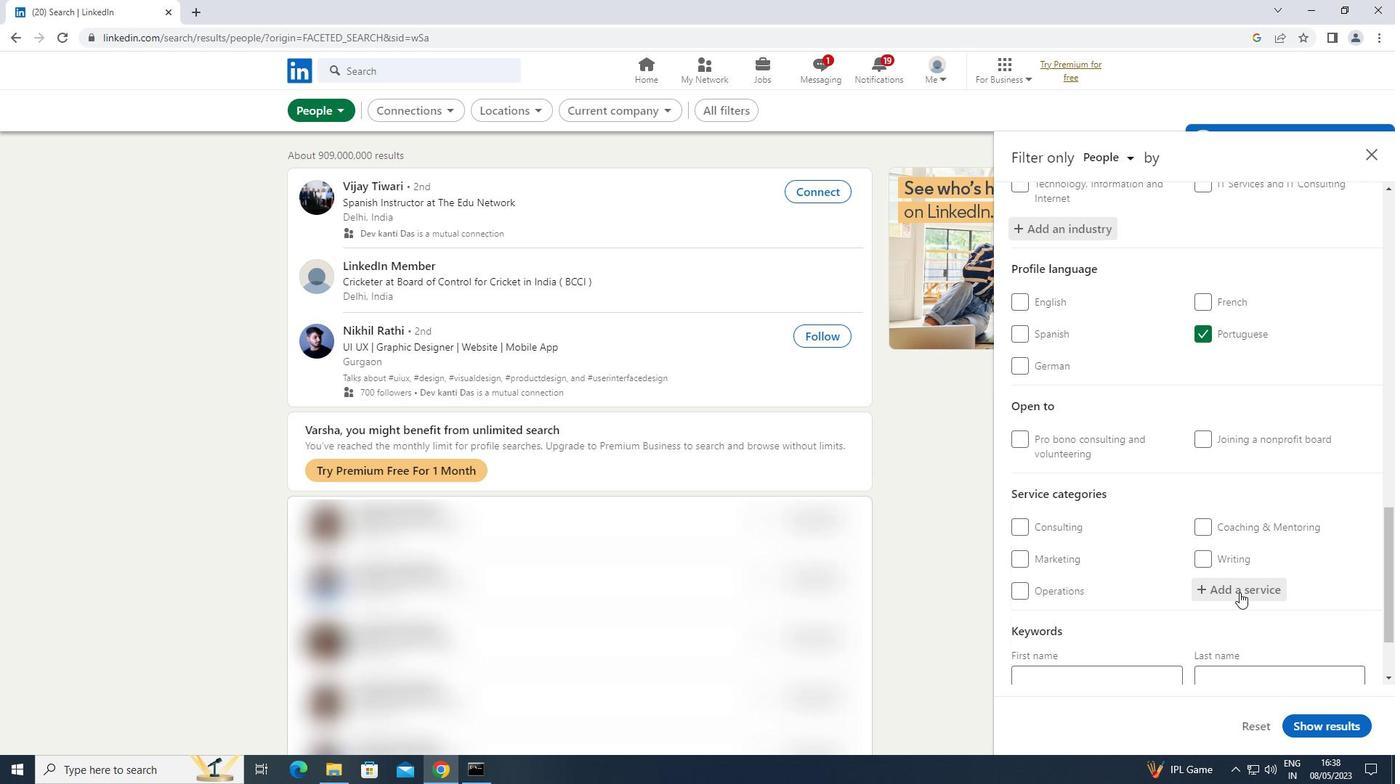 
Action: Key pressed <Key.shift>LEADERSHIP
Screenshot: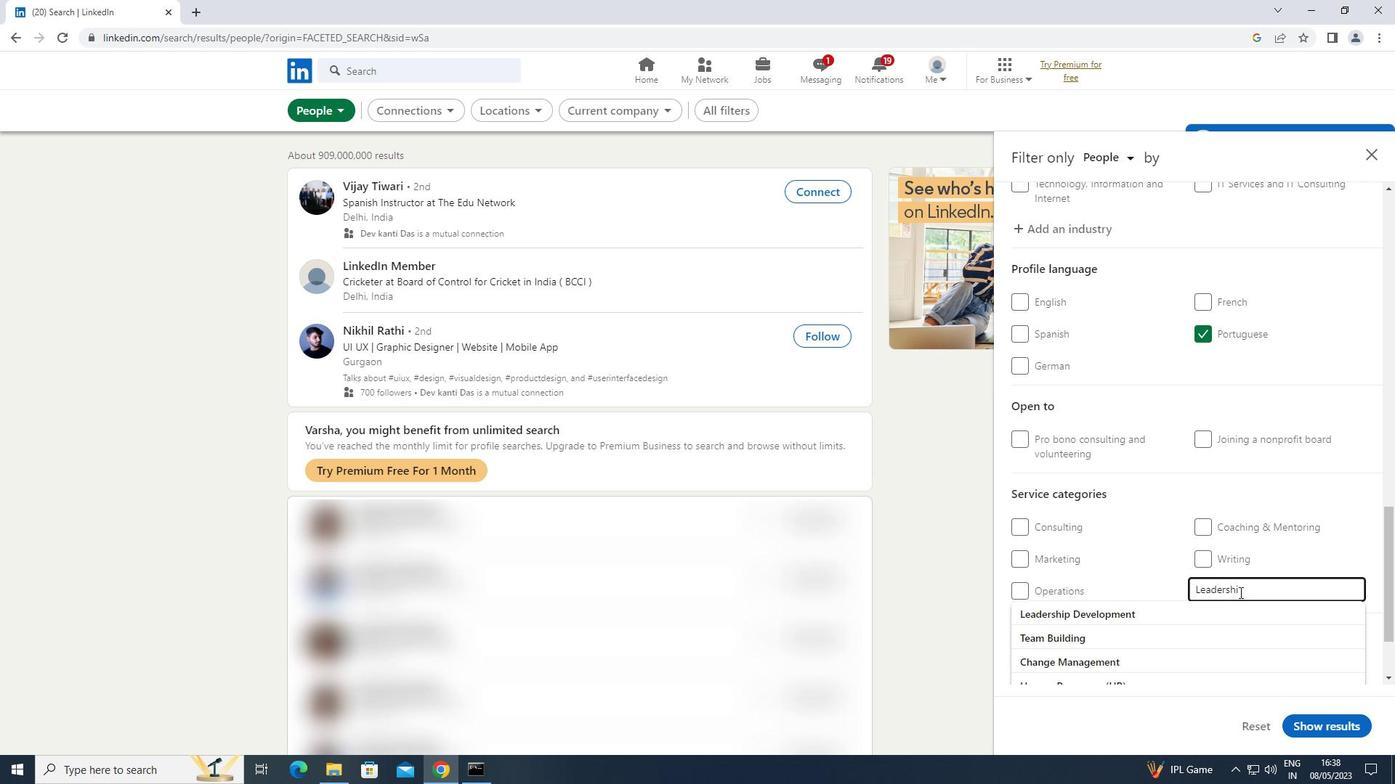 
Action: Mouse moved to (1163, 609)
Screenshot: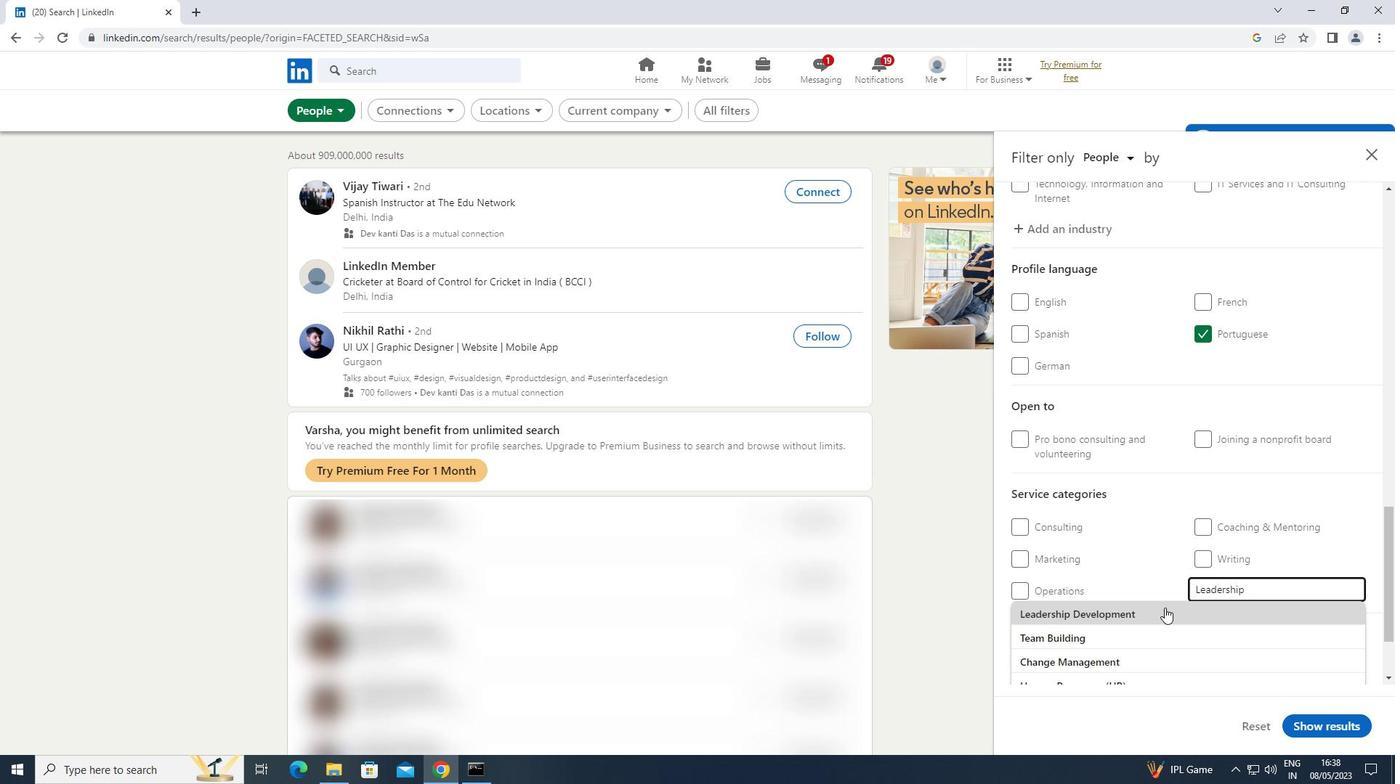 
Action: Mouse pressed left at (1163, 609)
Screenshot: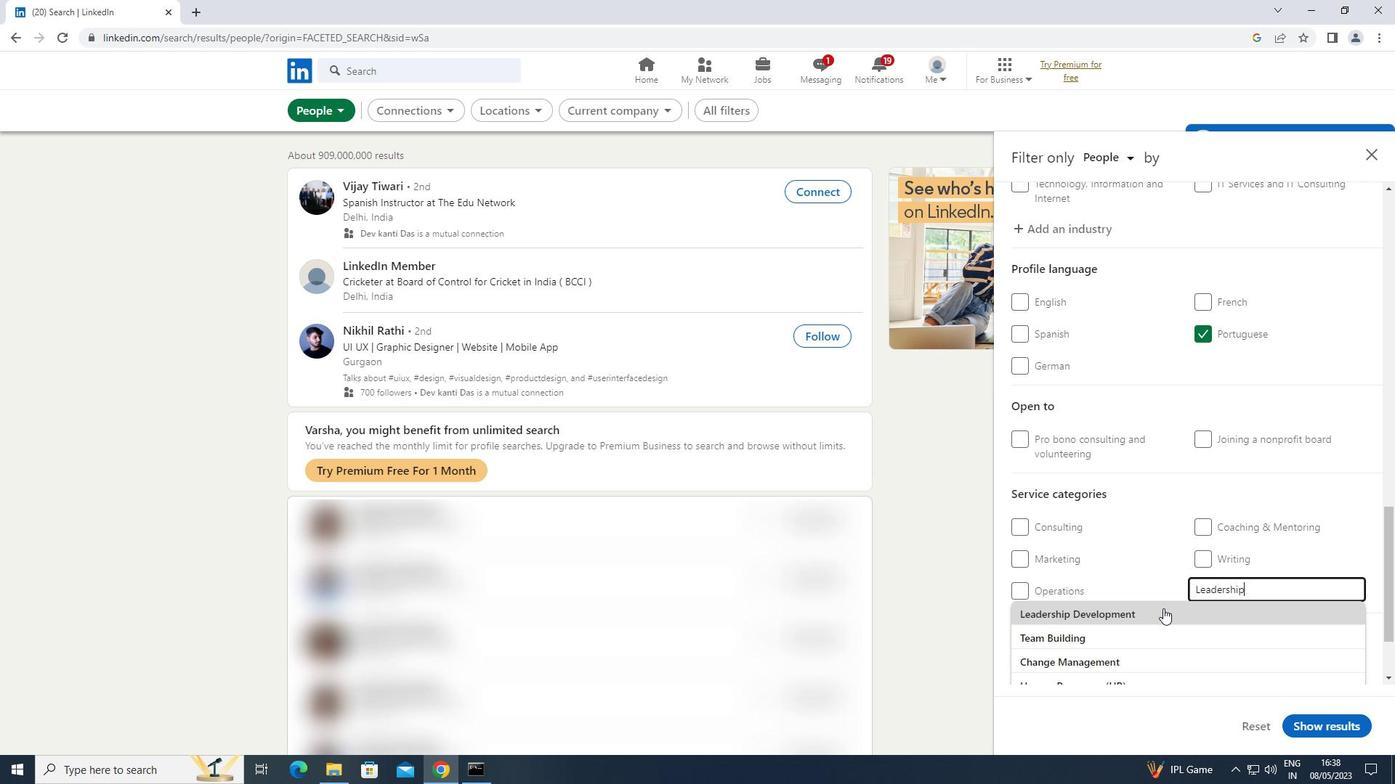 
Action: Mouse scrolled (1163, 608) with delta (0, 0)
Screenshot: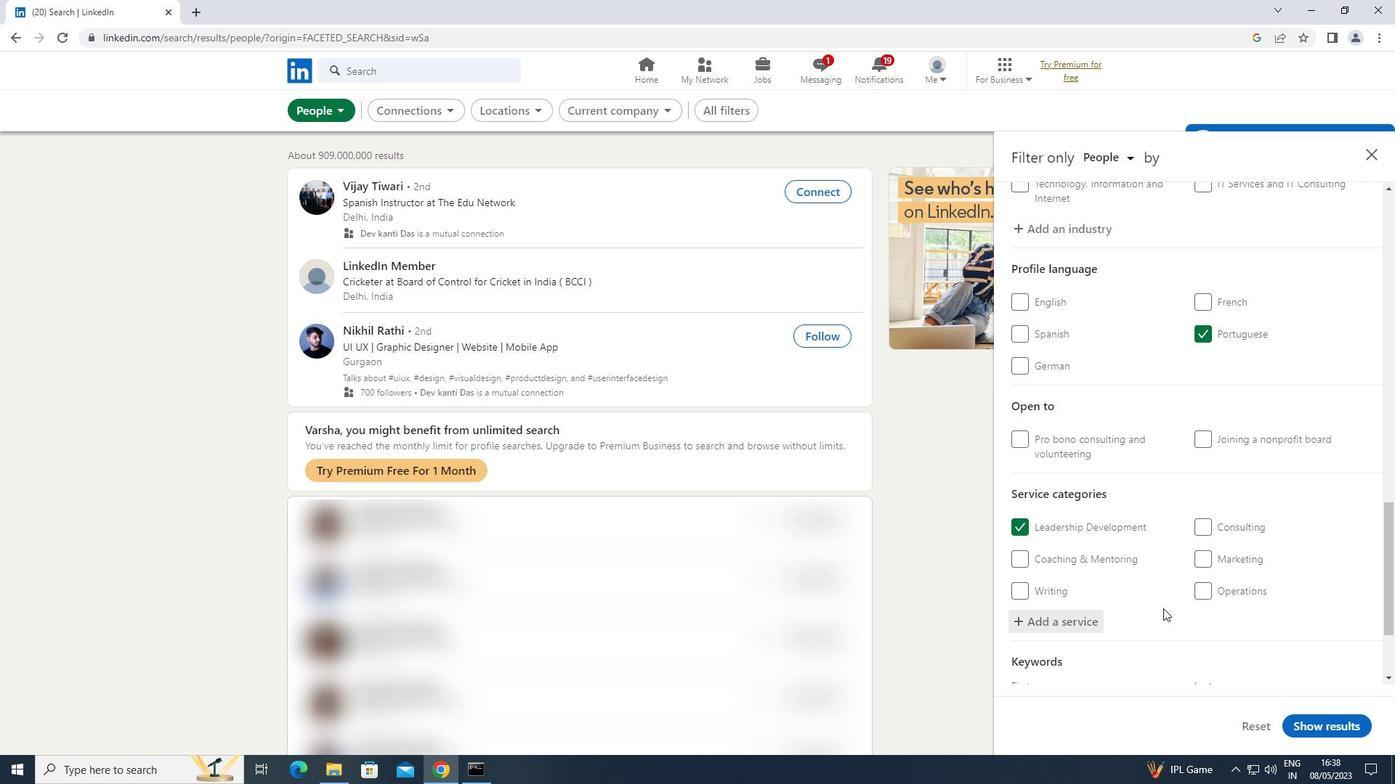 
Action: Mouse scrolled (1163, 608) with delta (0, 0)
Screenshot: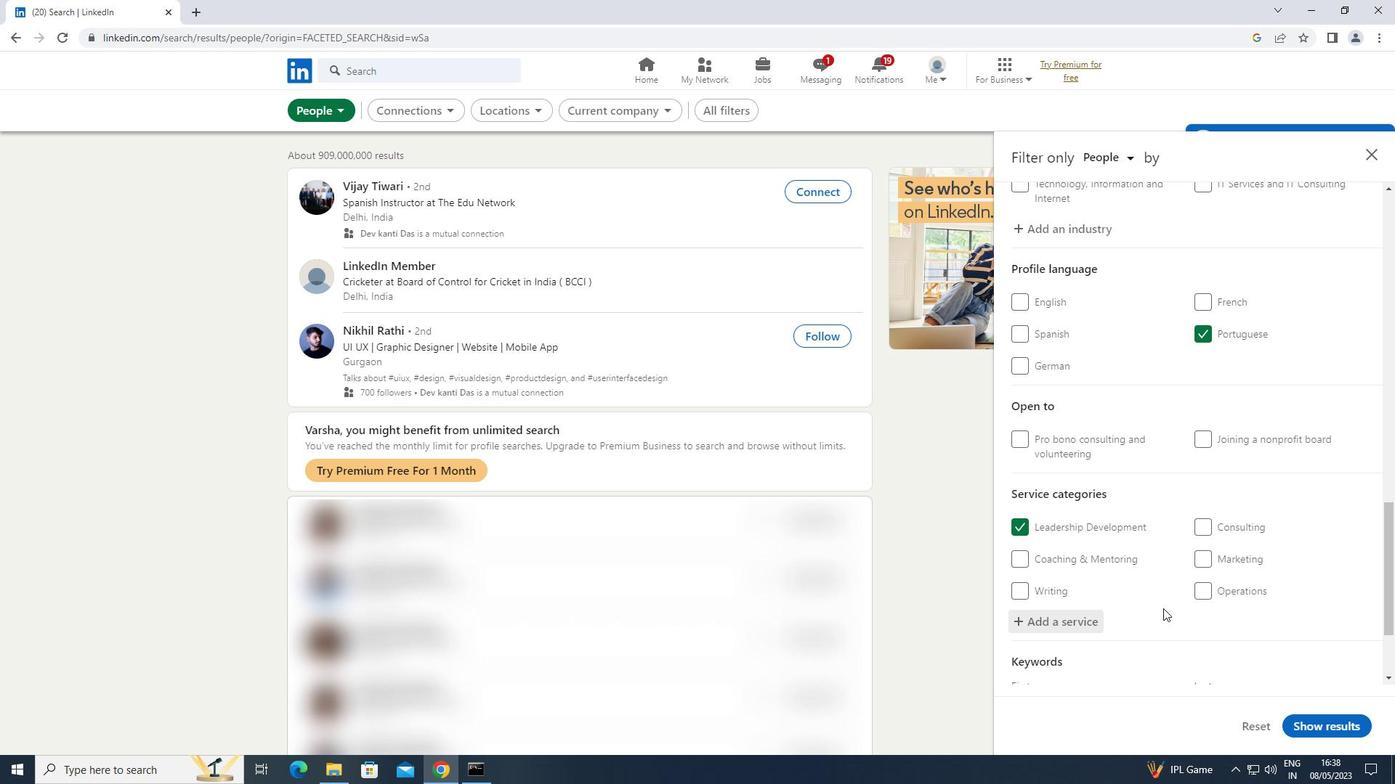 
Action: Mouse scrolled (1163, 608) with delta (0, 0)
Screenshot: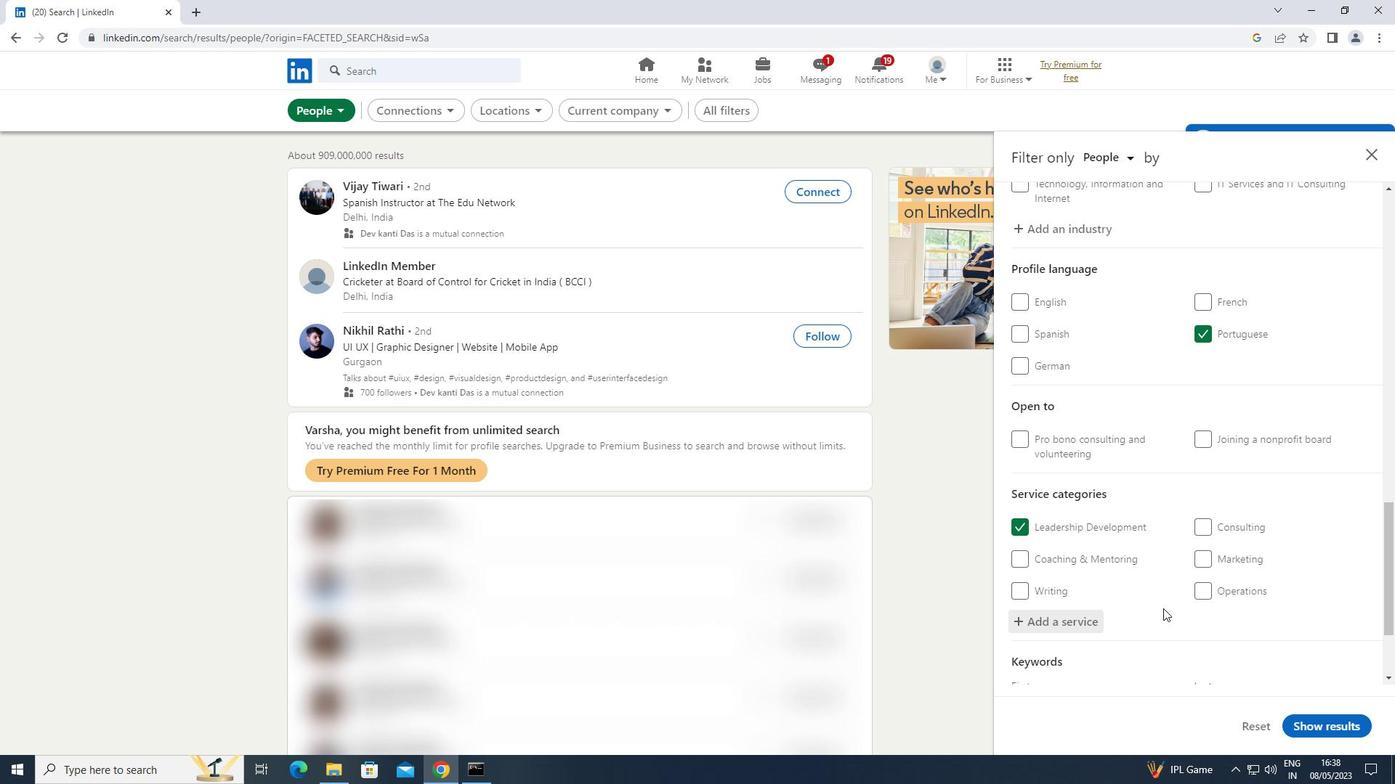 
Action: Mouse scrolled (1163, 608) with delta (0, 0)
Screenshot: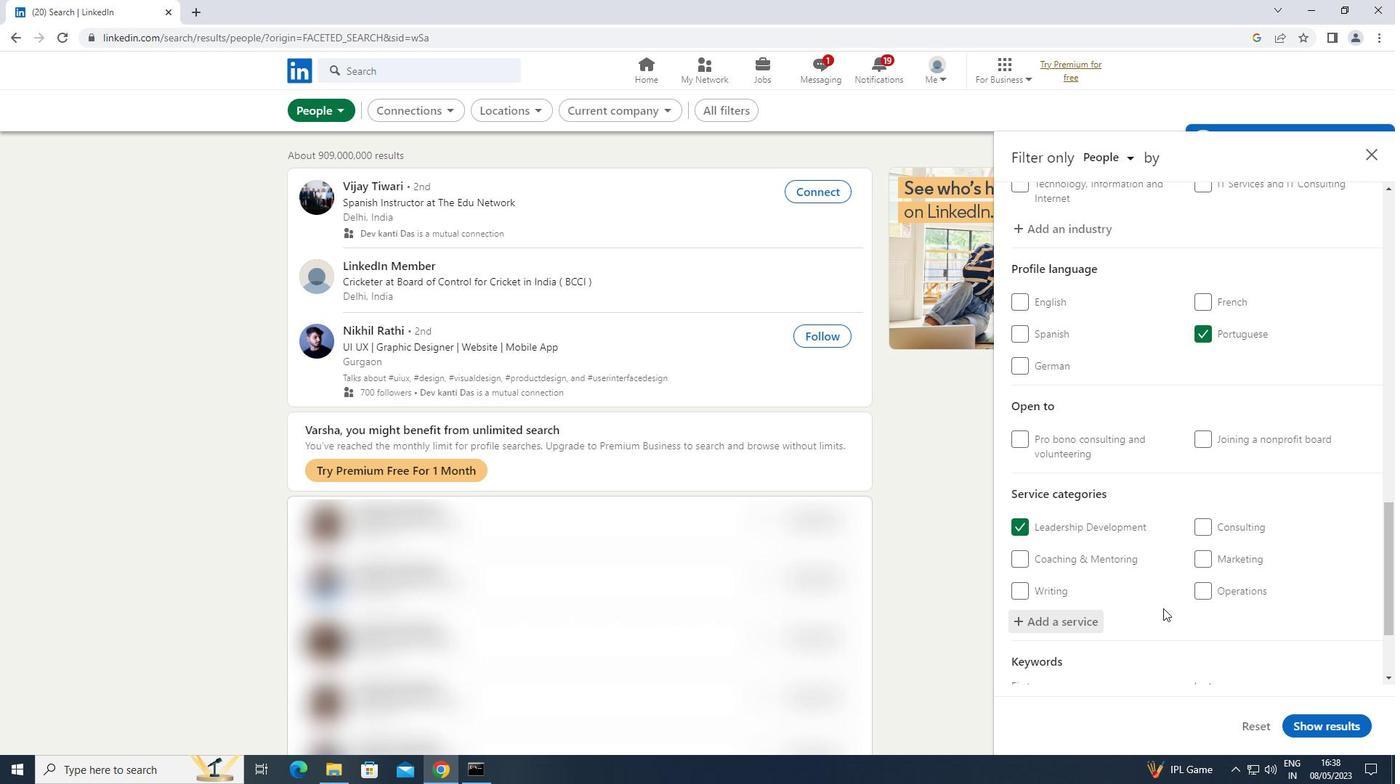 
Action: Mouse scrolled (1163, 608) with delta (0, 0)
Screenshot: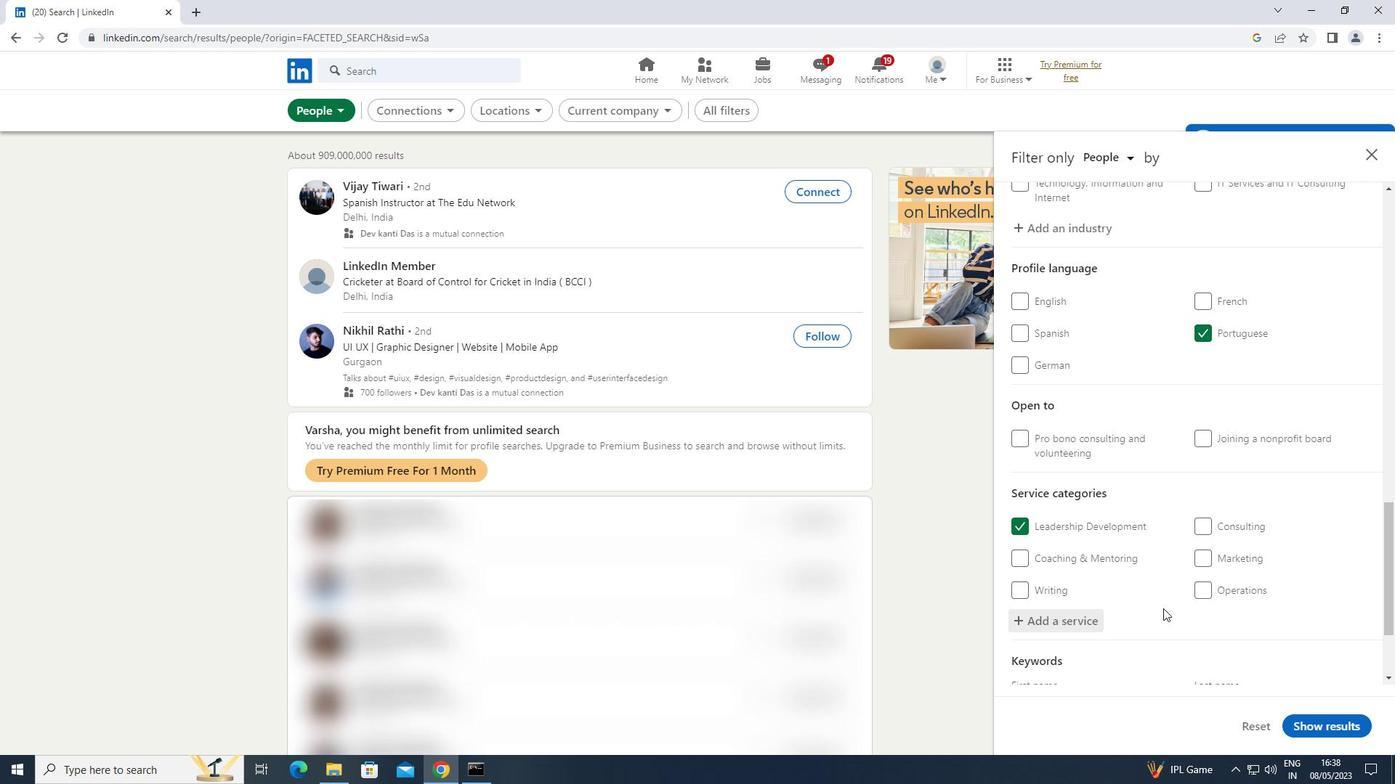 
Action: Mouse moved to (1143, 613)
Screenshot: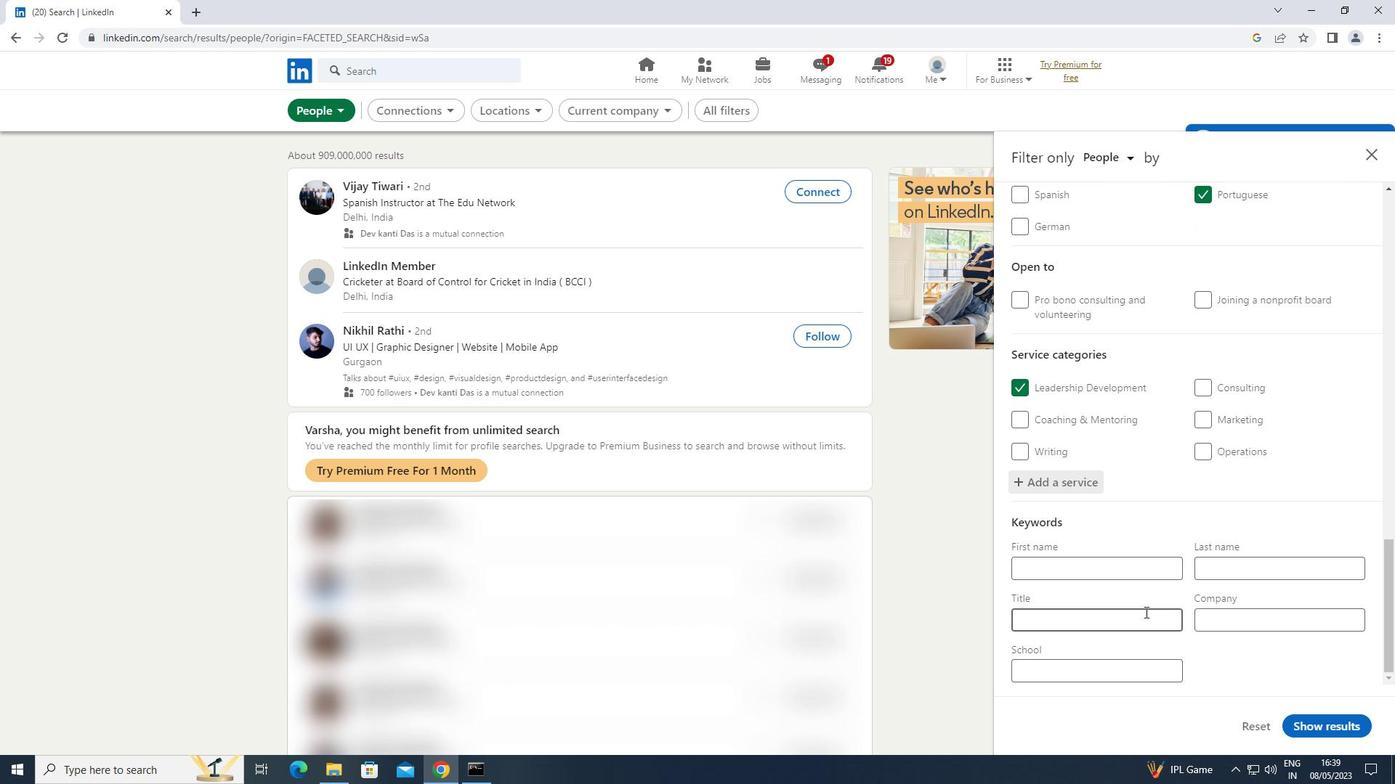 
Action: Mouse pressed left at (1143, 613)
Screenshot: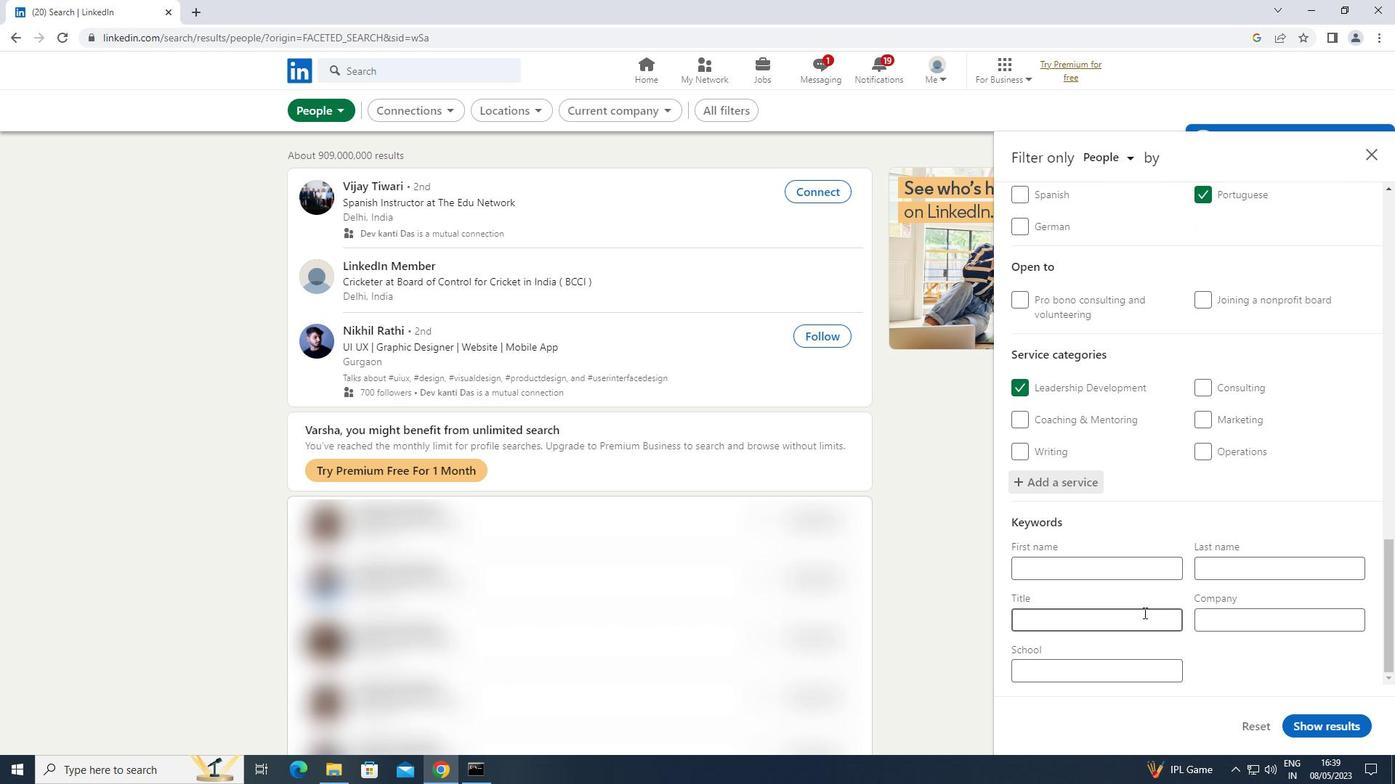 
Action: Key pressed <Key.shift>CONTENT<Key.space><Key.shift>CREATOR
Screenshot: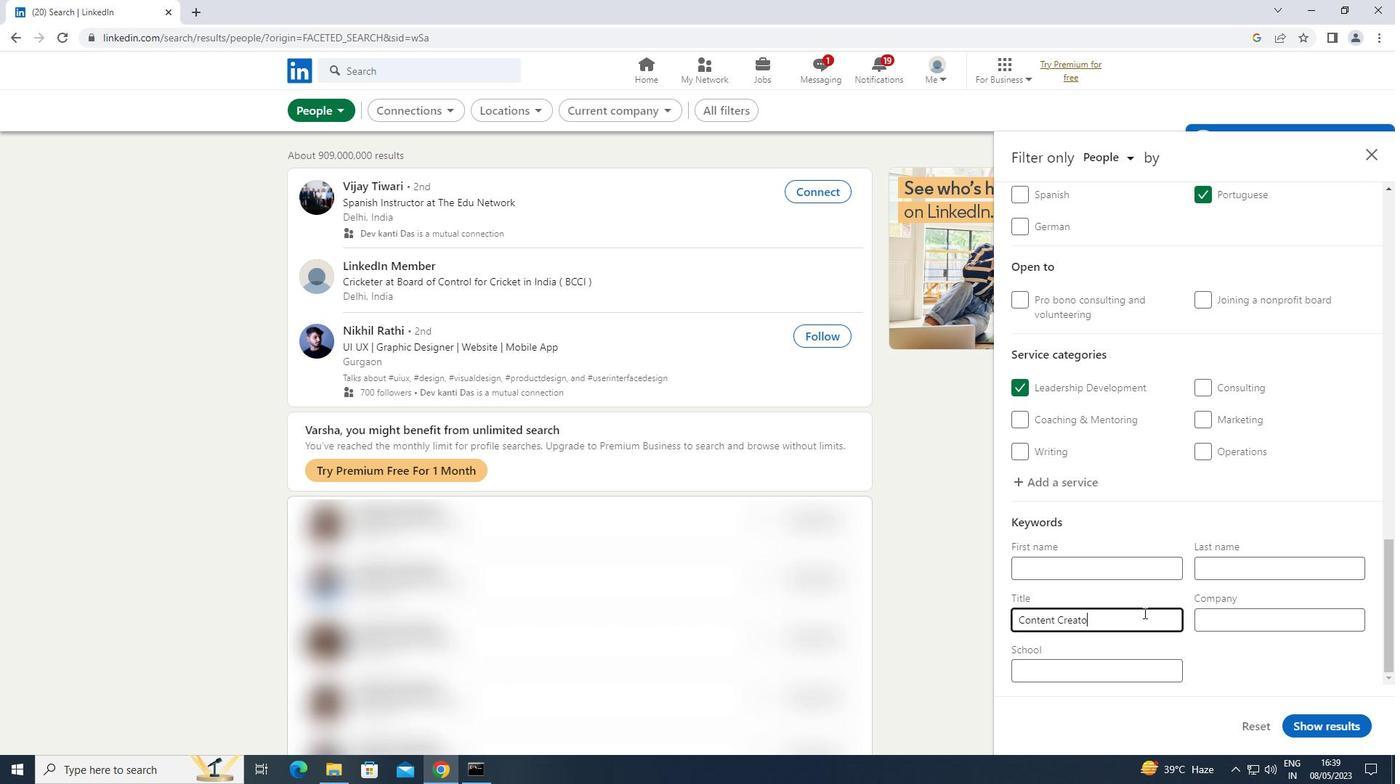 
Action: Mouse moved to (1329, 729)
Screenshot: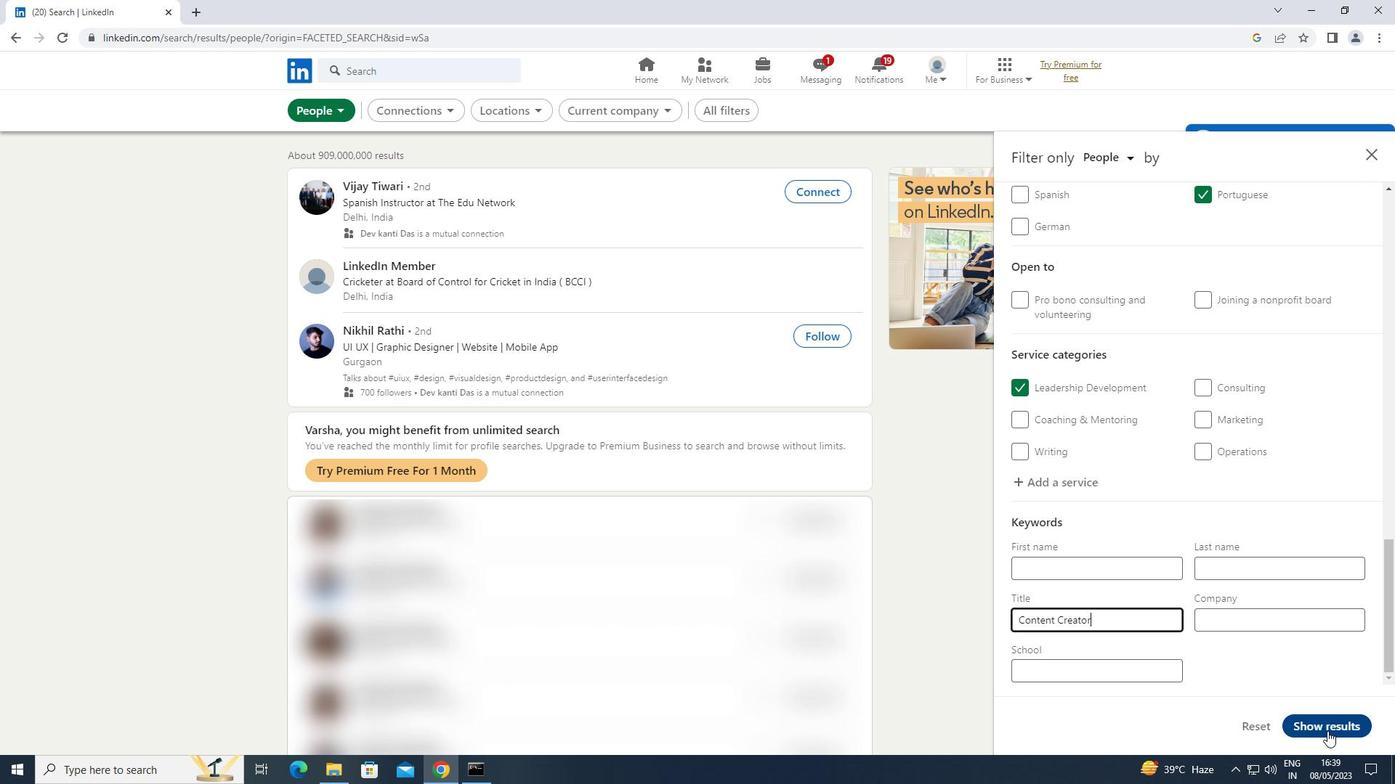 
Action: Mouse pressed left at (1329, 729)
Screenshot: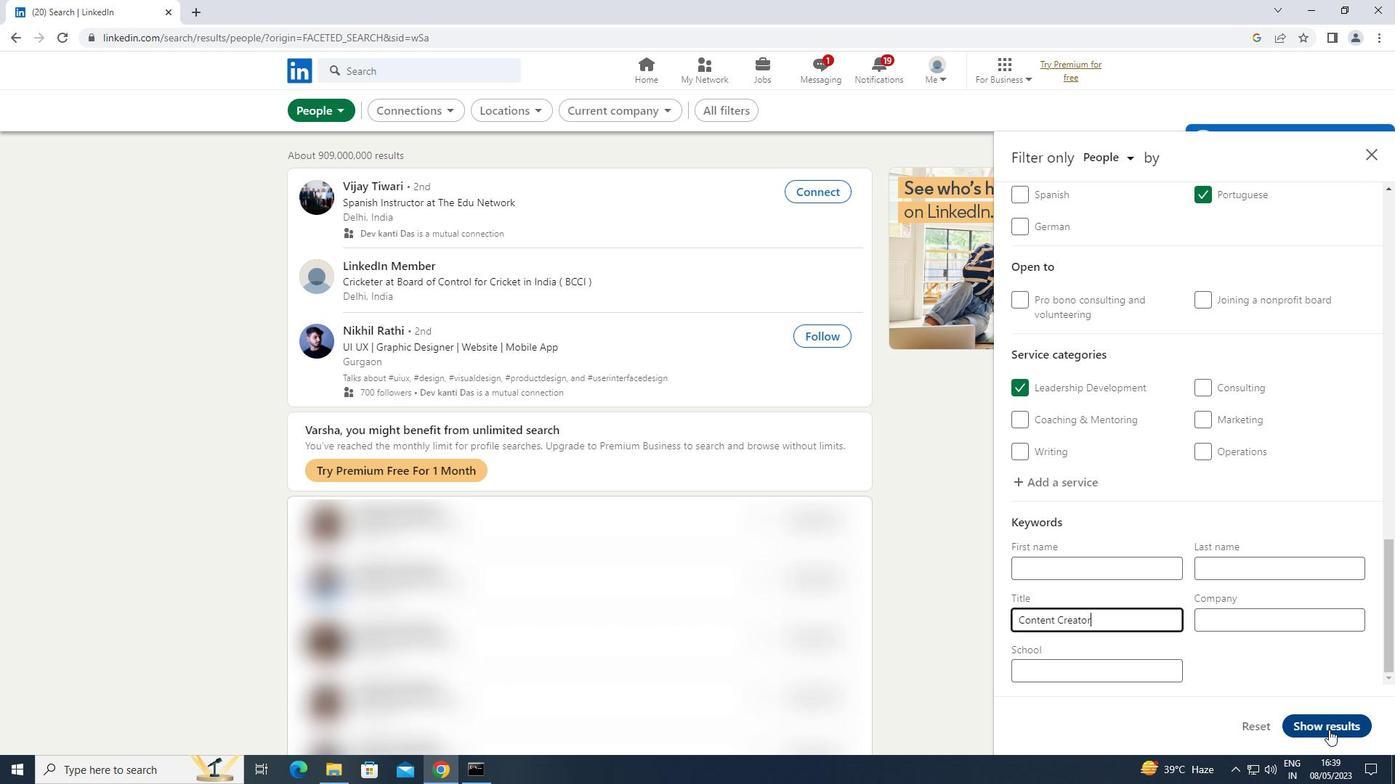
